 Task: Look for space in Muhammadābād, India from 5th June, 2023 to 16th June, 2023 for 2 adults in price range Rs.14000 to Rs.18000. Place can be entire place with 1  bedroom having 1 bed and 1 bathroom. Property type can be house, flat, guest house, hotel. Amenities needed are: washing machine. Booking option can be shelf check-in. Required host language is English.
Action: Mouse moved to (569, 101)
Screenshot: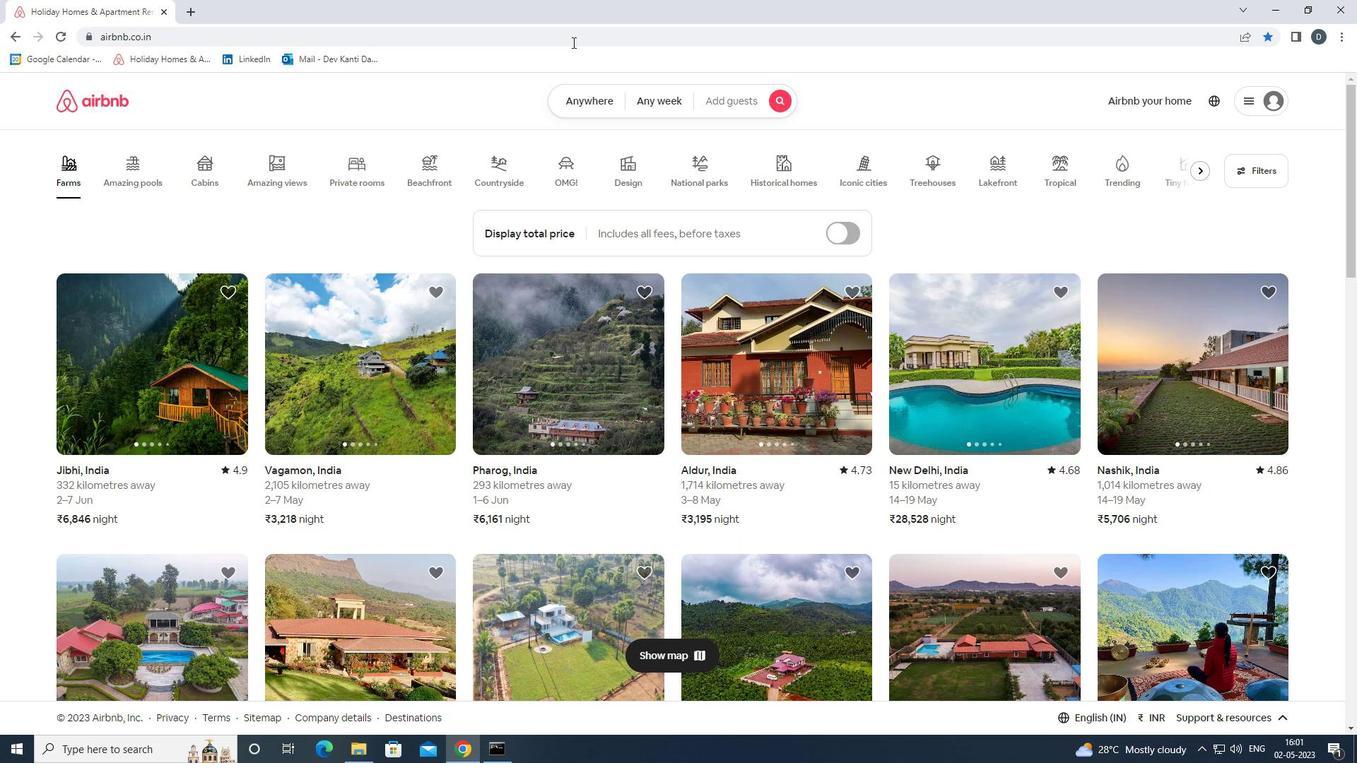
Action: Mouse pressed left at (569, 101)
Screenshot: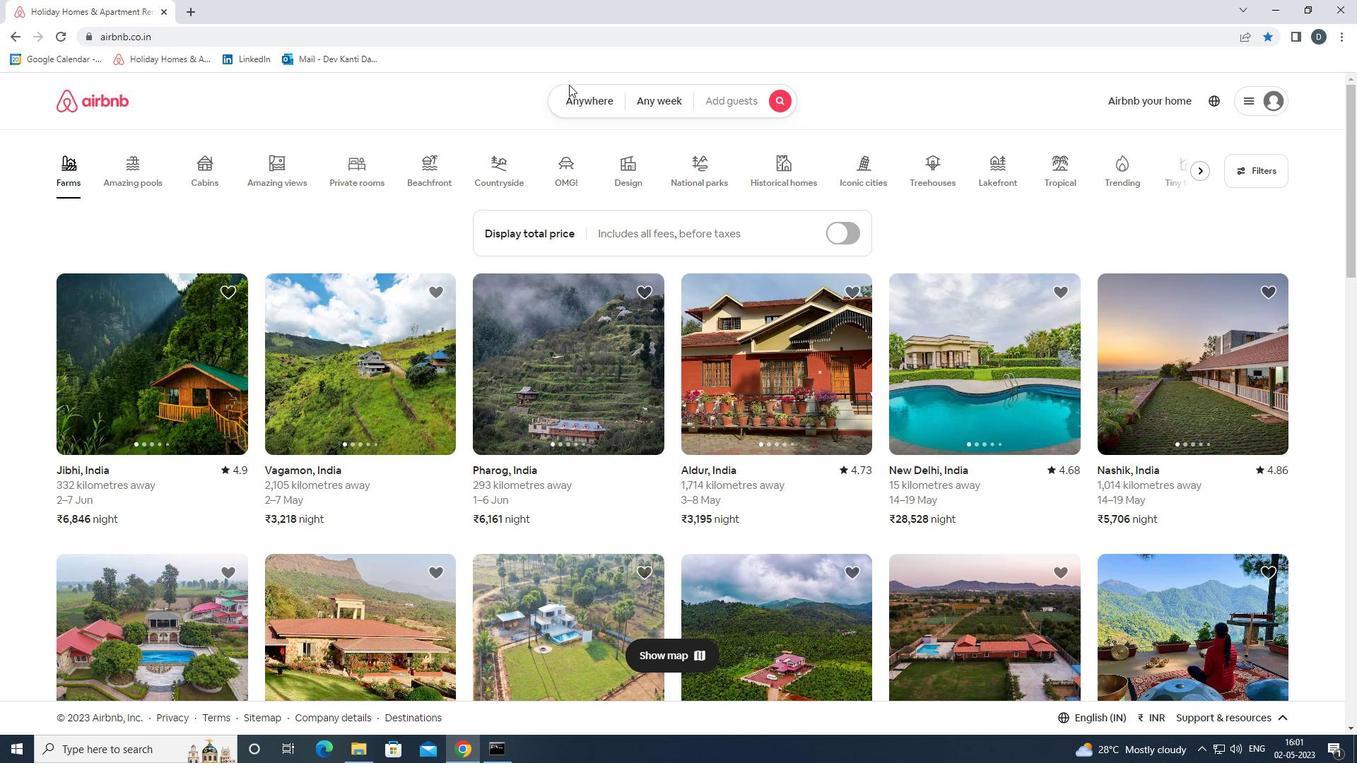 
Action: Mouse moved to (499, 161)
Screenshot: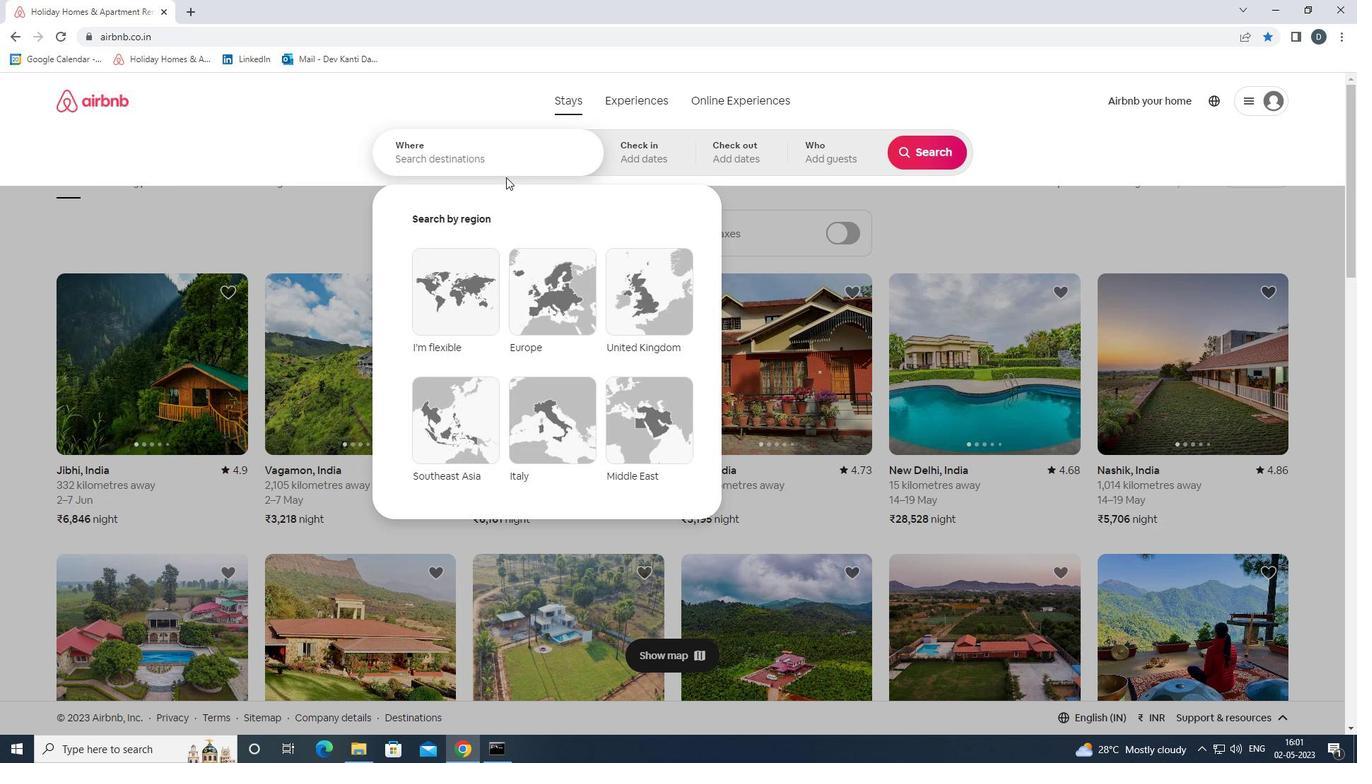 
Action: Mouse pressed left at (499, 161)
Screenshot: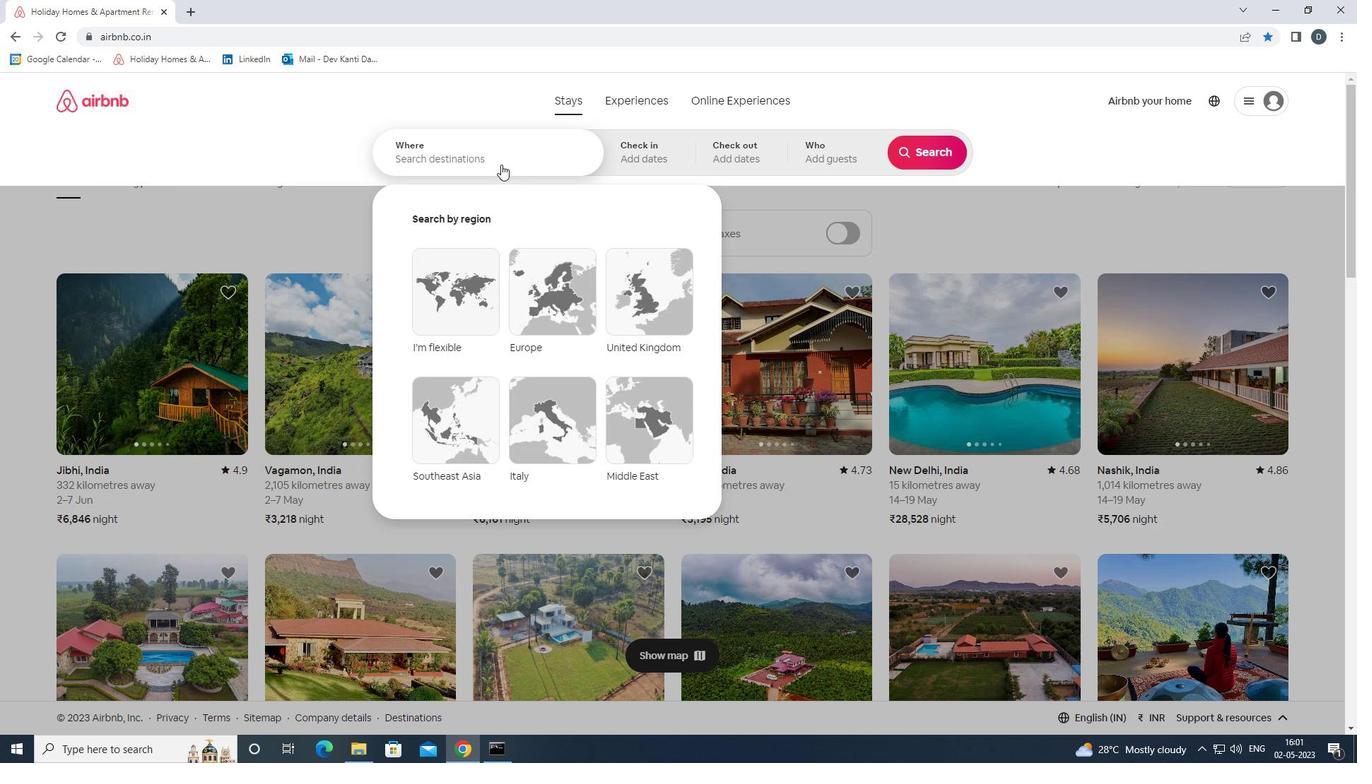 
Action: Mouse moved to (499, 161)
Screenshot: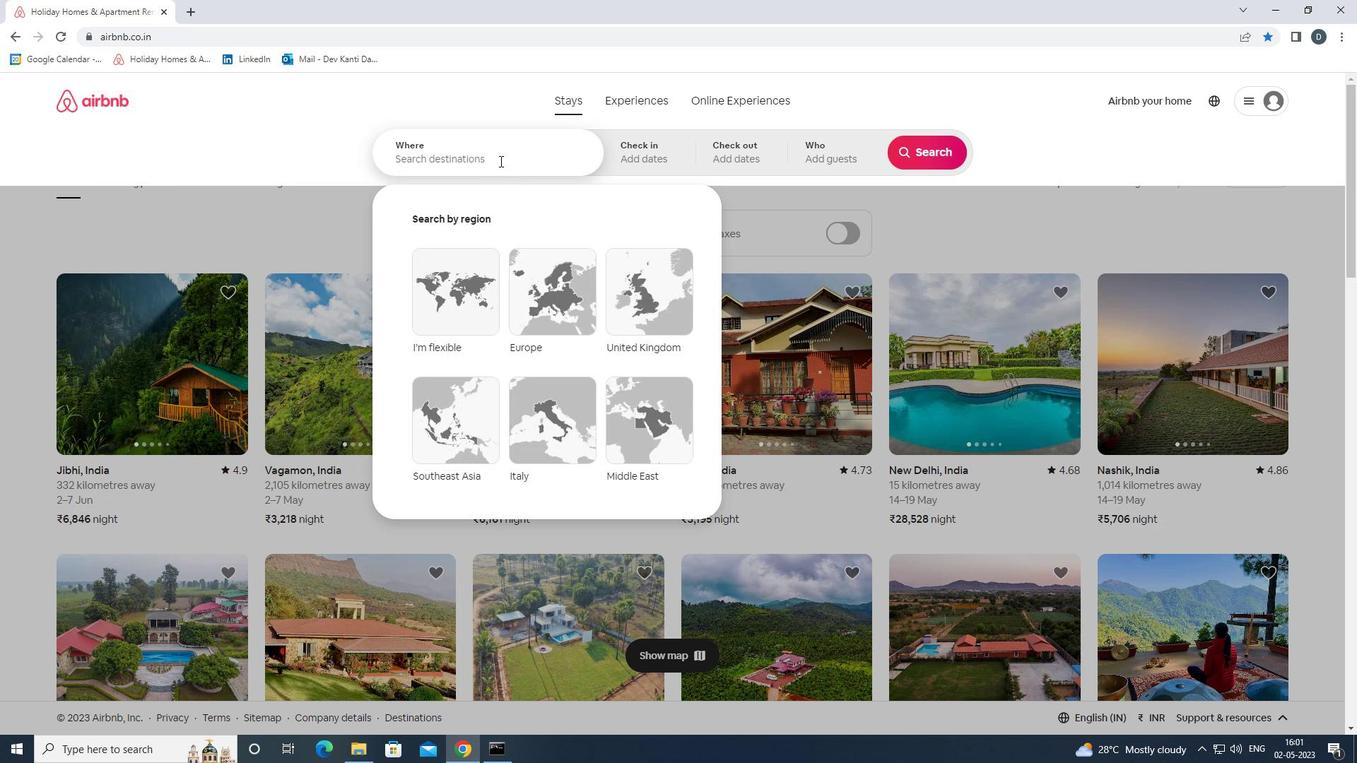 
Action: Key pressed <Key.shift>MUHAMMADABAD,<Key.shift>INIDA<Key.backspace><Key.backspace><Key.backspace>DIA<Key.enter>
Screenshot: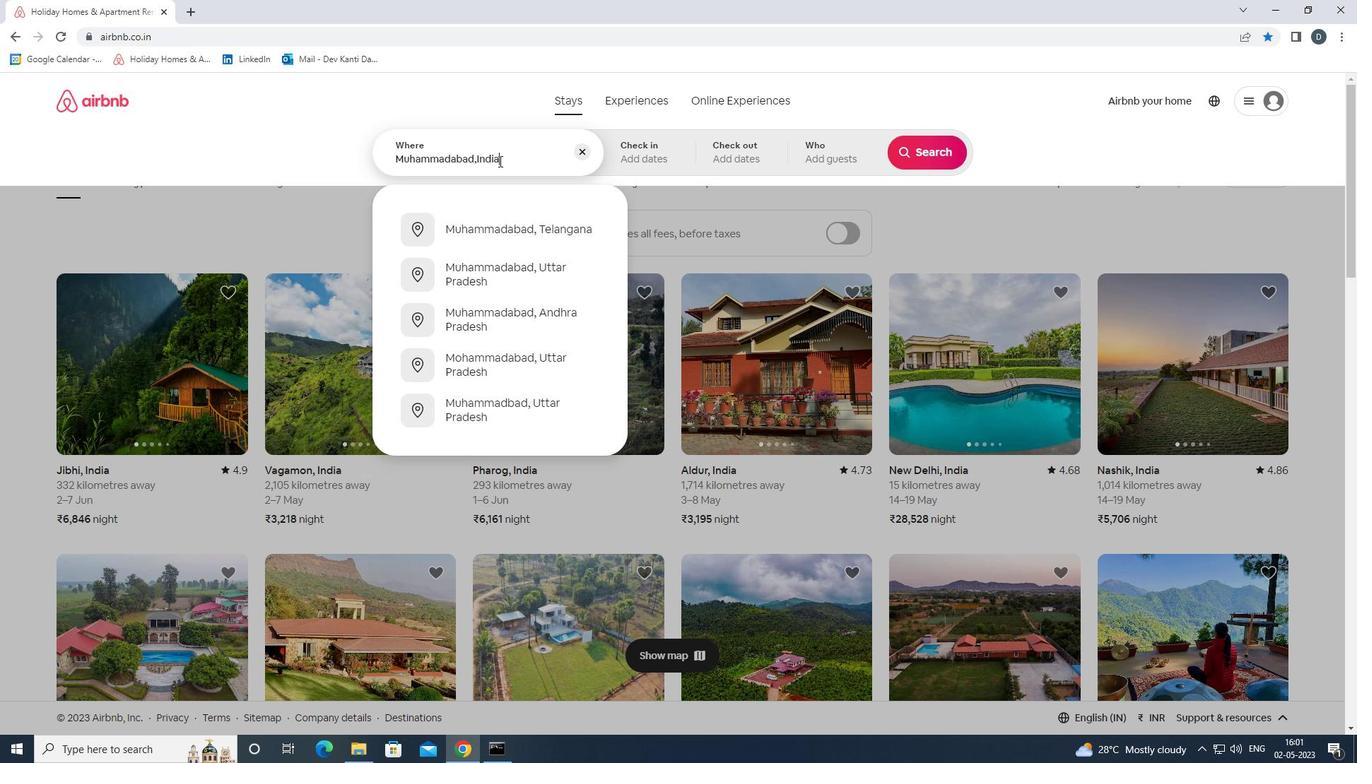 
Action: Mouse moved to (739, 367)
Screenshot: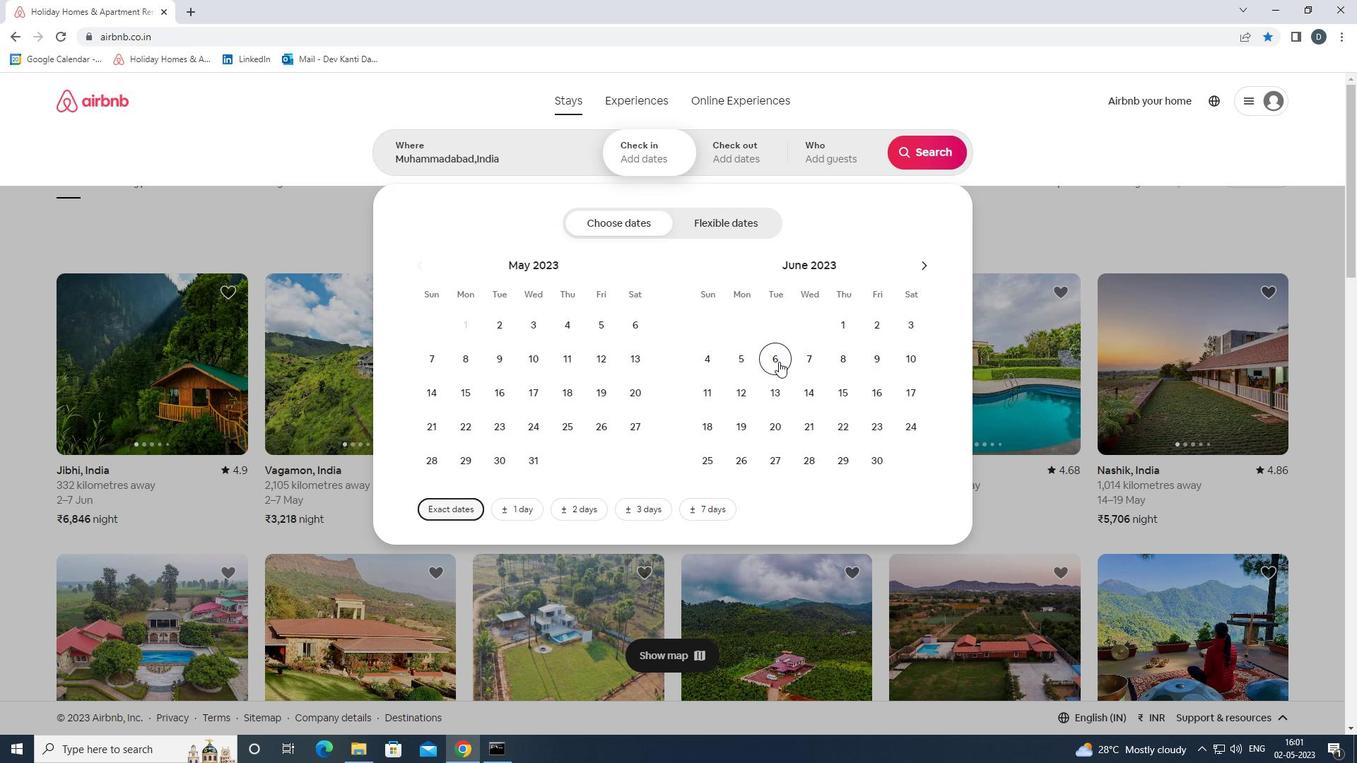 
Action: Mouse pressed left at (739, 367)
Screenshot: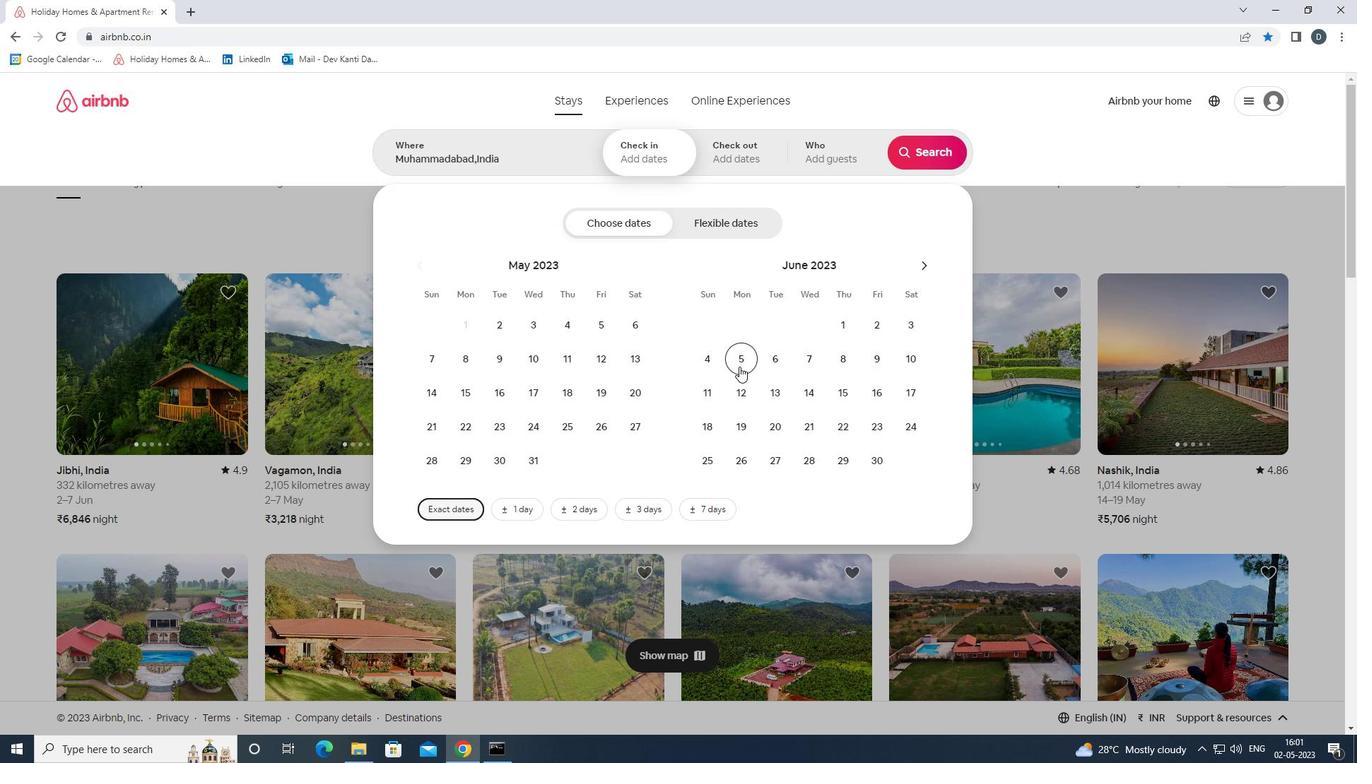
Action: Mouse moved to (882, 393)
Screenshot: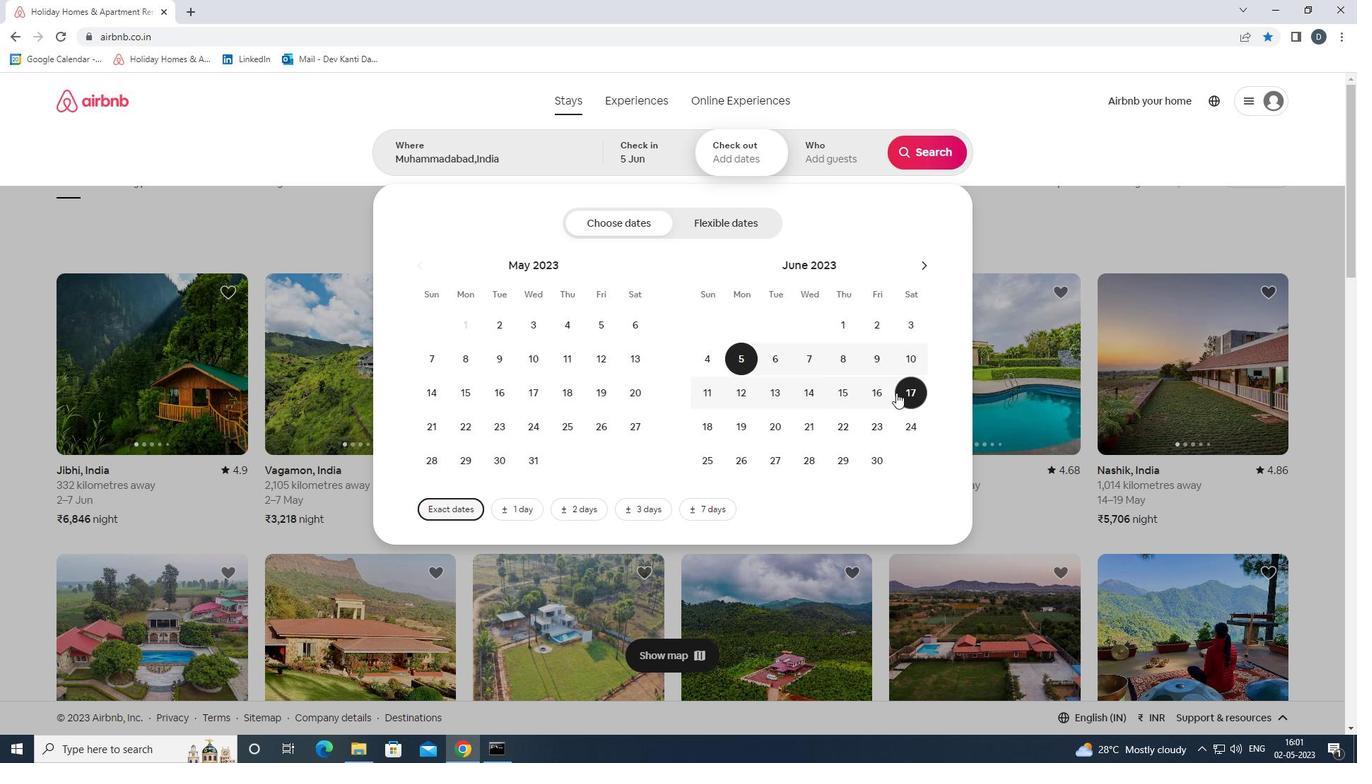 
Action: Mouse pressed left at (882, 393)
Screenshot: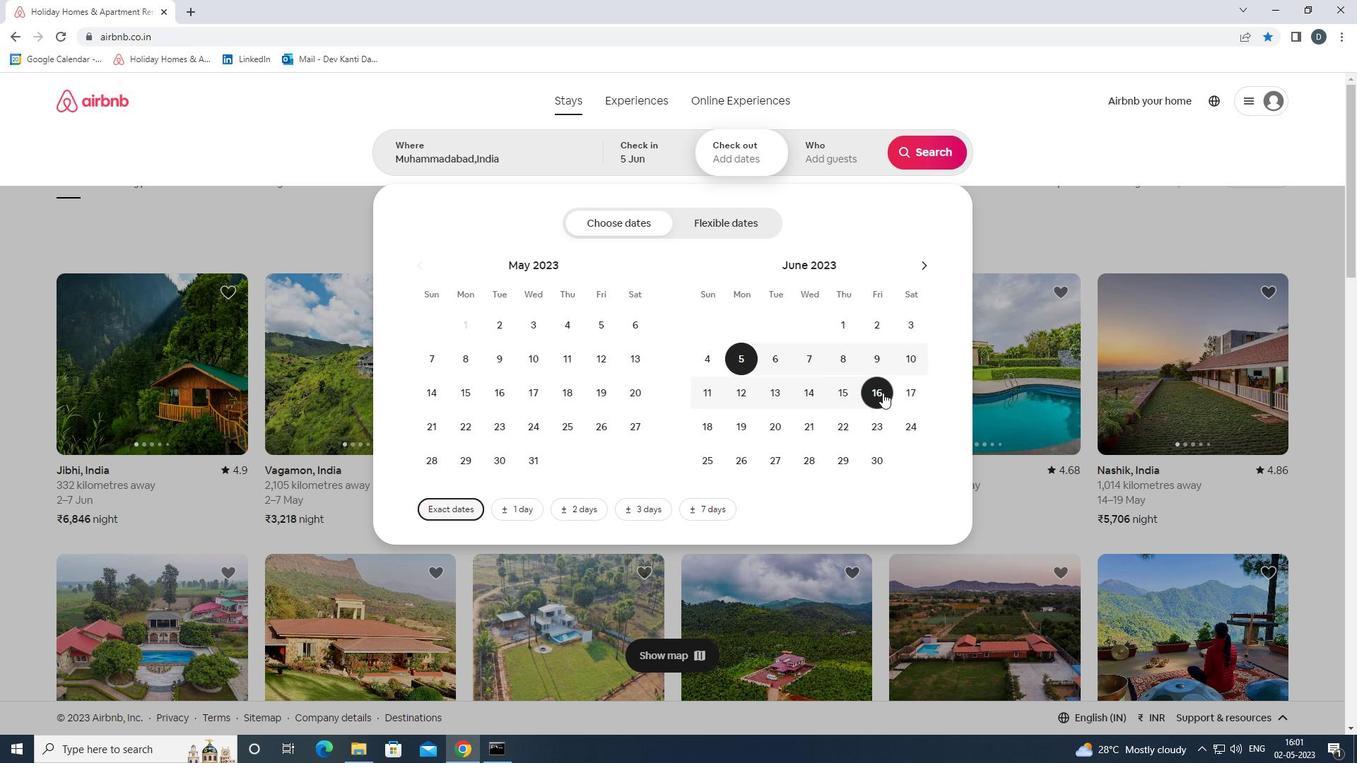 
Action: Mouse moved to (841, 148)
Screenshot: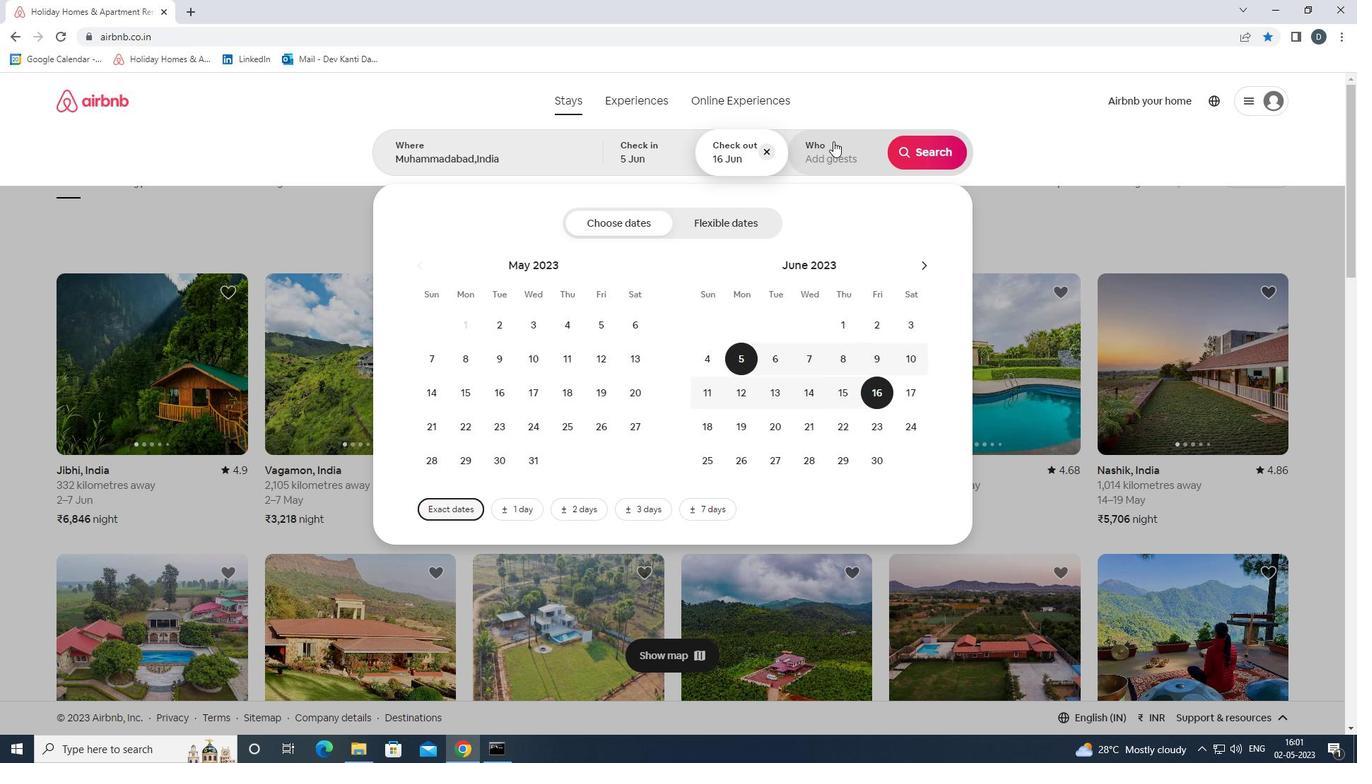 
Action: Mouse pressed left at (841, 148)
Screenshot: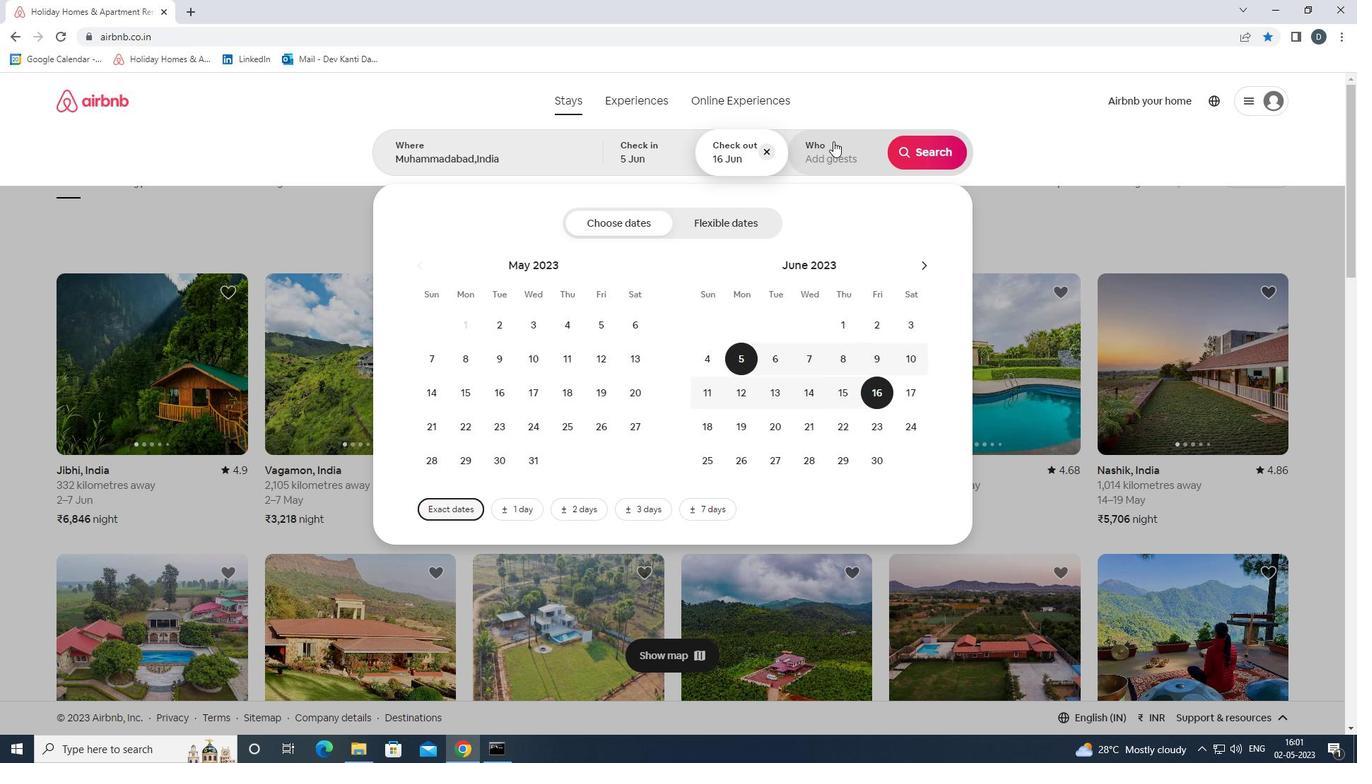 
Action: Mouse moved to (927, 224)
Screenshot: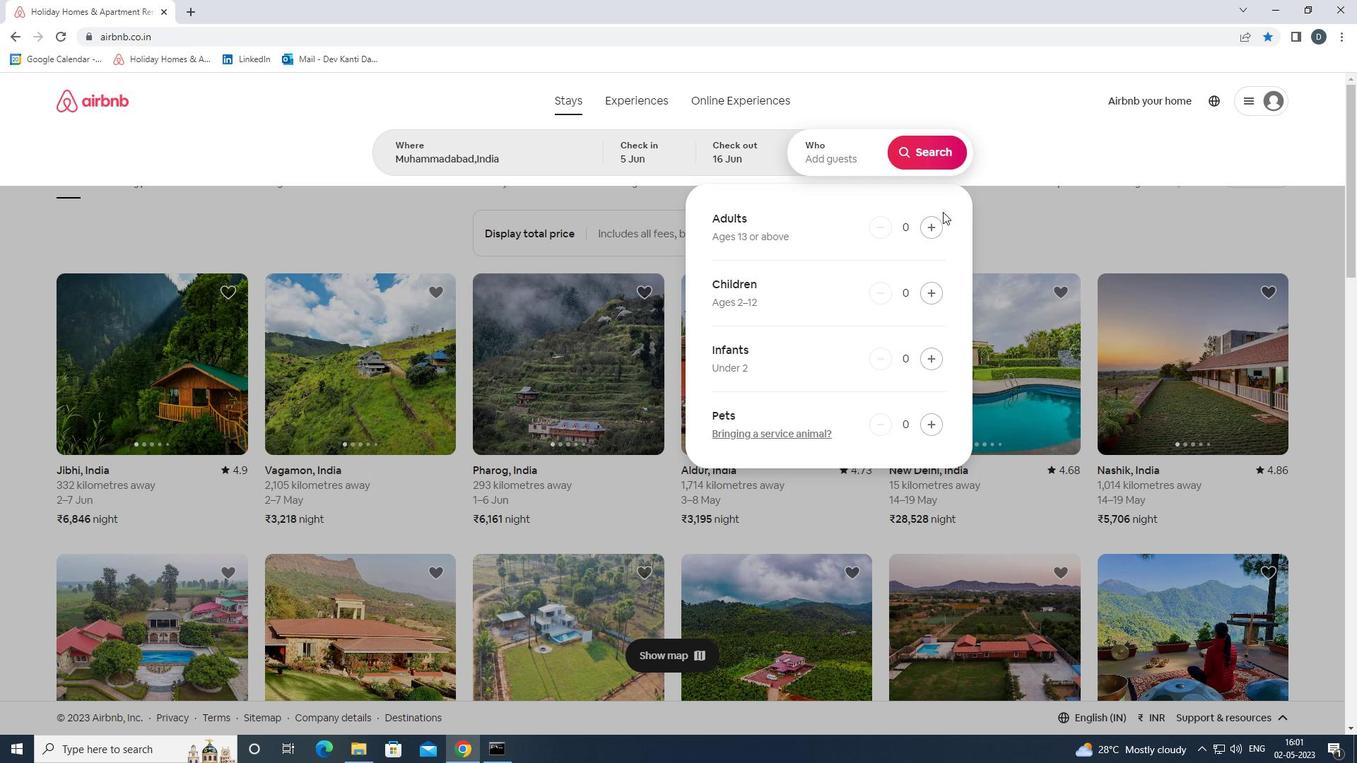 
Action: Mouse pressed left at (927, 224)
Screenshot: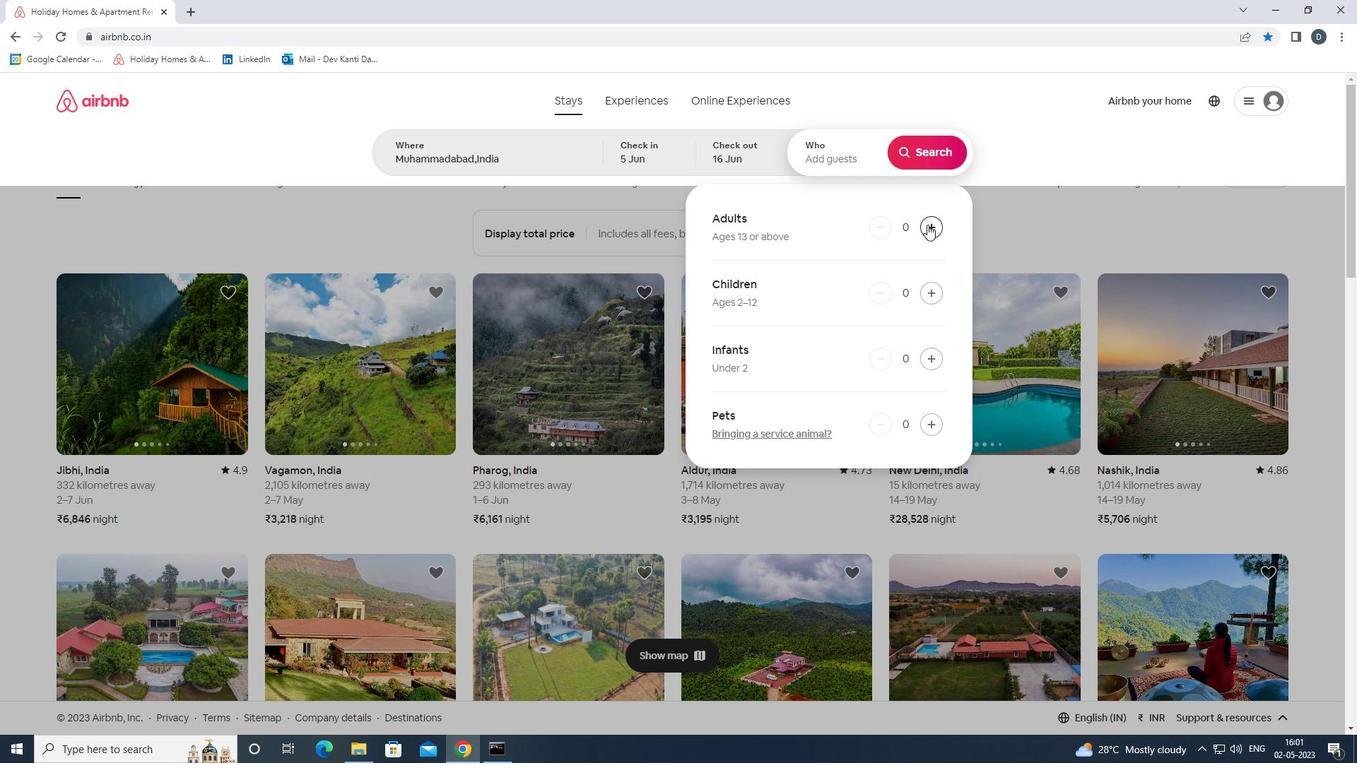 
Action: Mouse pressed left at (927, 224)
Screenshot: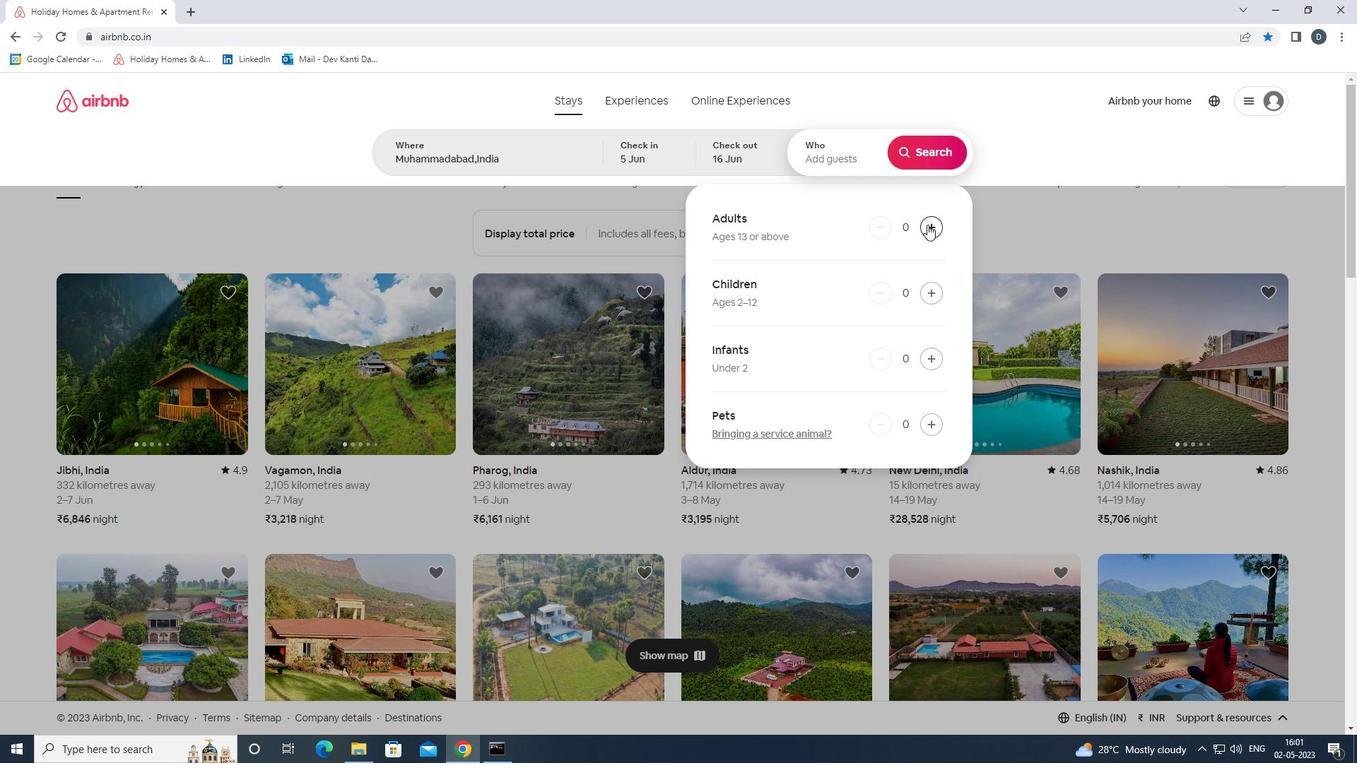 
Action: Mouse moved to (937, 158)
Screenshot: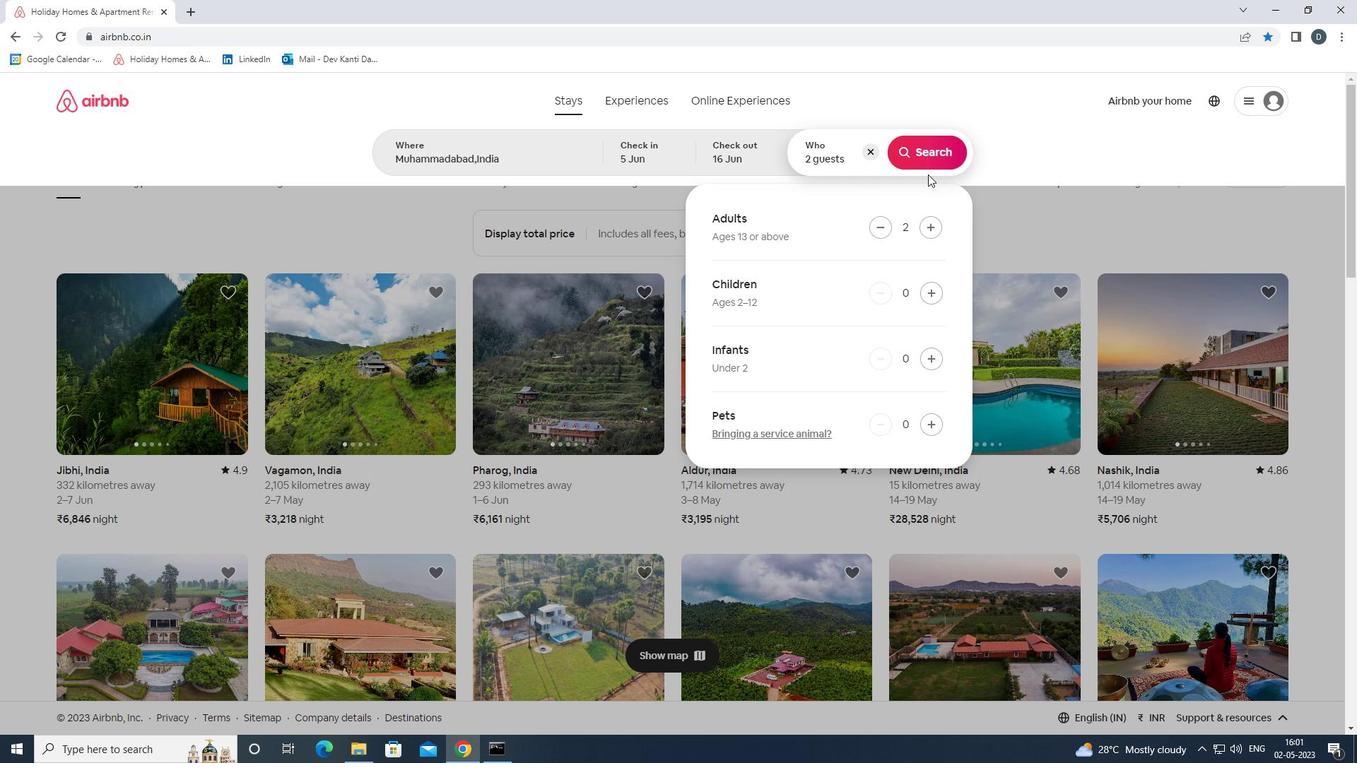 
Action: Mouse pressed left at (937, 158)
Screenshot: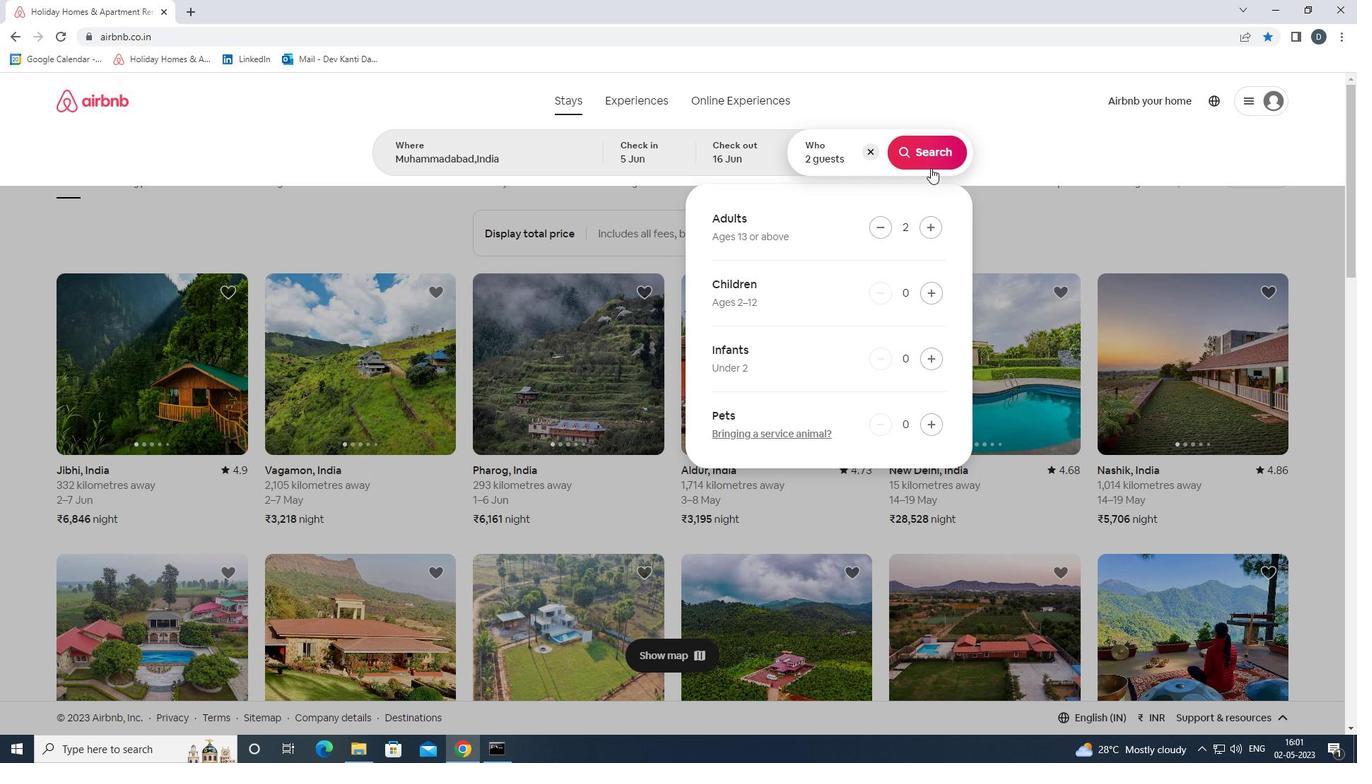 
Action: Mouse moved to (1279, 160)
Screenshot: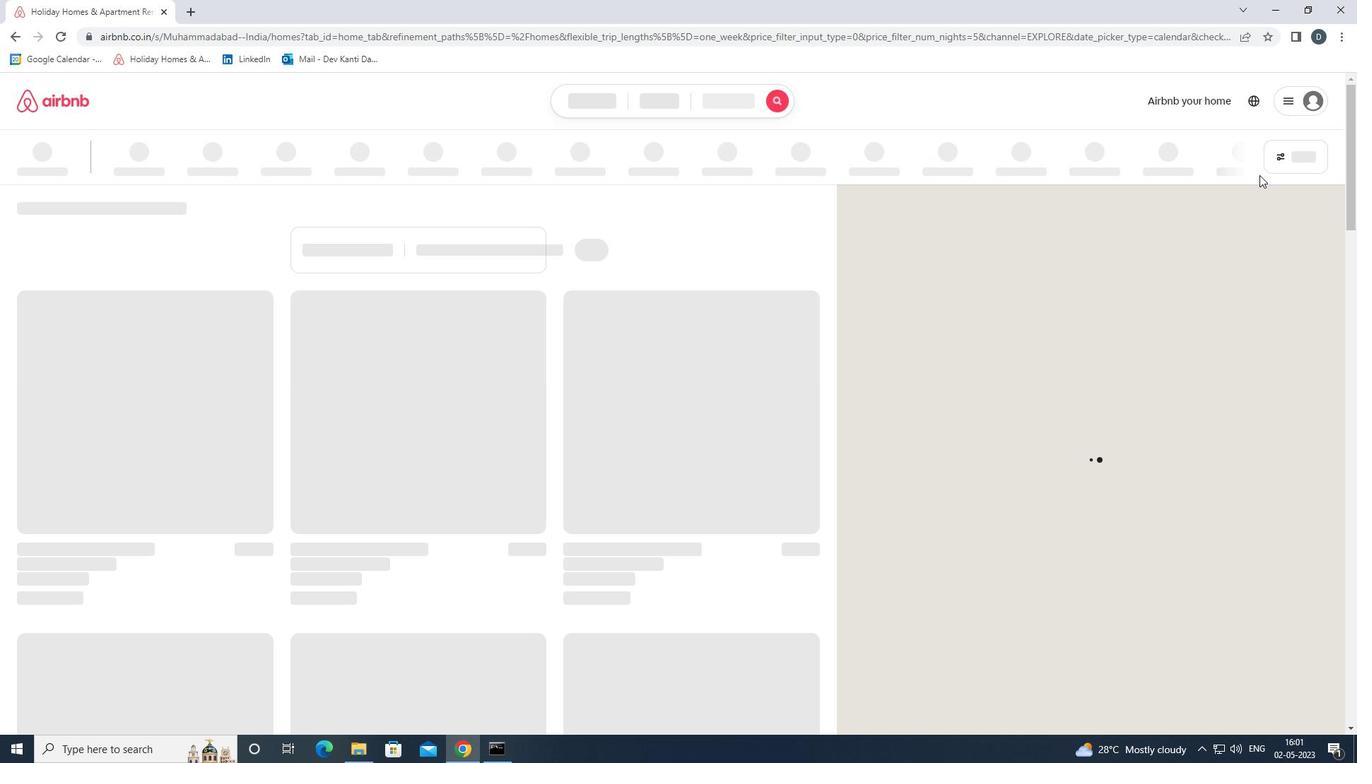 
Action: Mouse pressed left at (1279, 160)
Screenshot: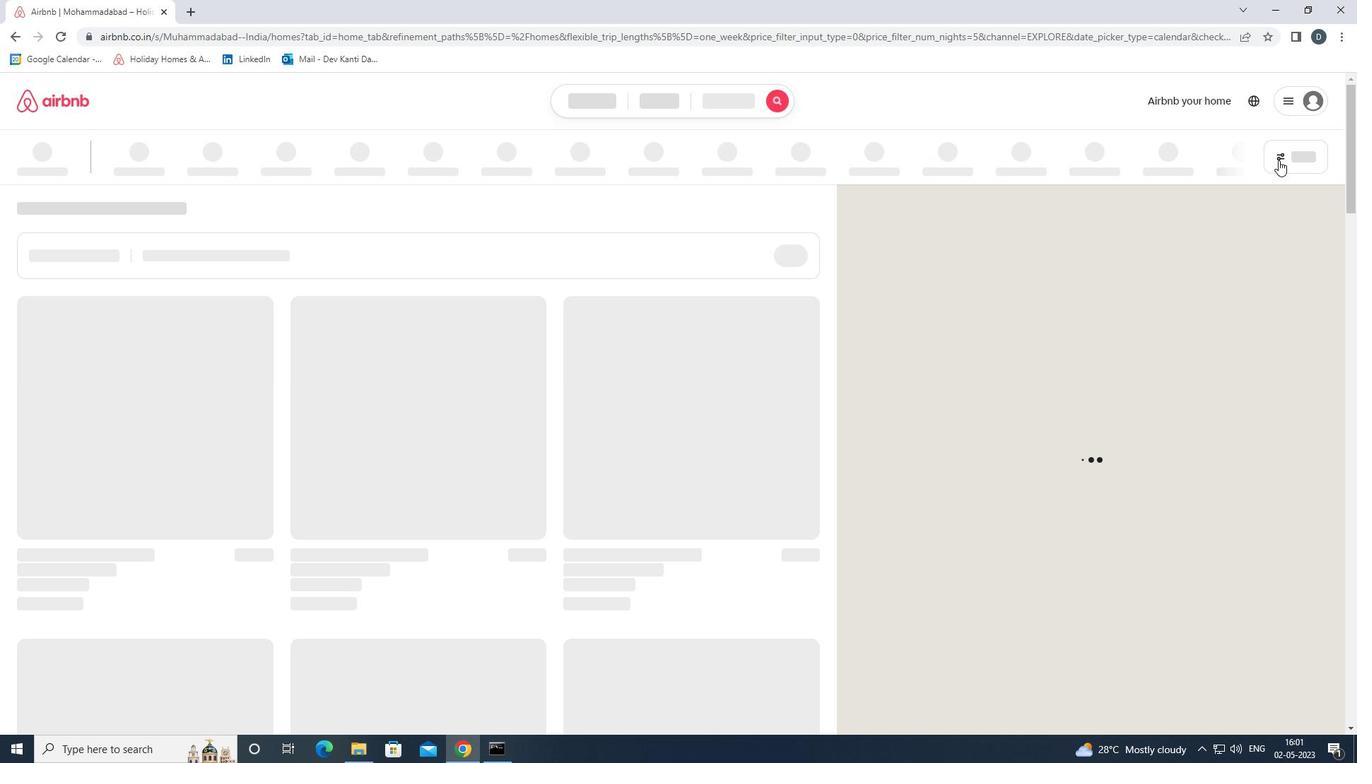 
Action: Mouse moved to (568, 333)
Screenshot: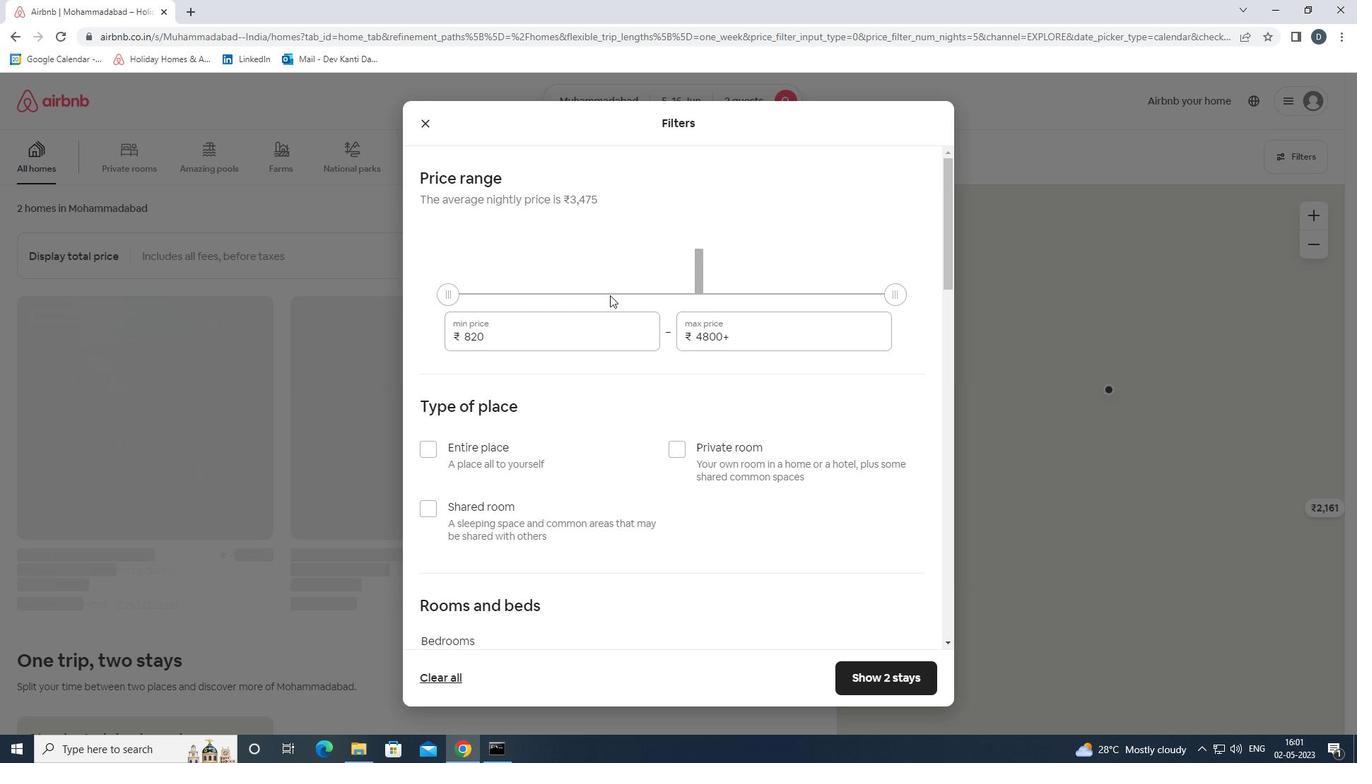 
Action: Mouse pressed left at (568, 333)
Screenshot: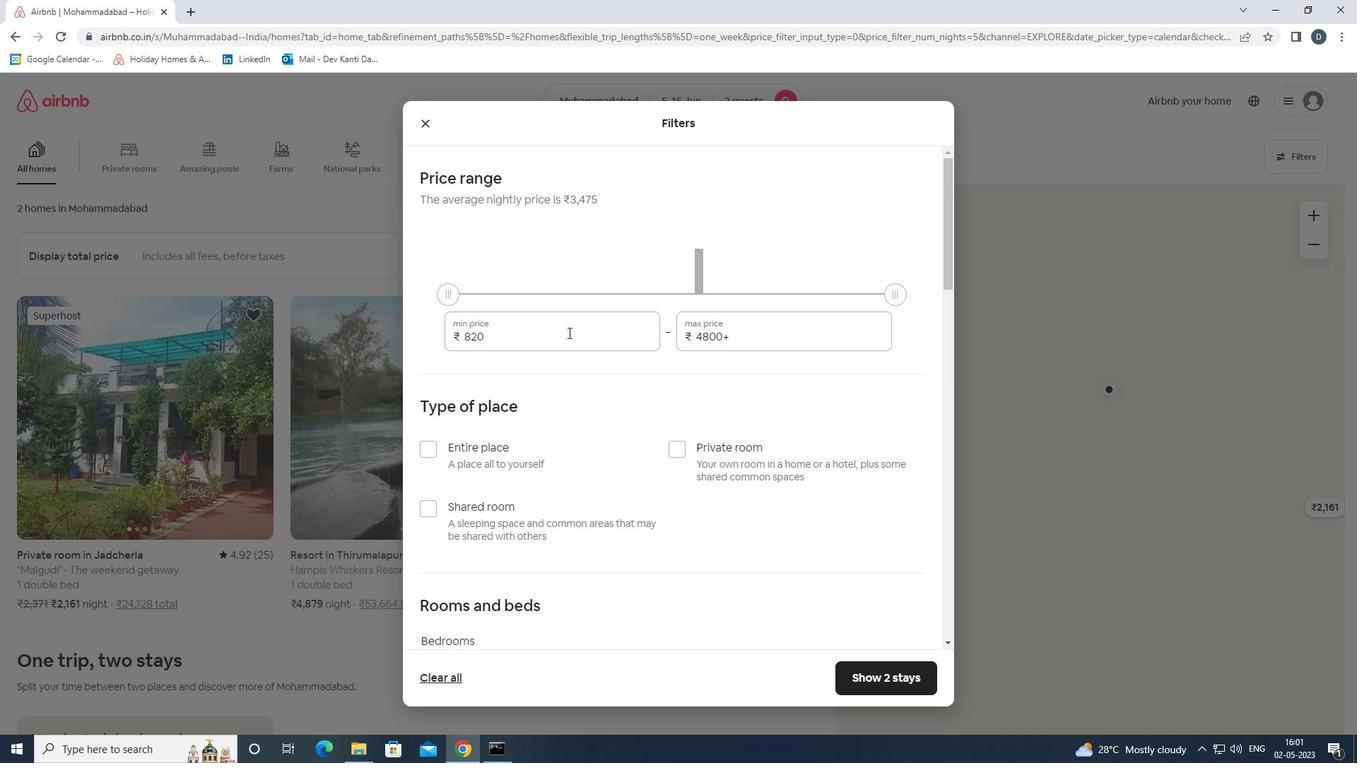 
Action: Mouse pressed left at (568, 333)
Screenshot: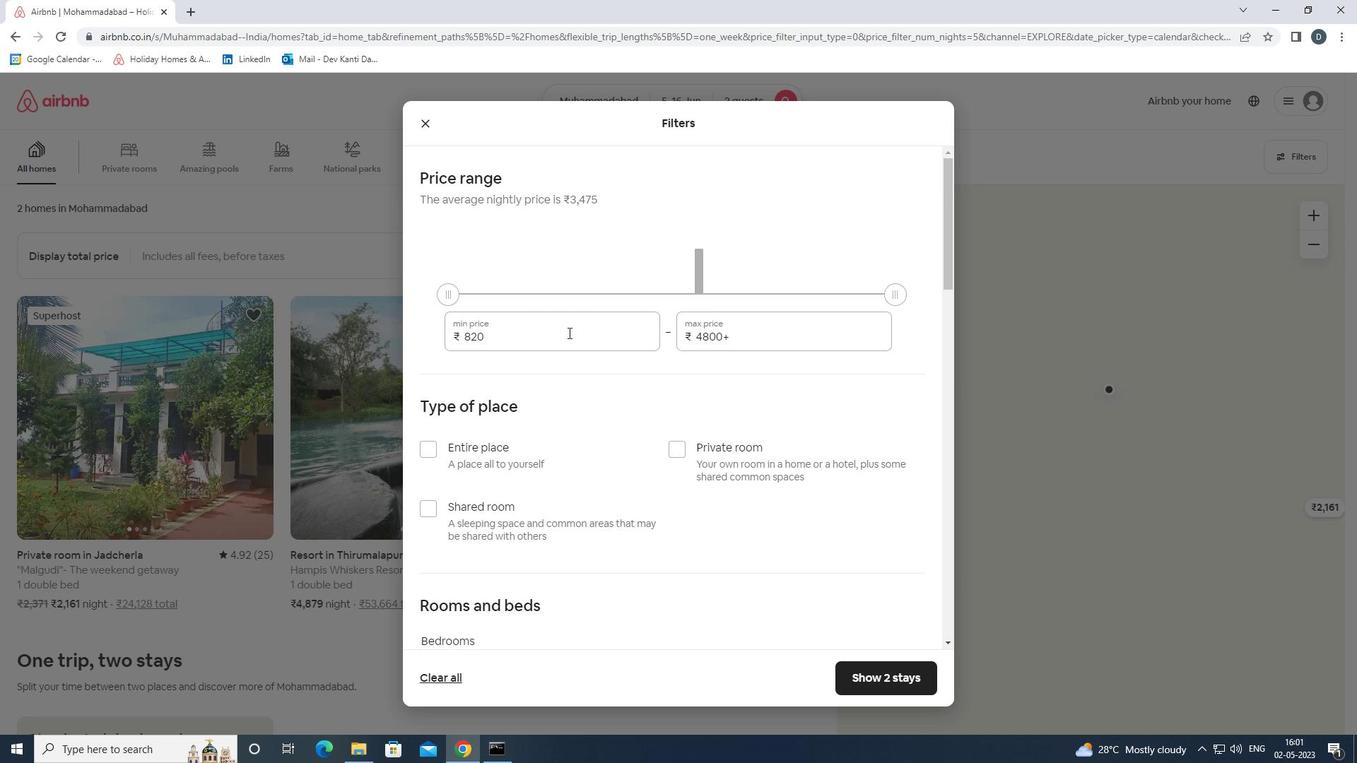 
Action: Key pressed 14000<Key.tab>ctrl+A<'1'><'8'><'0'><'0'><'0'>
Screenshot: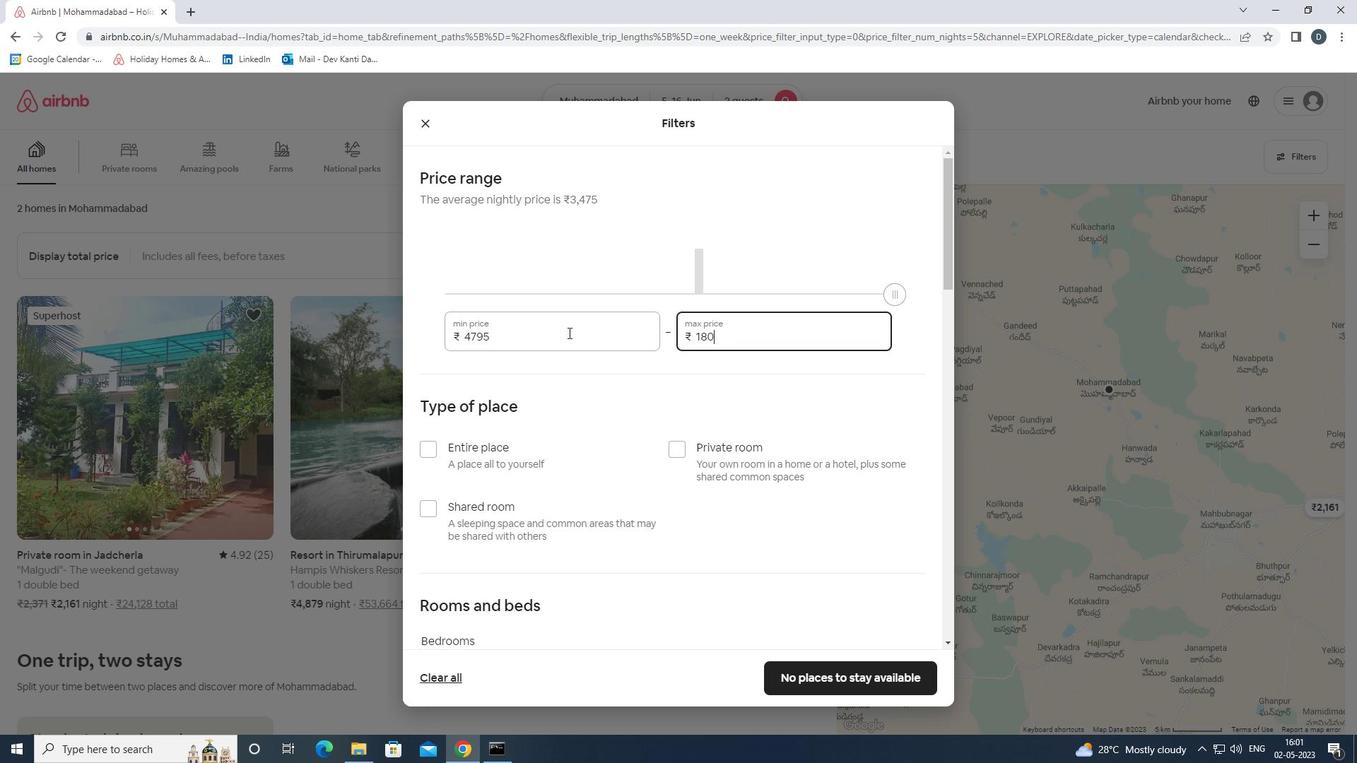 
Action: Mouse moved to (509, 459)
Screenshot: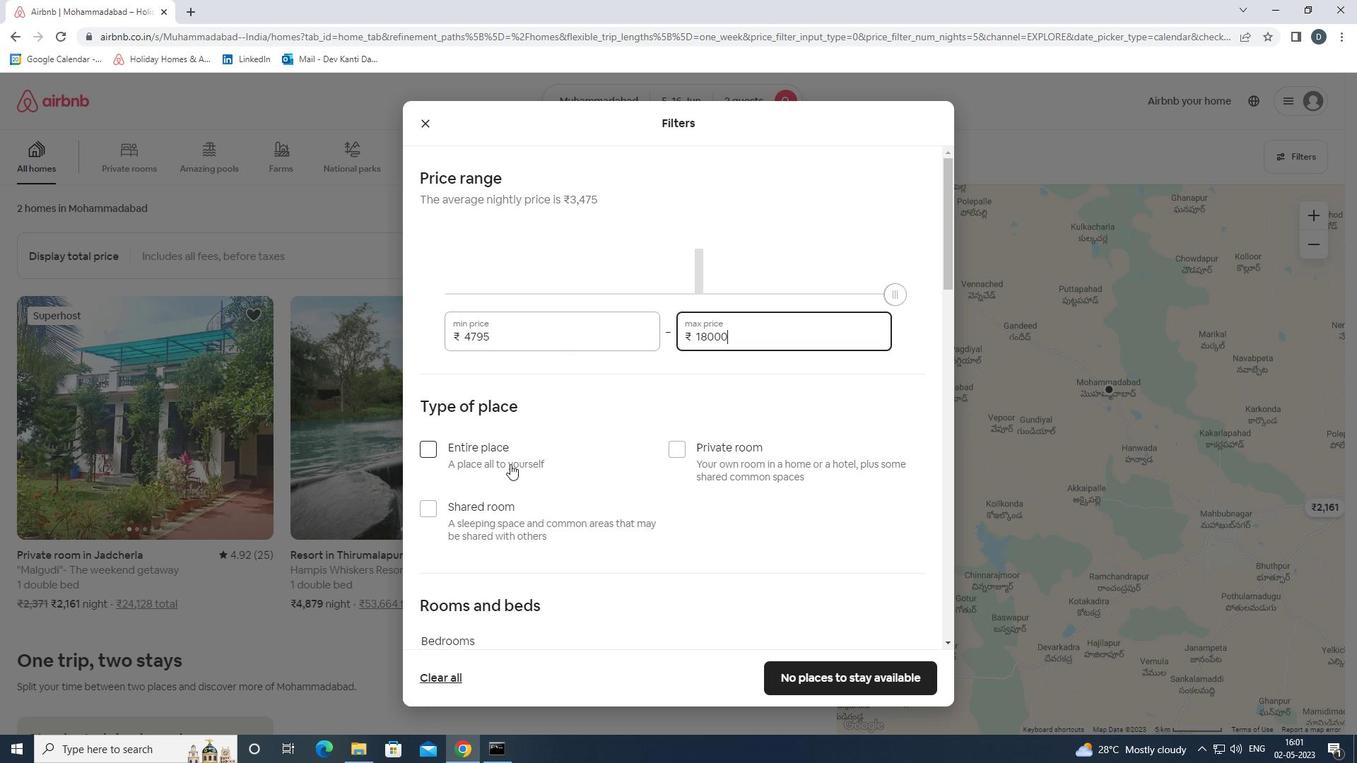 
Action: Mouse pressed left at (509, 459)
Screenshot: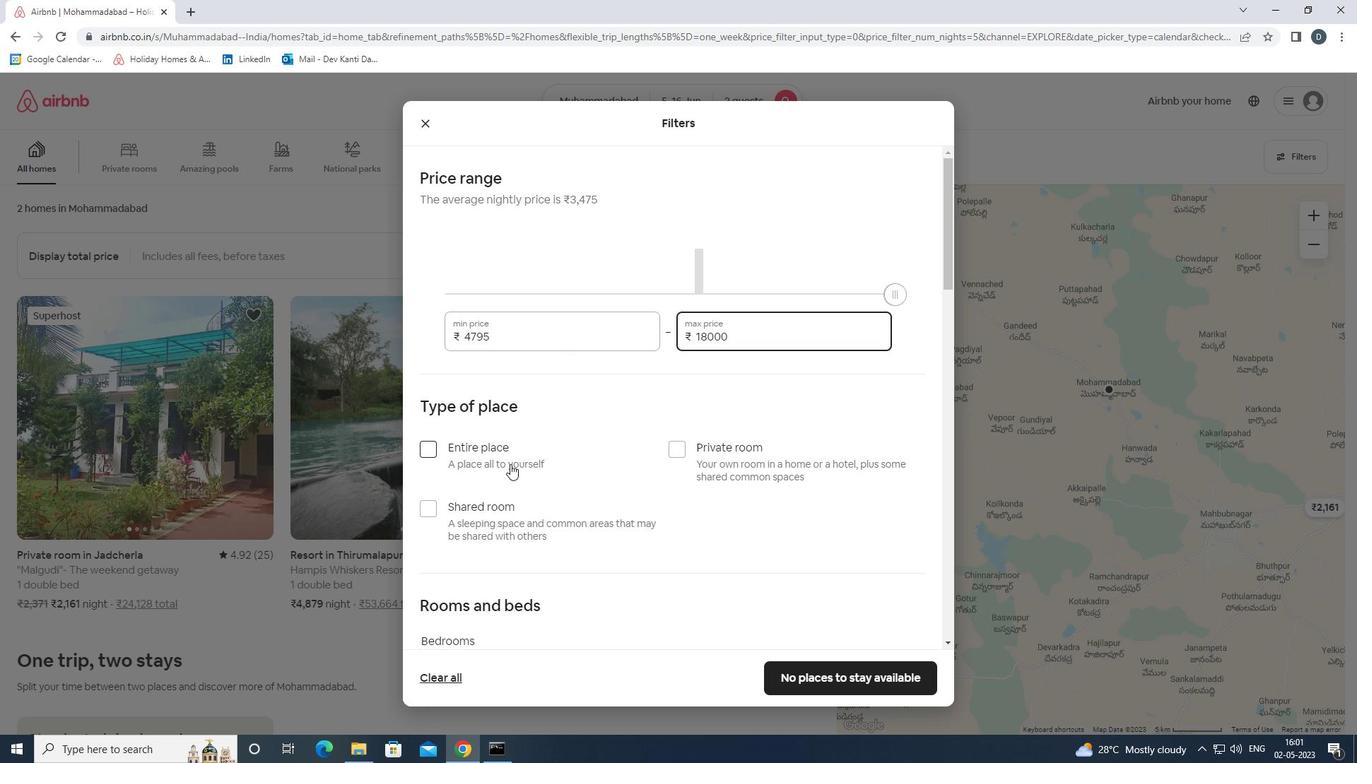 
Action: Mouse moved to (587, 446)
Screenshot: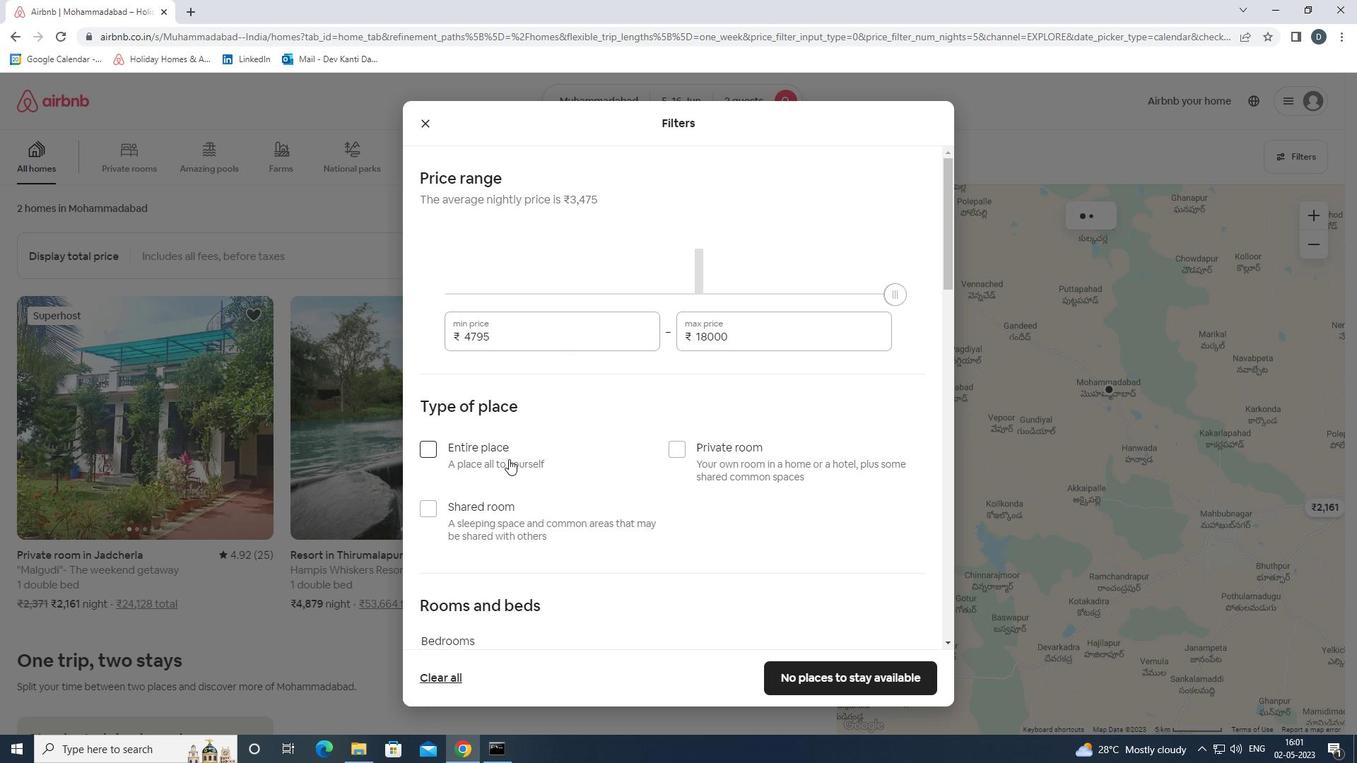 
Action: Mouse scrolled (587, 446) with delta (0, 0)
Screenshot: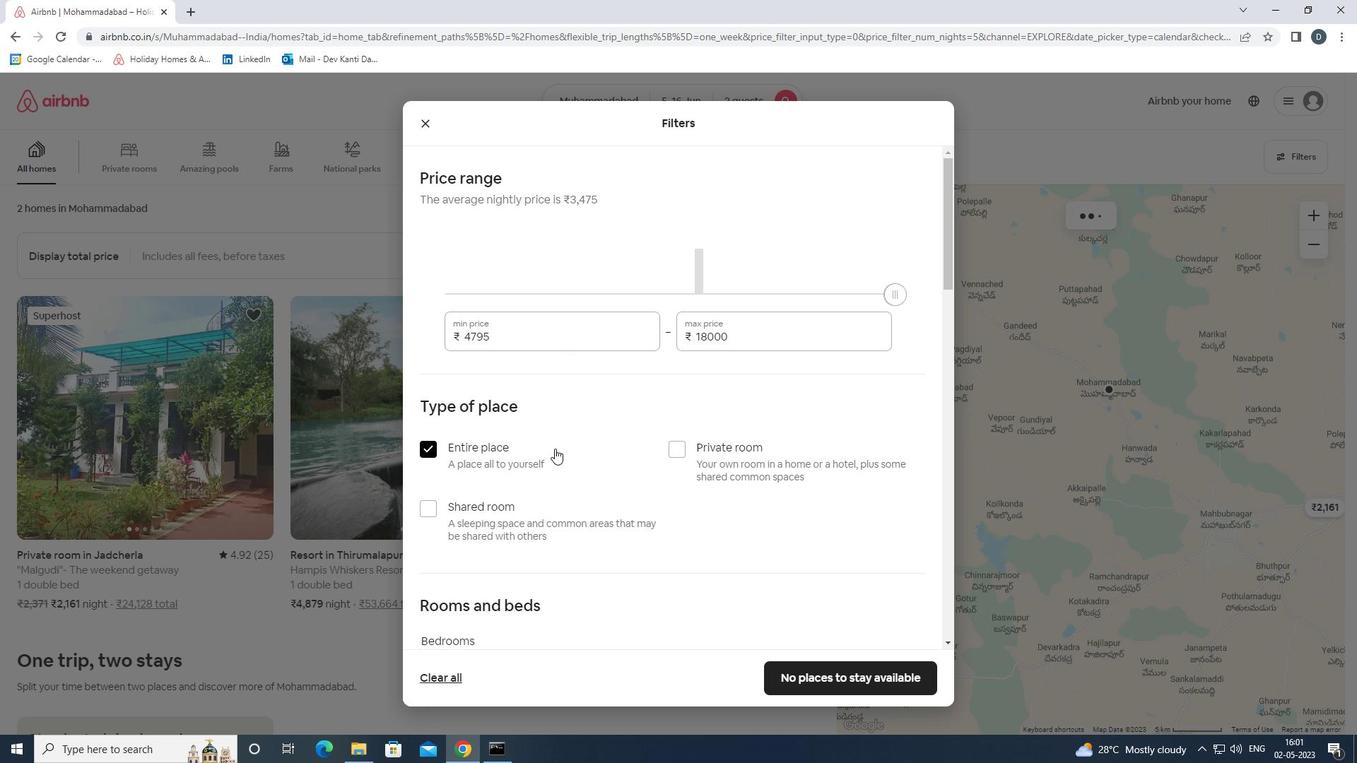 
Action: Mouse scrolled (587, 446) with delta (0, 0)
Screenshot: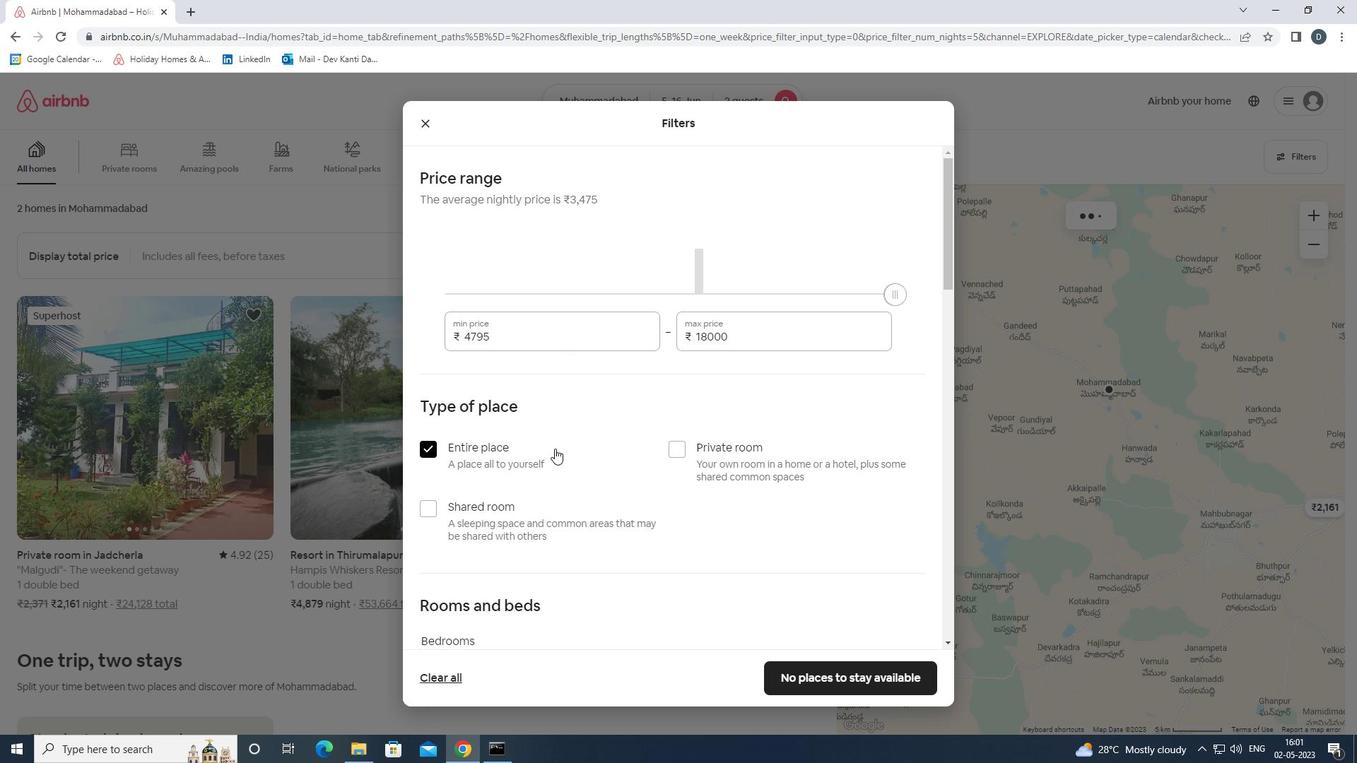 
Action: Mouse moved to (591, 446)
Screenshot: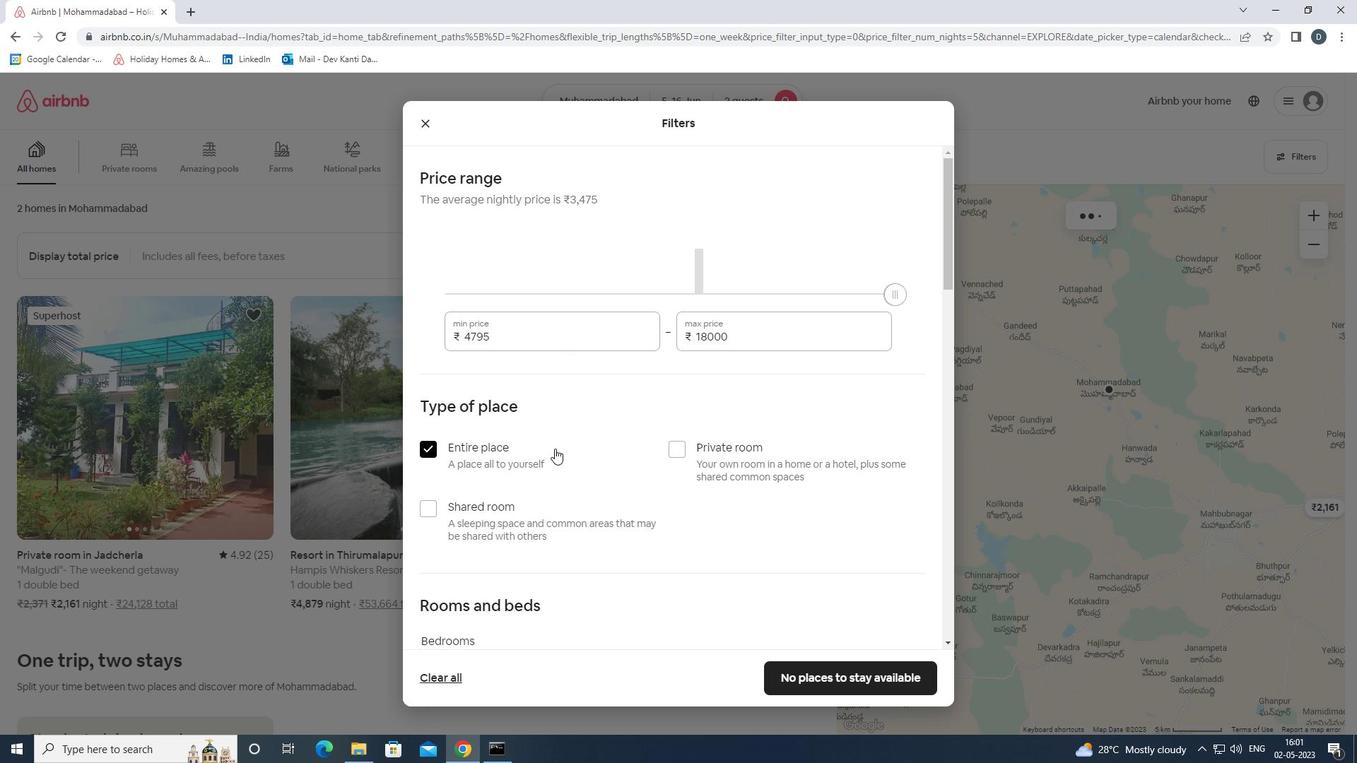 
Action: Mouse scrolled (591, 445) with delta (0, 0)
Screenshot: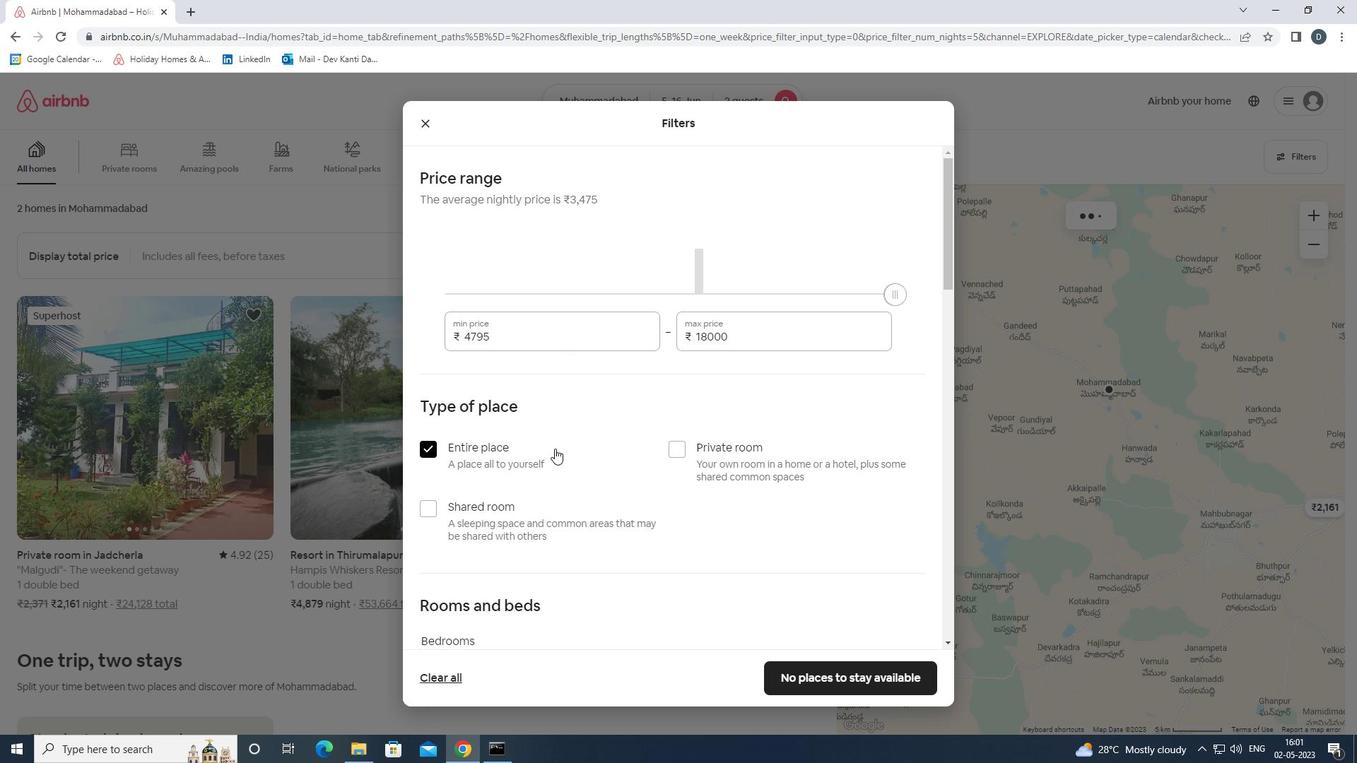 
Action: Mouse moved to (628, 432)
Screenshot: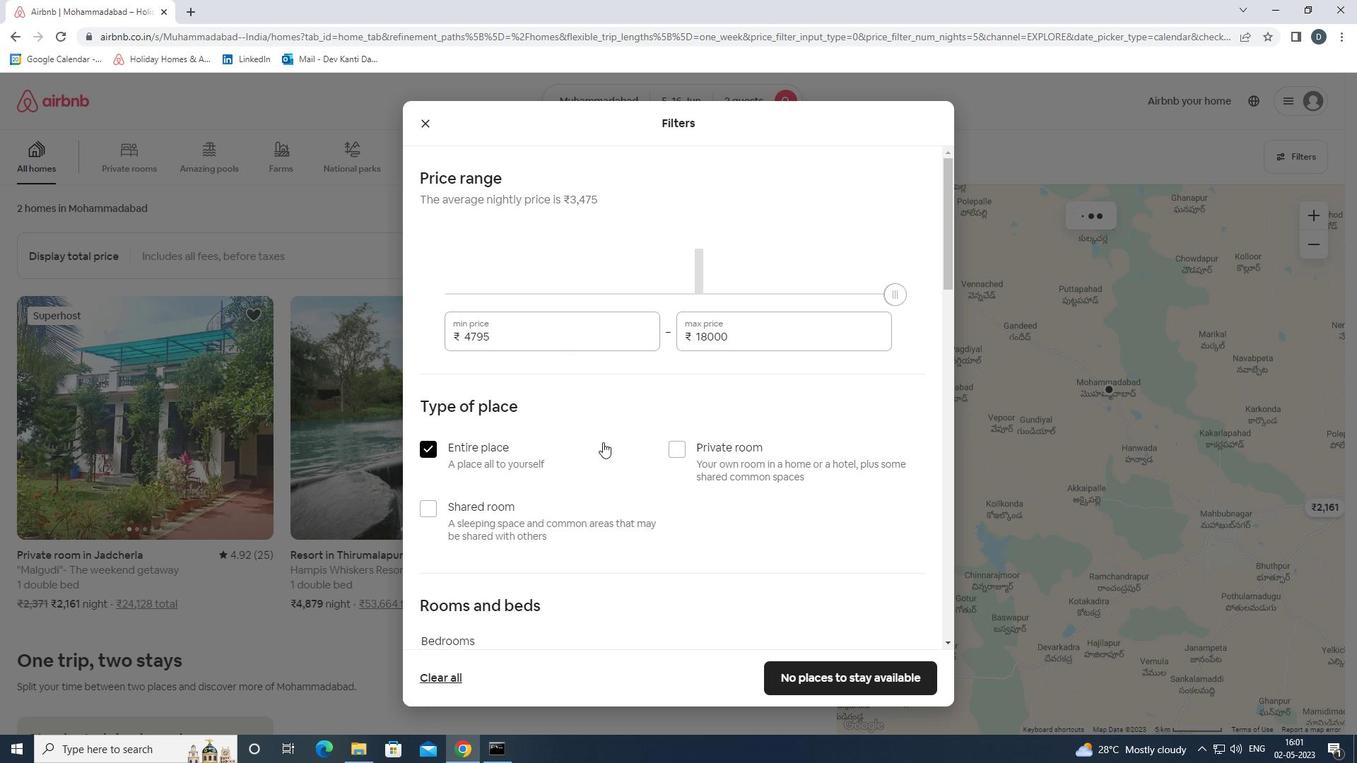 
Action: Mouse scrolled (628, 432) with delta (0, 0)
Screenshot: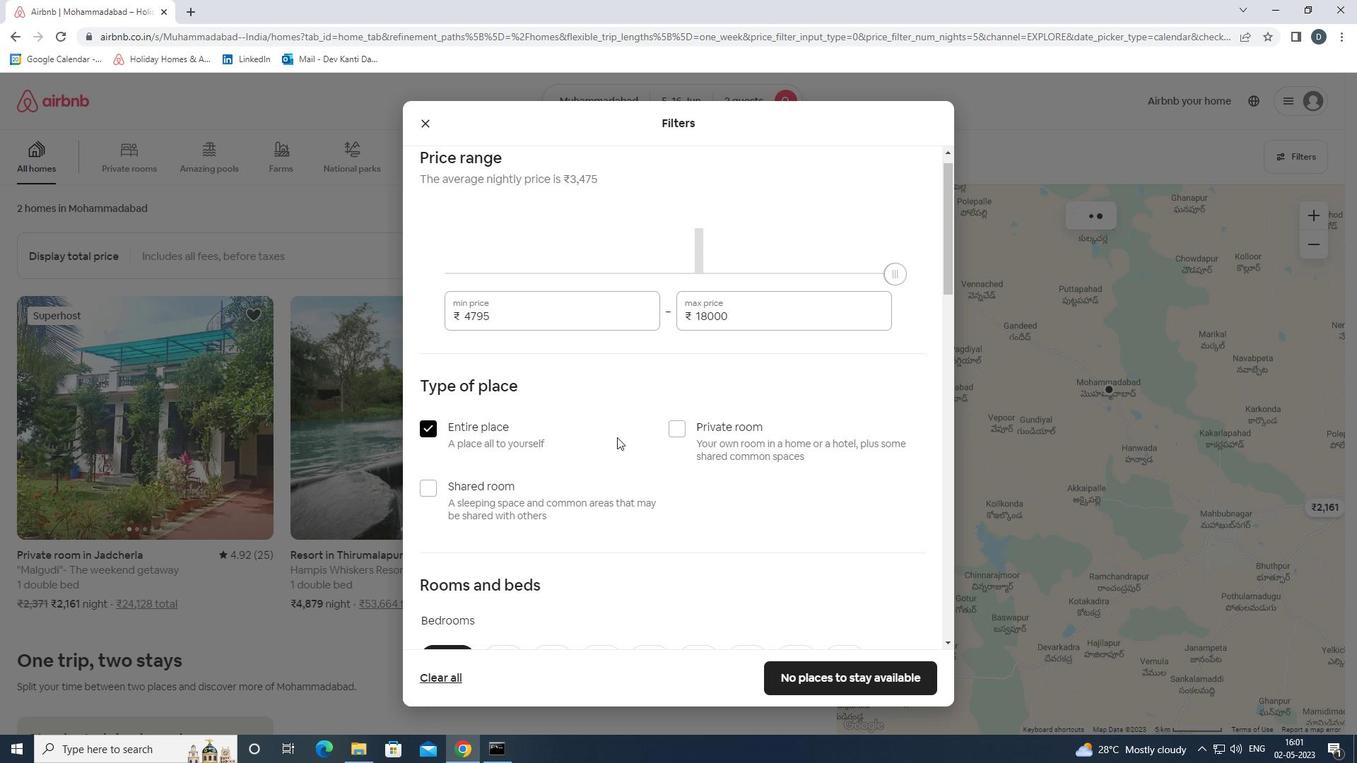 
Action: Mouse moved to (497, 398)
Screenshot: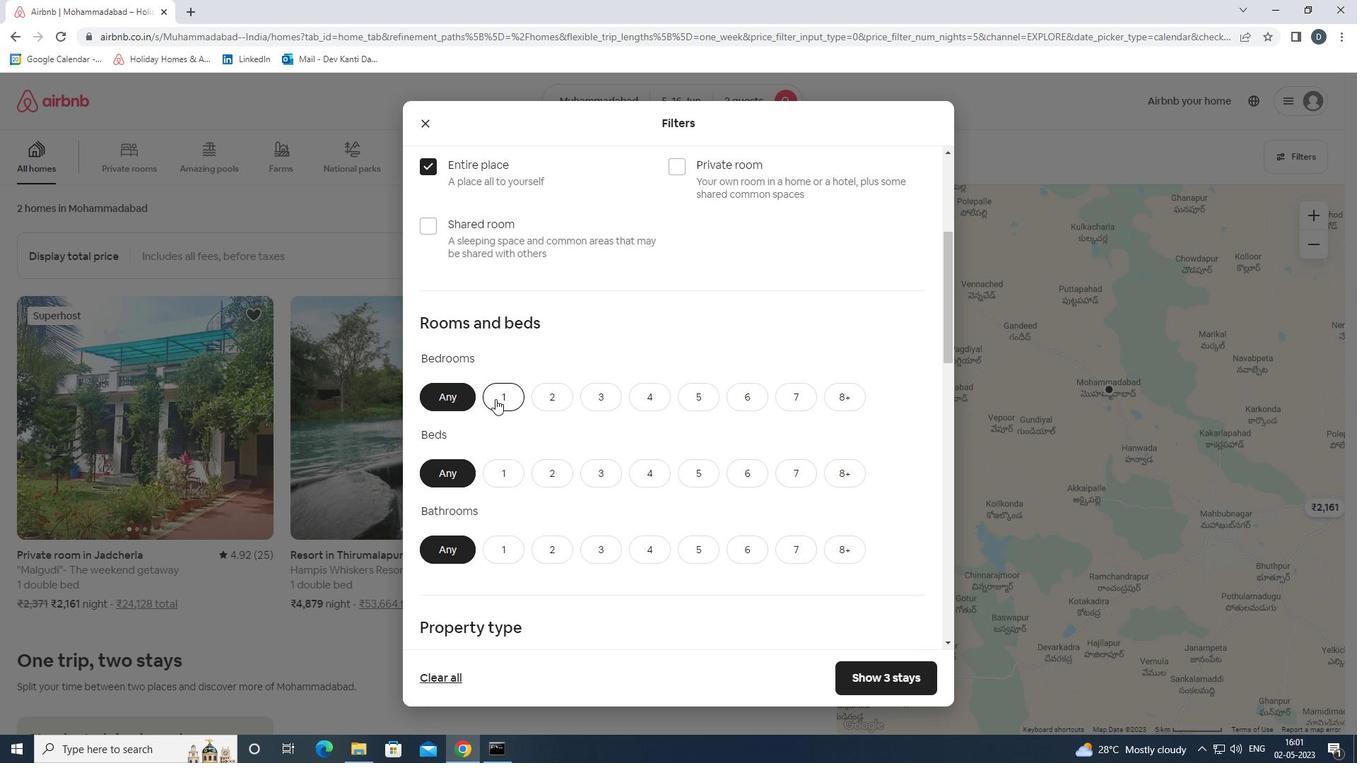 
Action: Mouse pressed left at (497, 398)
Screenshot: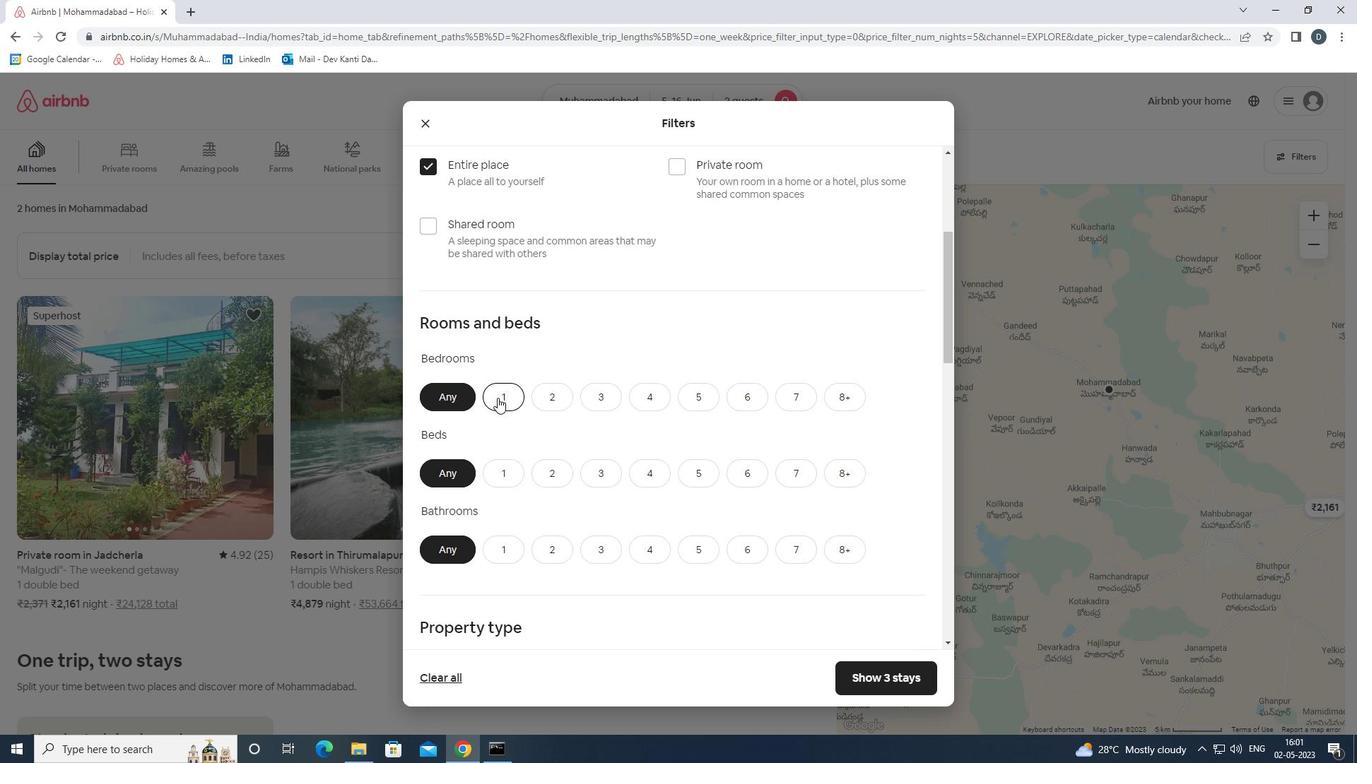 
Action: Mouse moved to (518, 477)
Screenshot: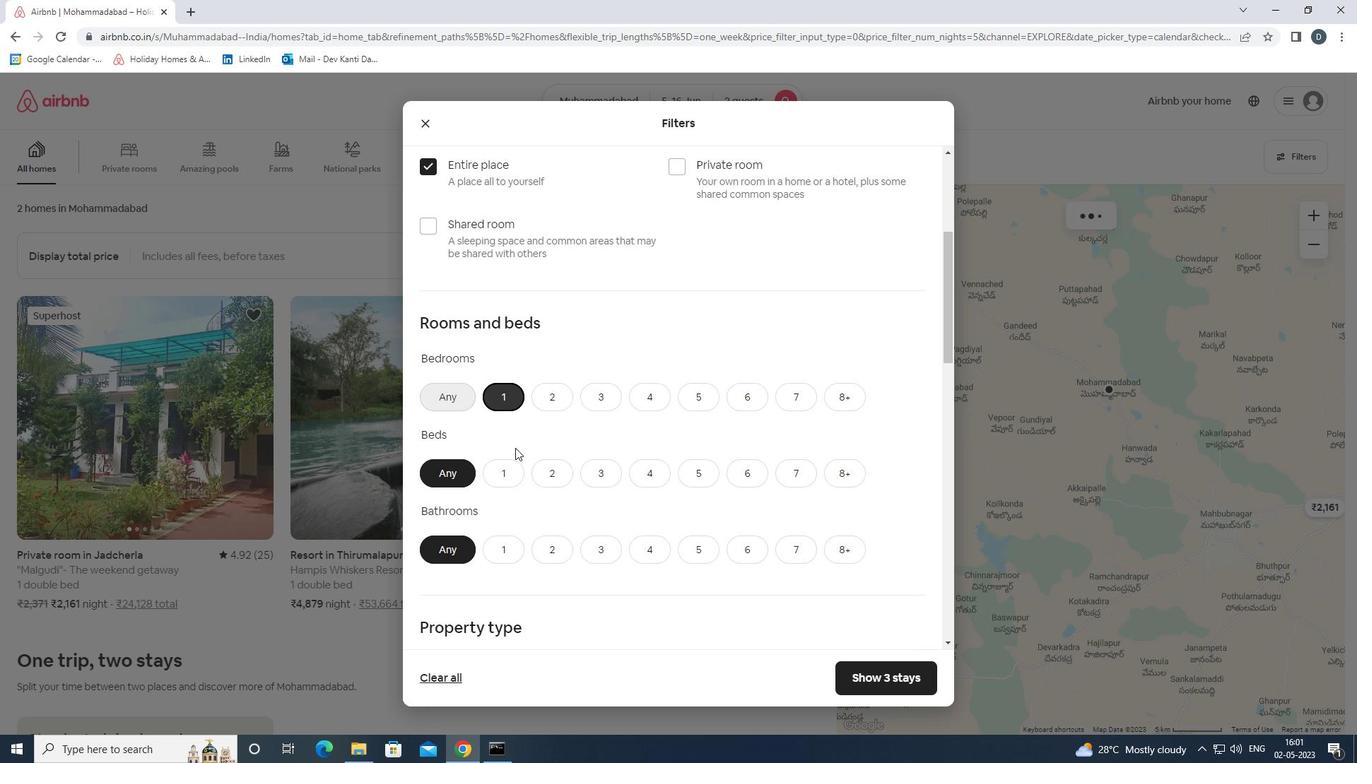 
Action: Mouse pressed left at (518, 477)
Screenshot: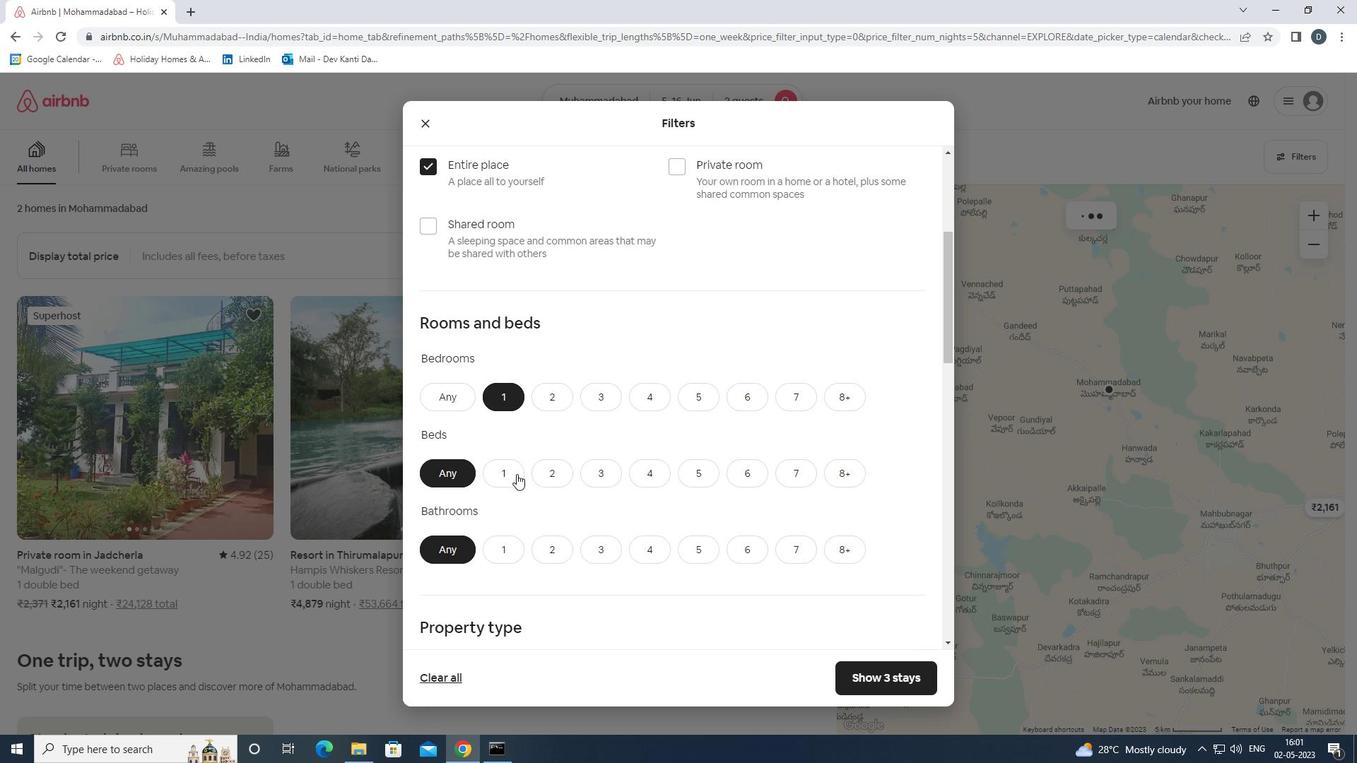
Action: Mouse moved to (499, 547)
Screenshot: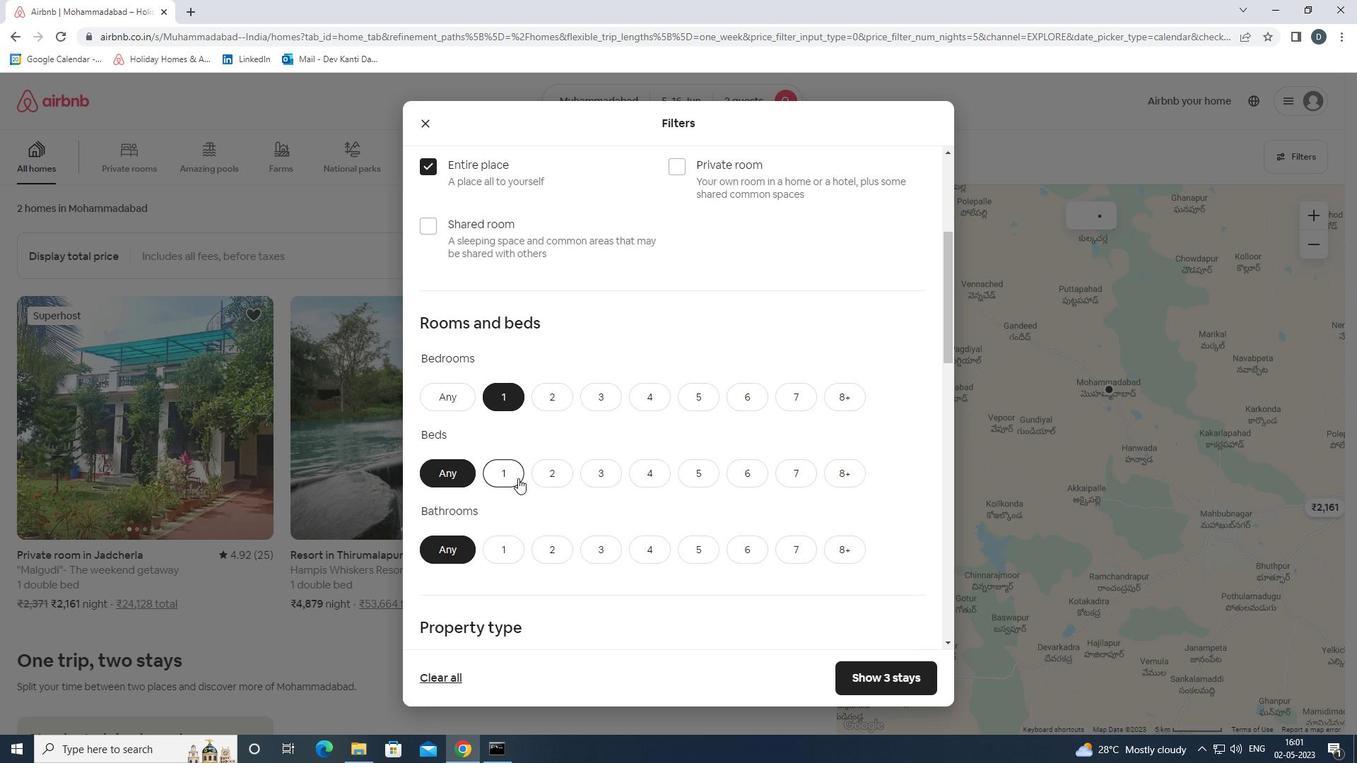
Action: Mouse pressed left at (499, 547)
Screenshot: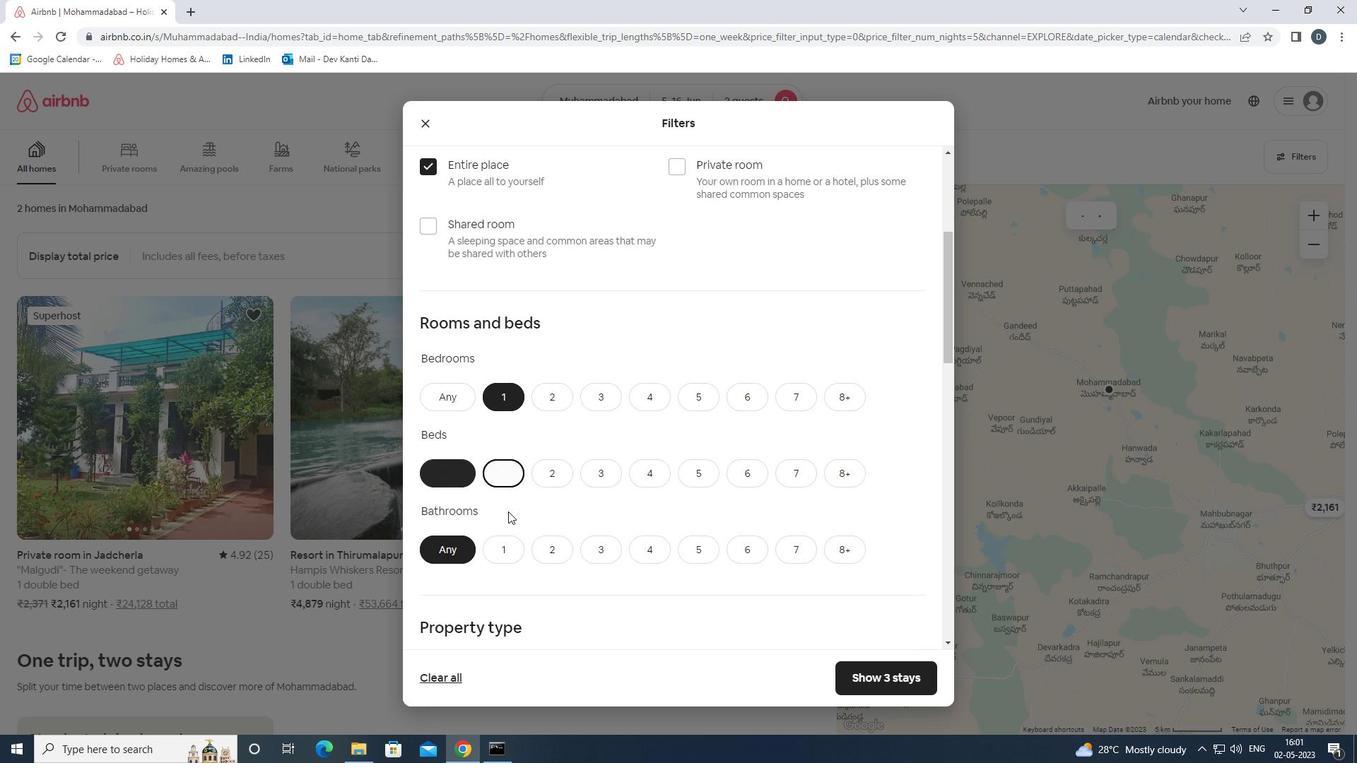 
Action: Mouse moved to (590, 499)
Screenshot: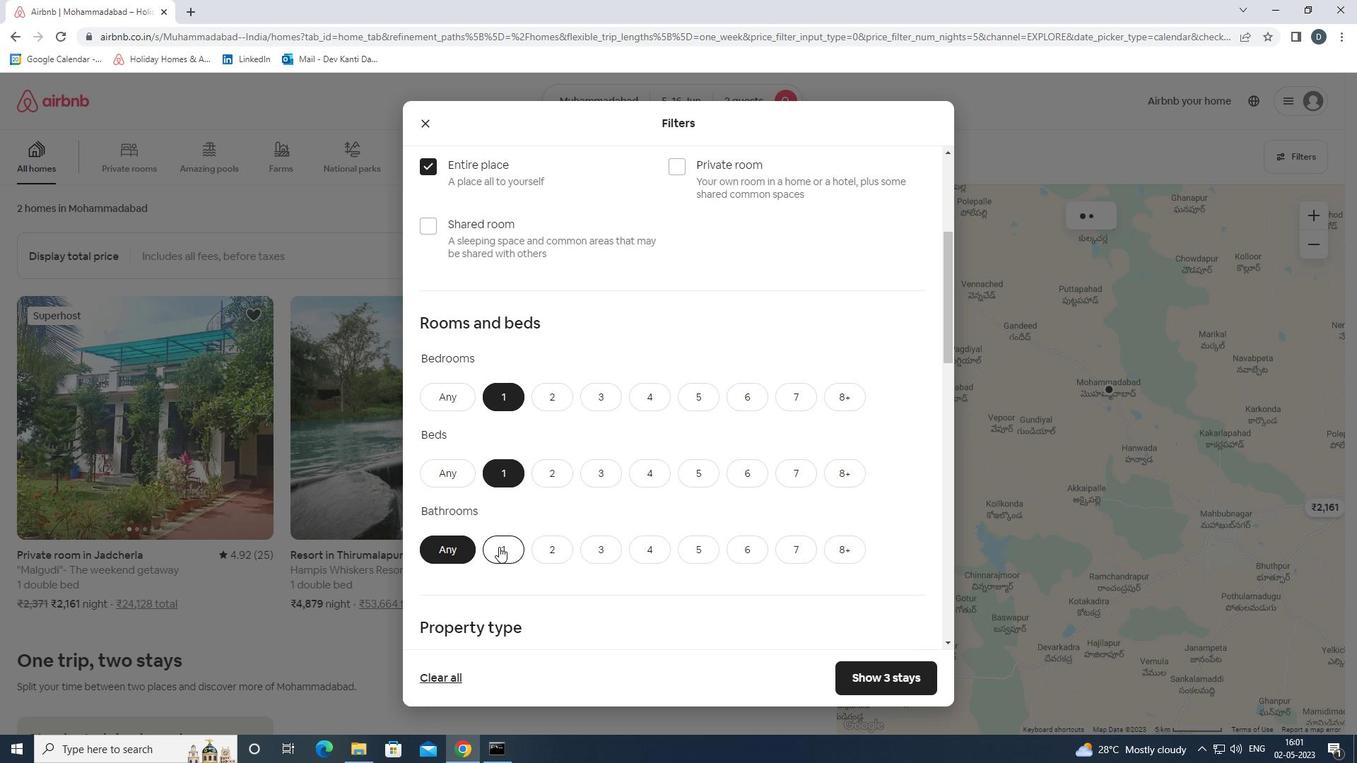 
Action: Mouse scrolled (590, 499) with delta (0, 0)
Screenshot: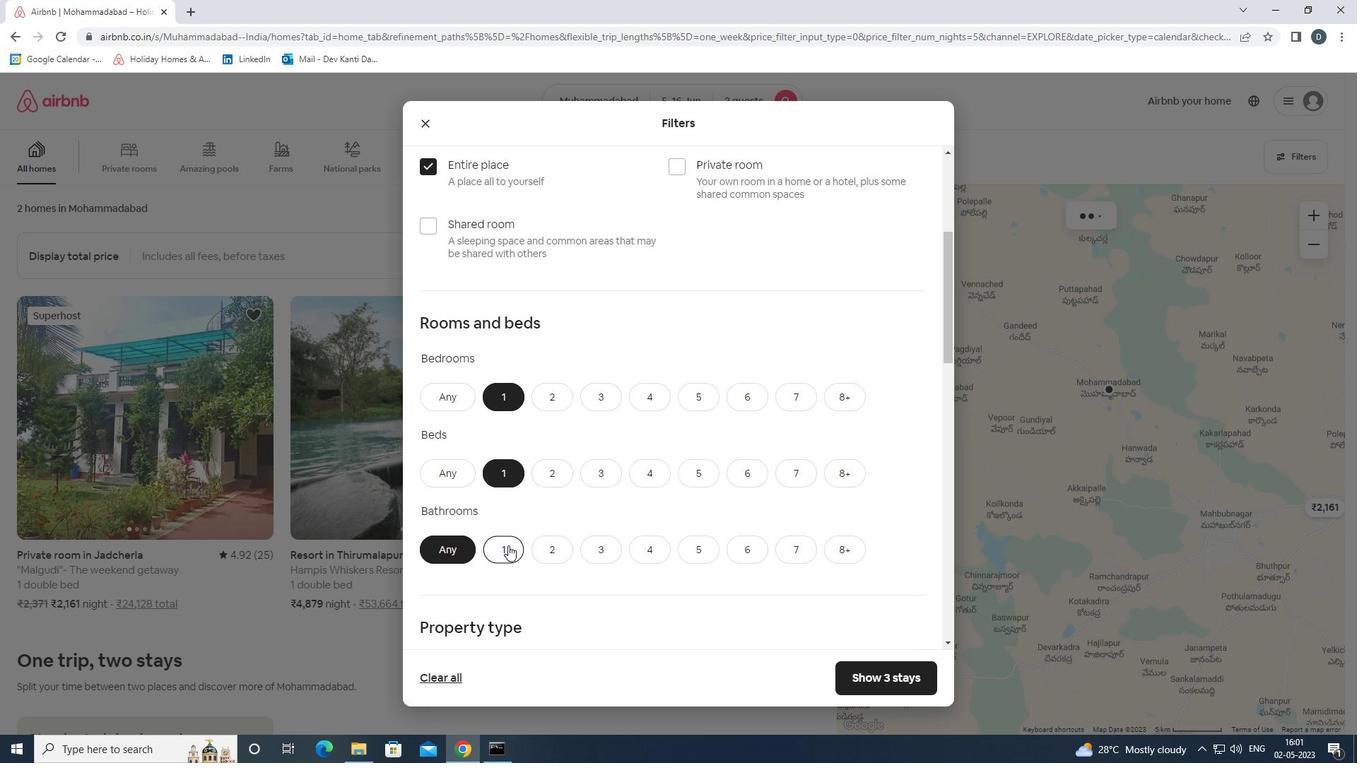 
Action: Mouse moved to (590, 499)
Screenshot: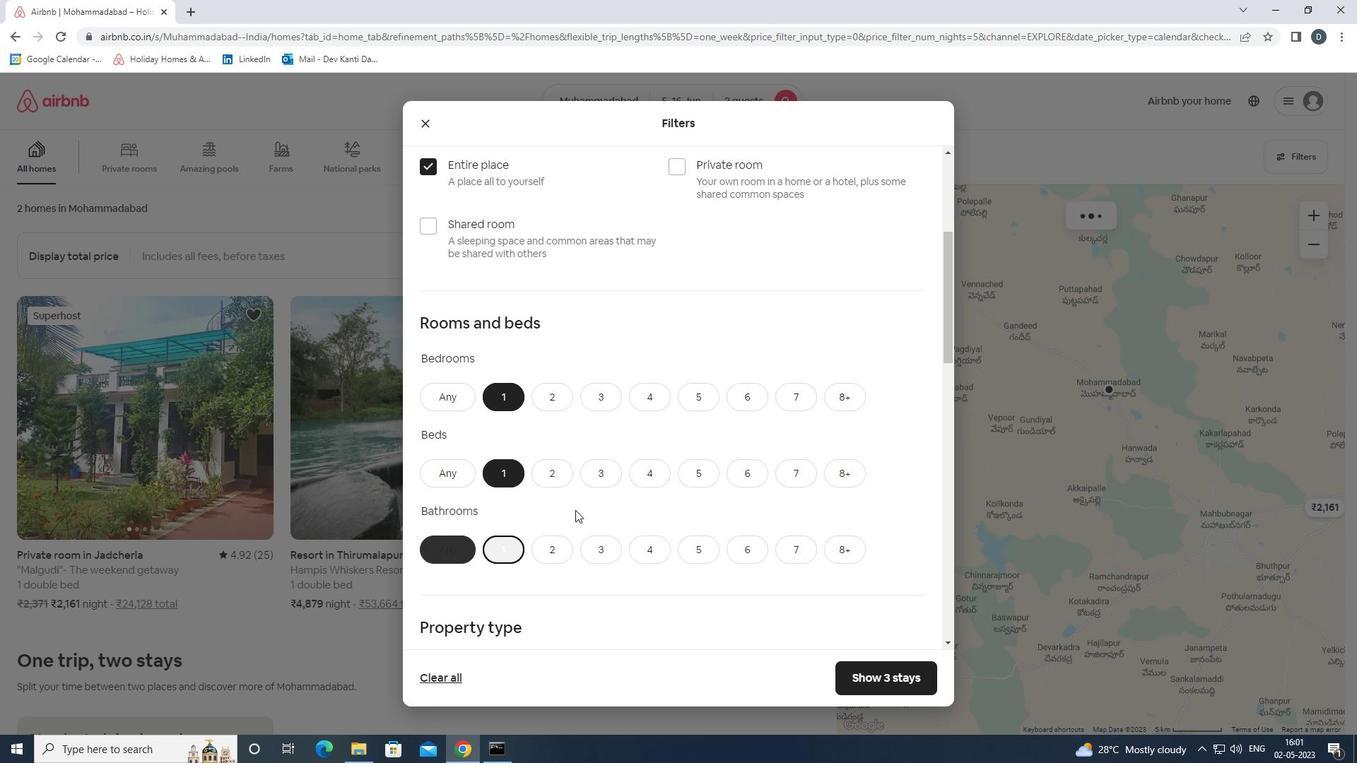 
Action: Mouse scrolled (590, 499) with delta (0, 0)
Screenshot: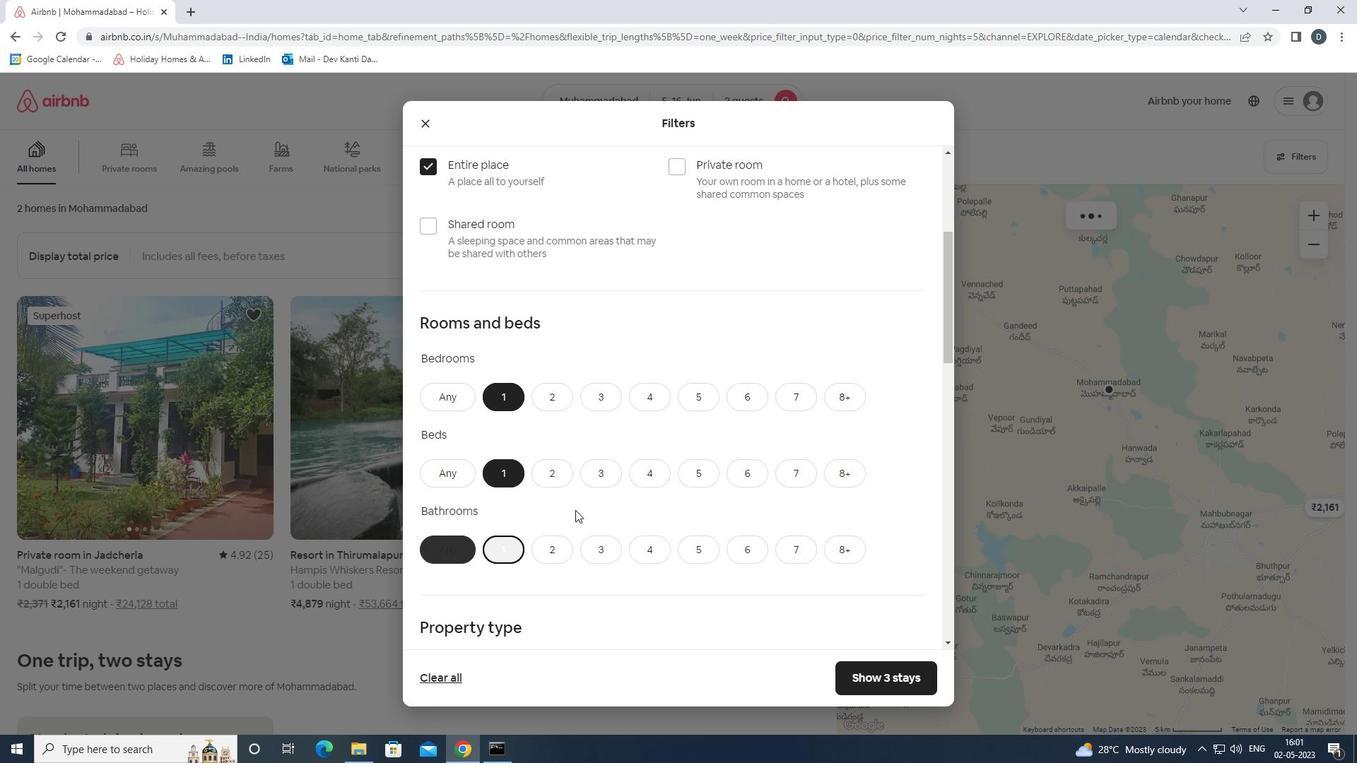 
Action: Mouse moved to (591, 499)
Screenshot: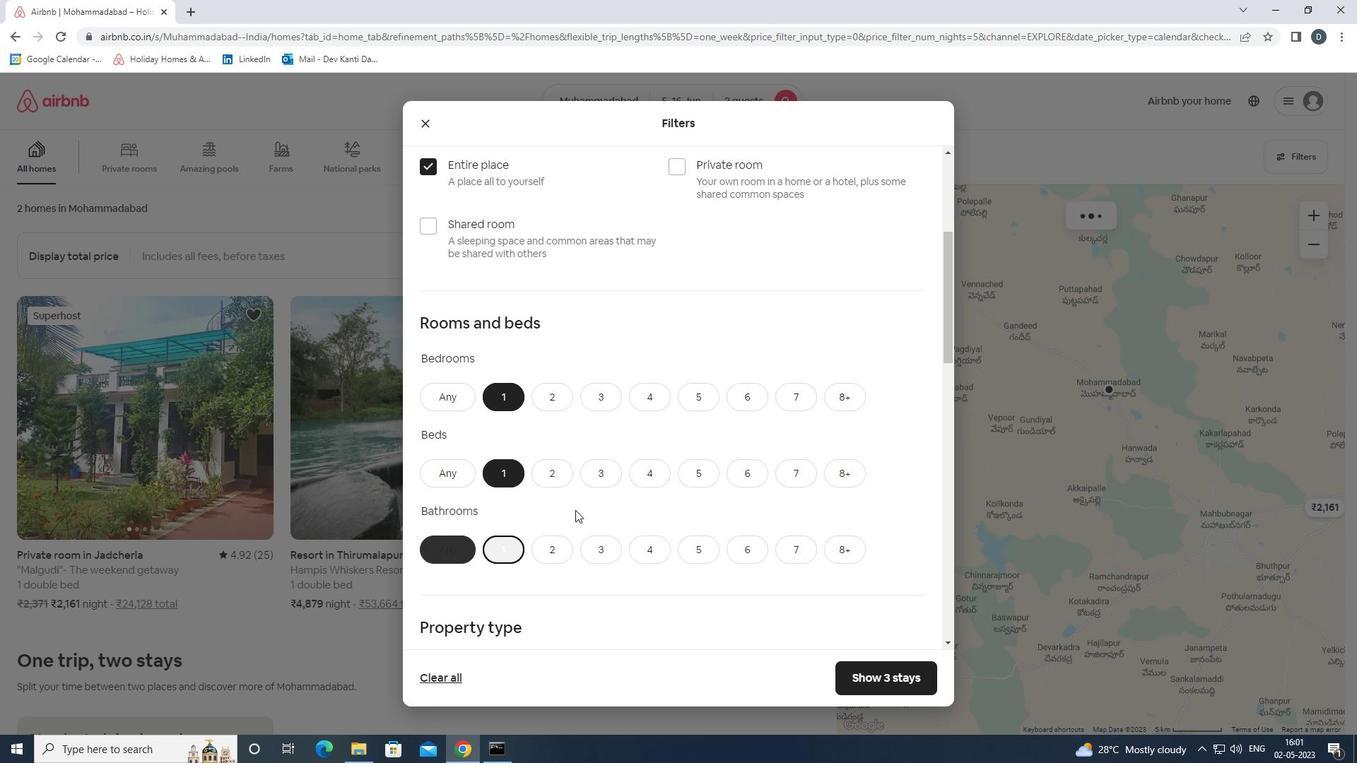 
Action: Mouse scrolled (591, 499) with delta (0, 0)
Screenshot: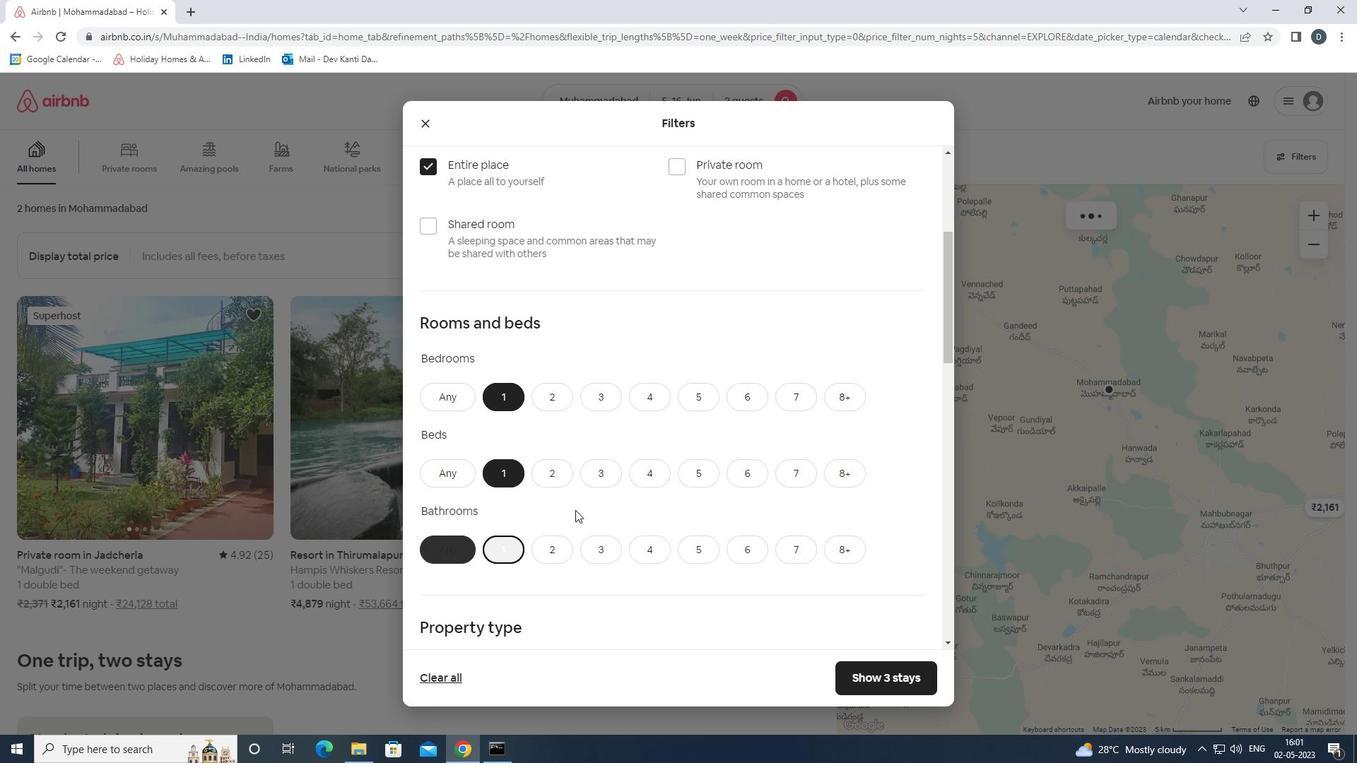 
Action: Mouse moved to (594, 498)
Screenshot: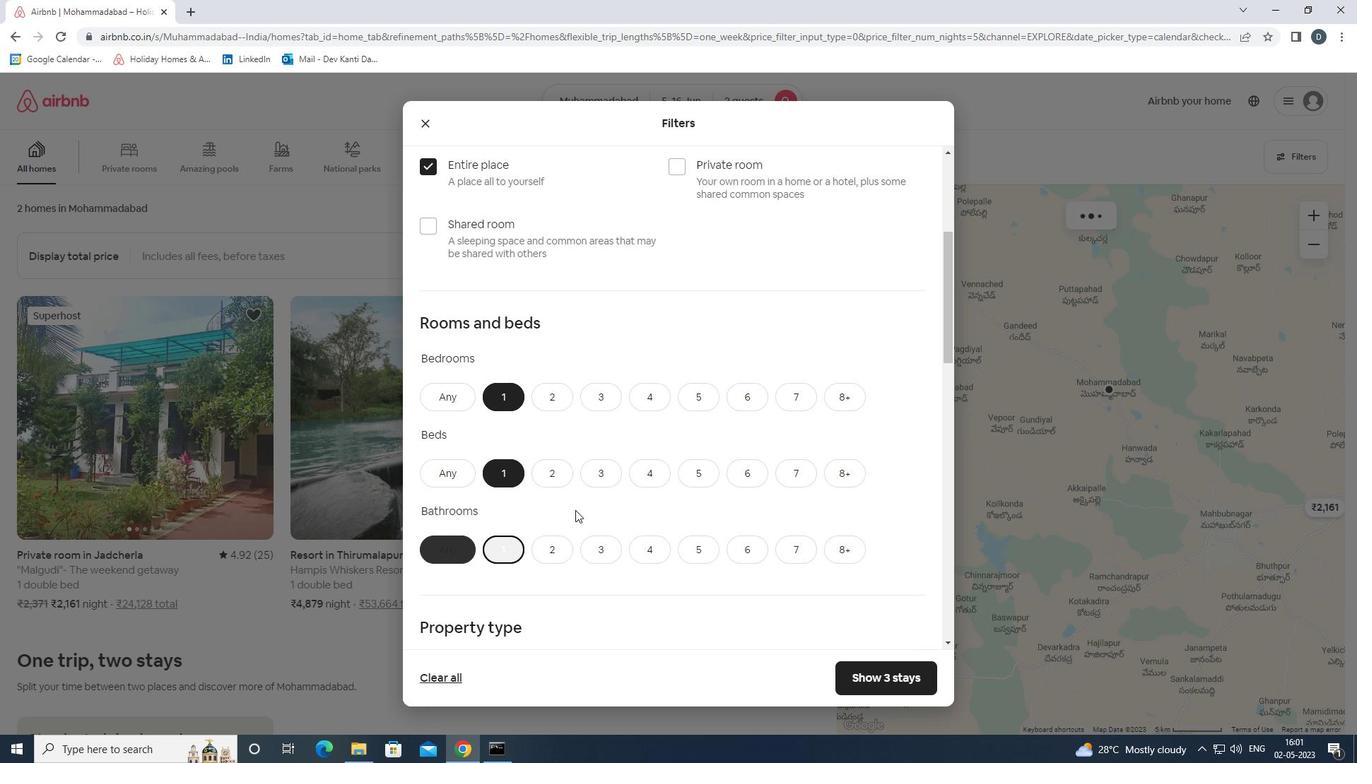 
Action: Mouse scrolled (594, 497) with delta (0, 0)
Screenshot: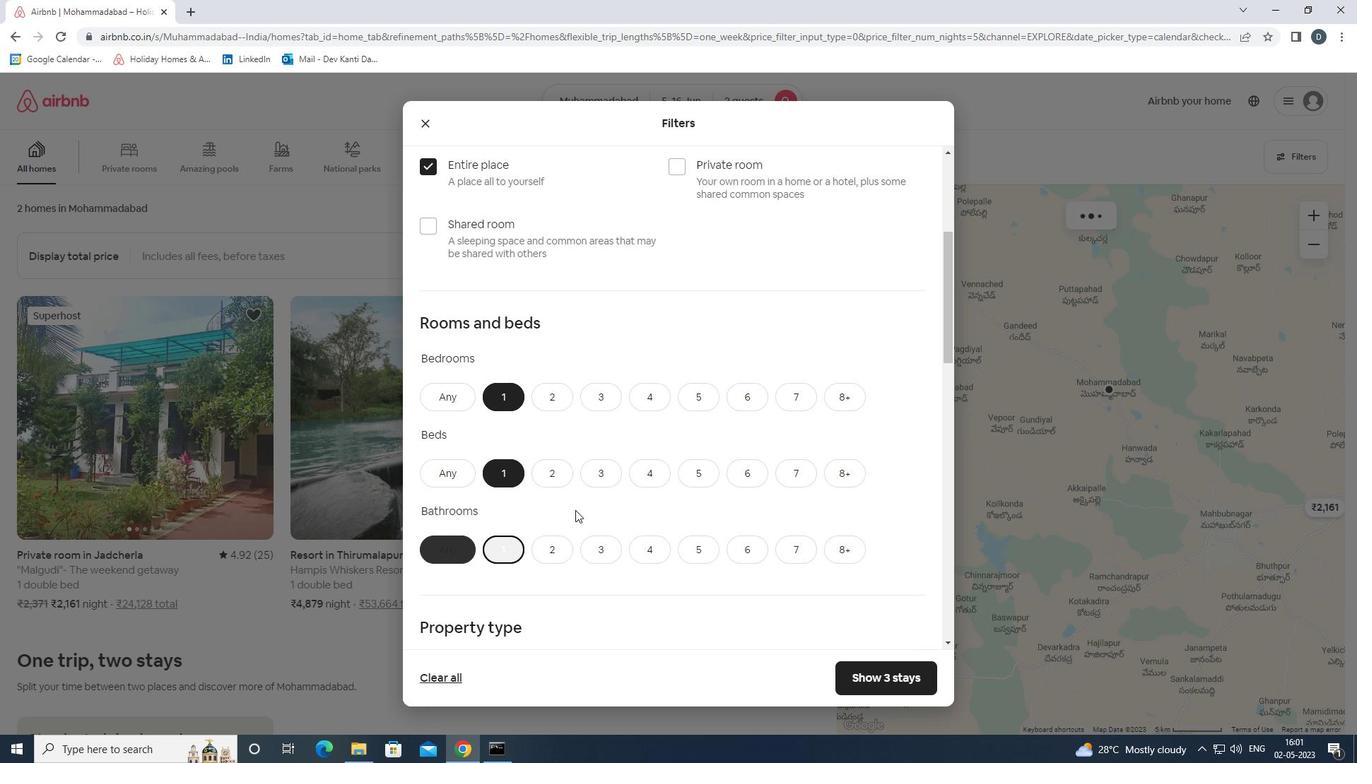 
Action: Mouse moved to (626, 416)
Screenshot: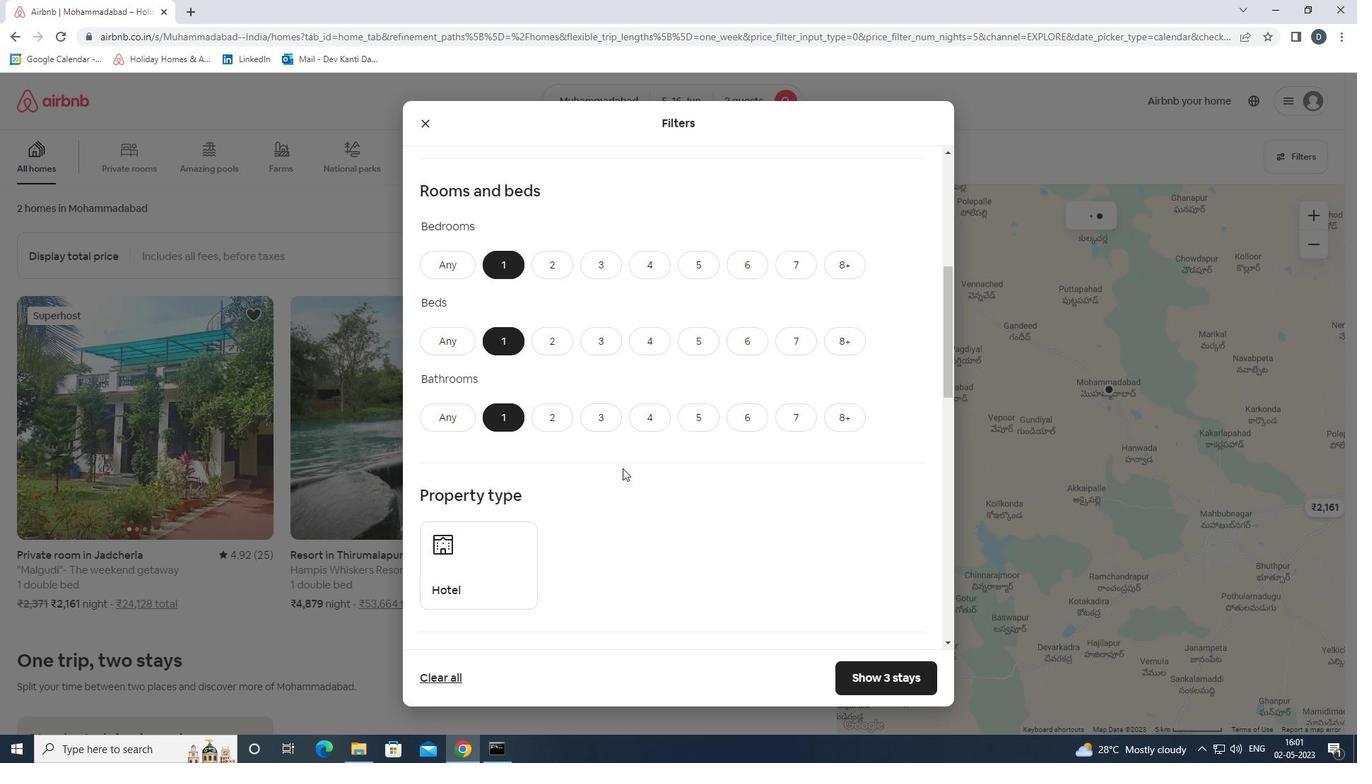 
Action: Mouse scrolled (626, 415) with delta (0, 0)
Screenshot: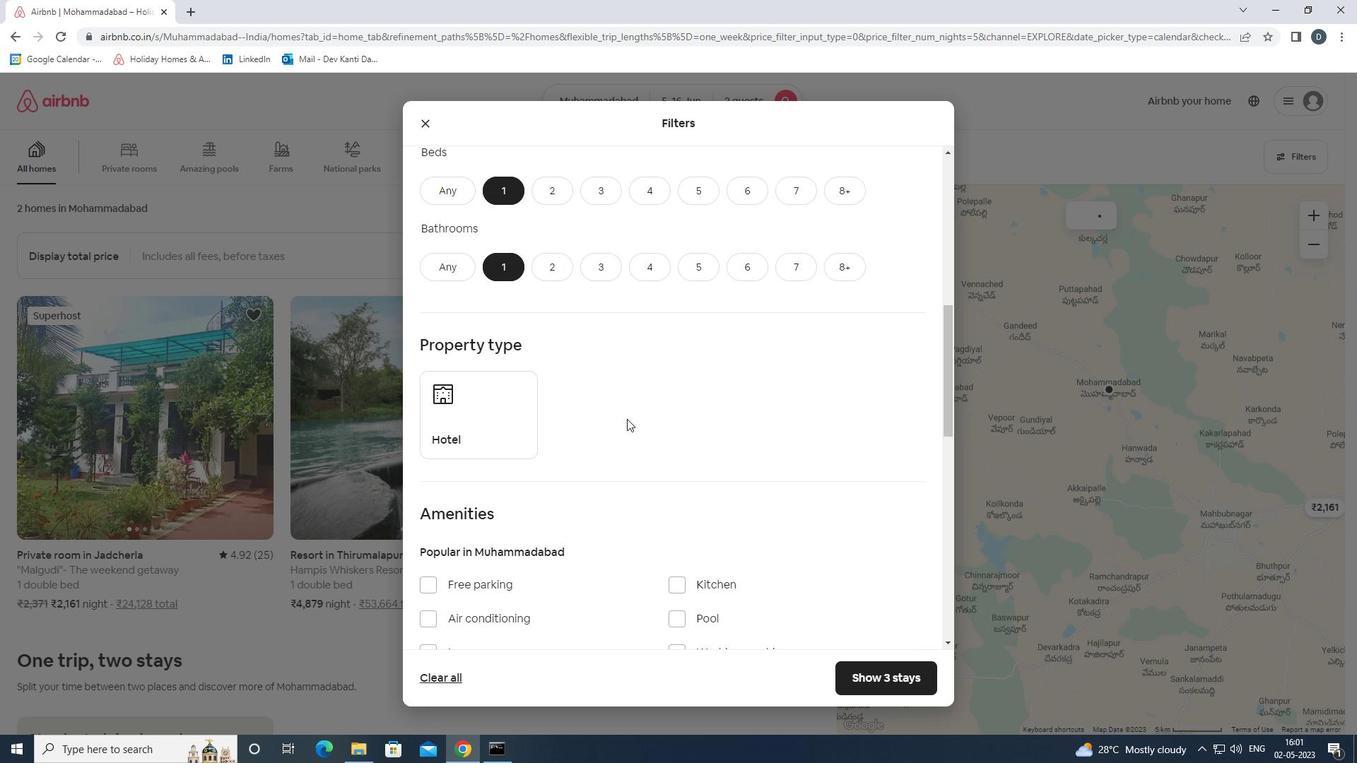 
Action: Mouse moved to (464, 362)
Screenshot: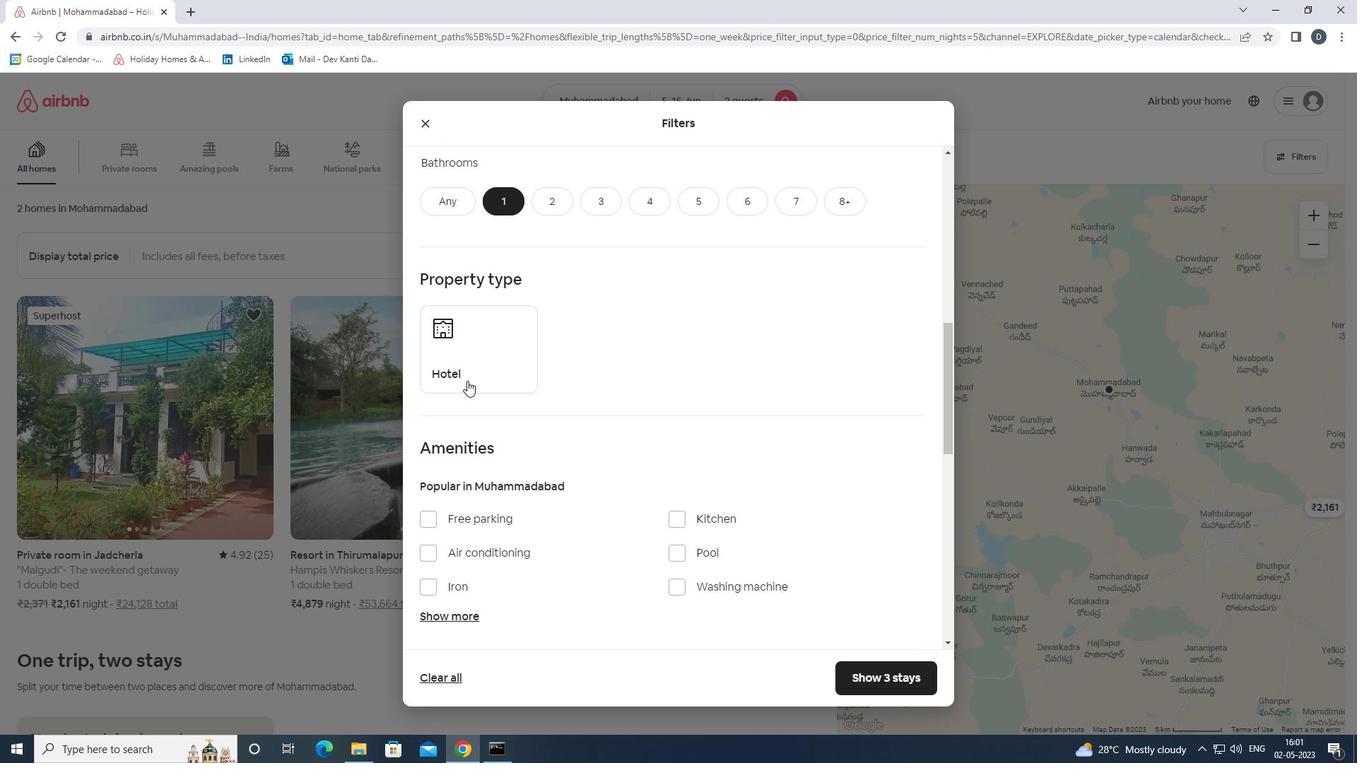 
Action: Mouse pressed left at (464, 362)
Screenshot: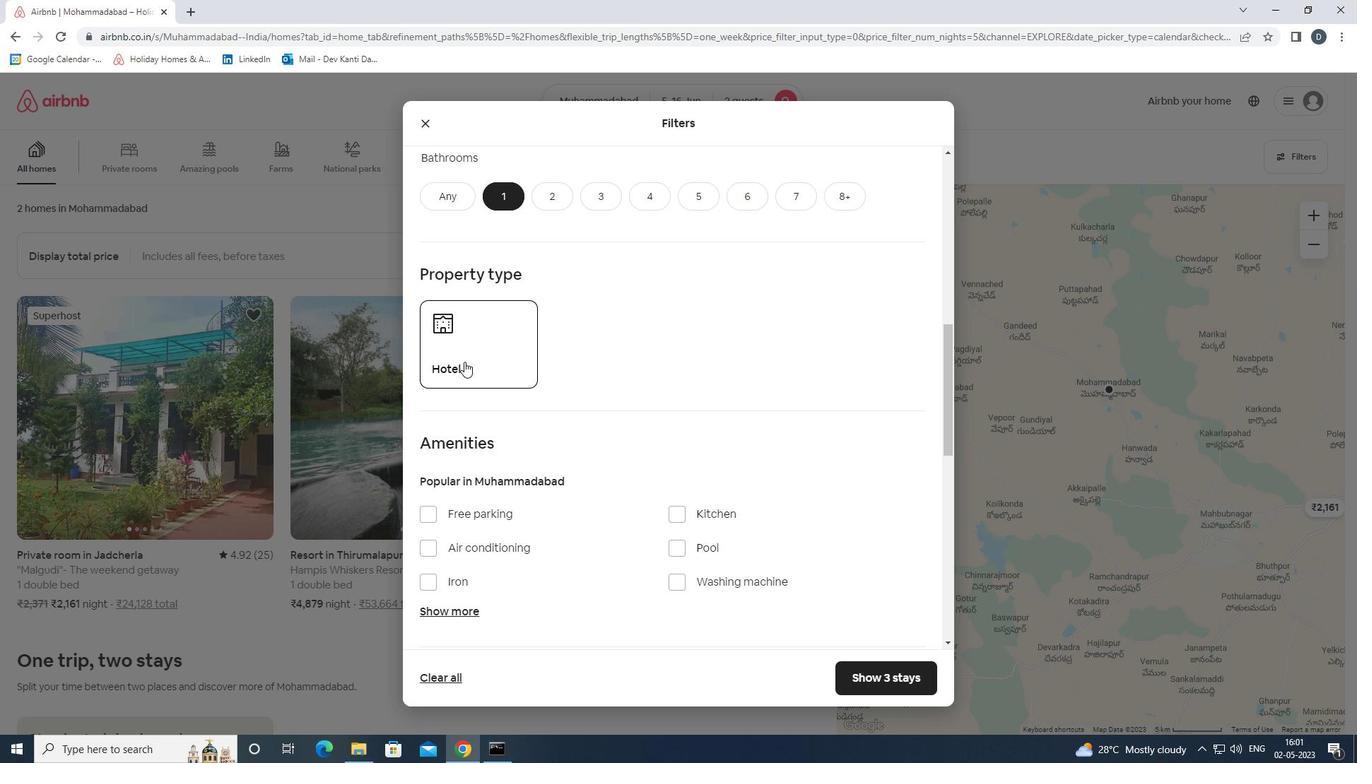 
Action: Mouse moved to (618, 413)
Screenshot: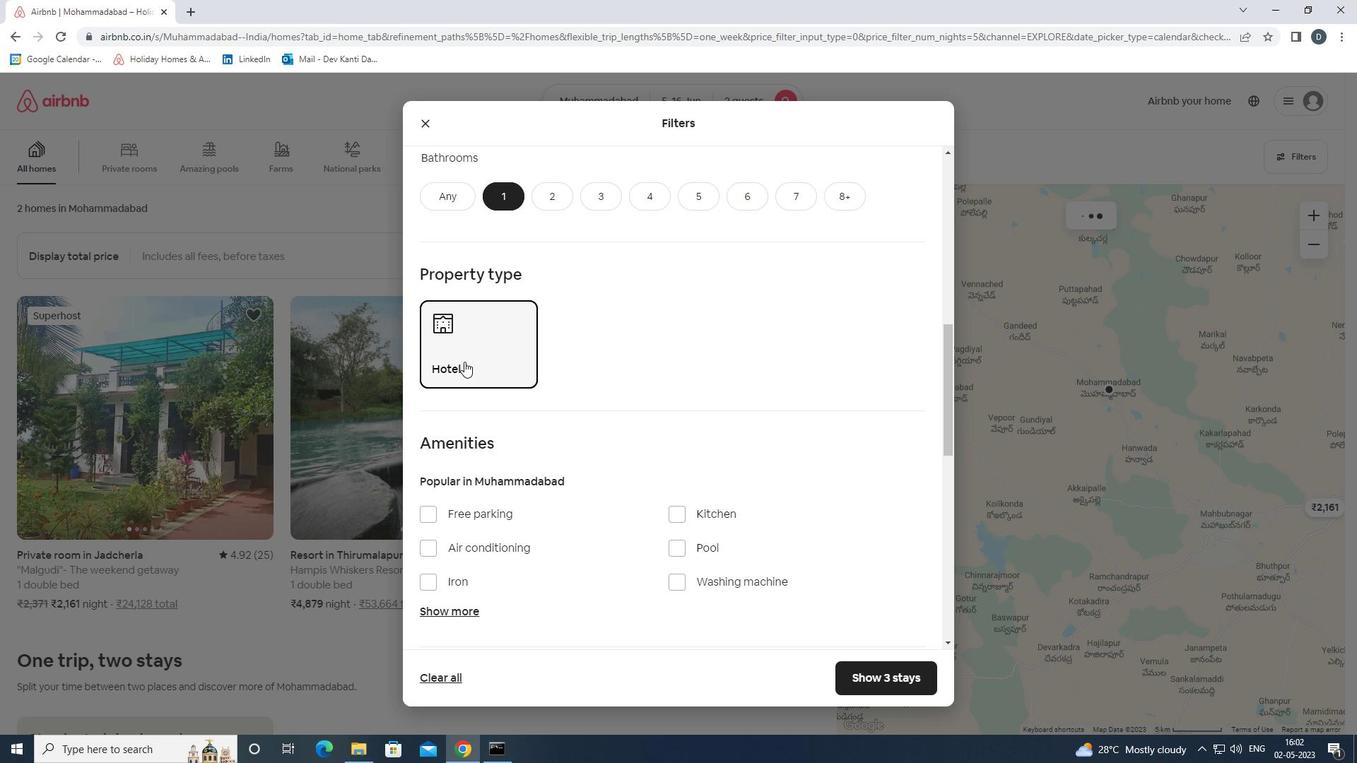 
Action: Mouse scrolled (618, 413) with delta (0, 0)
Screenshot: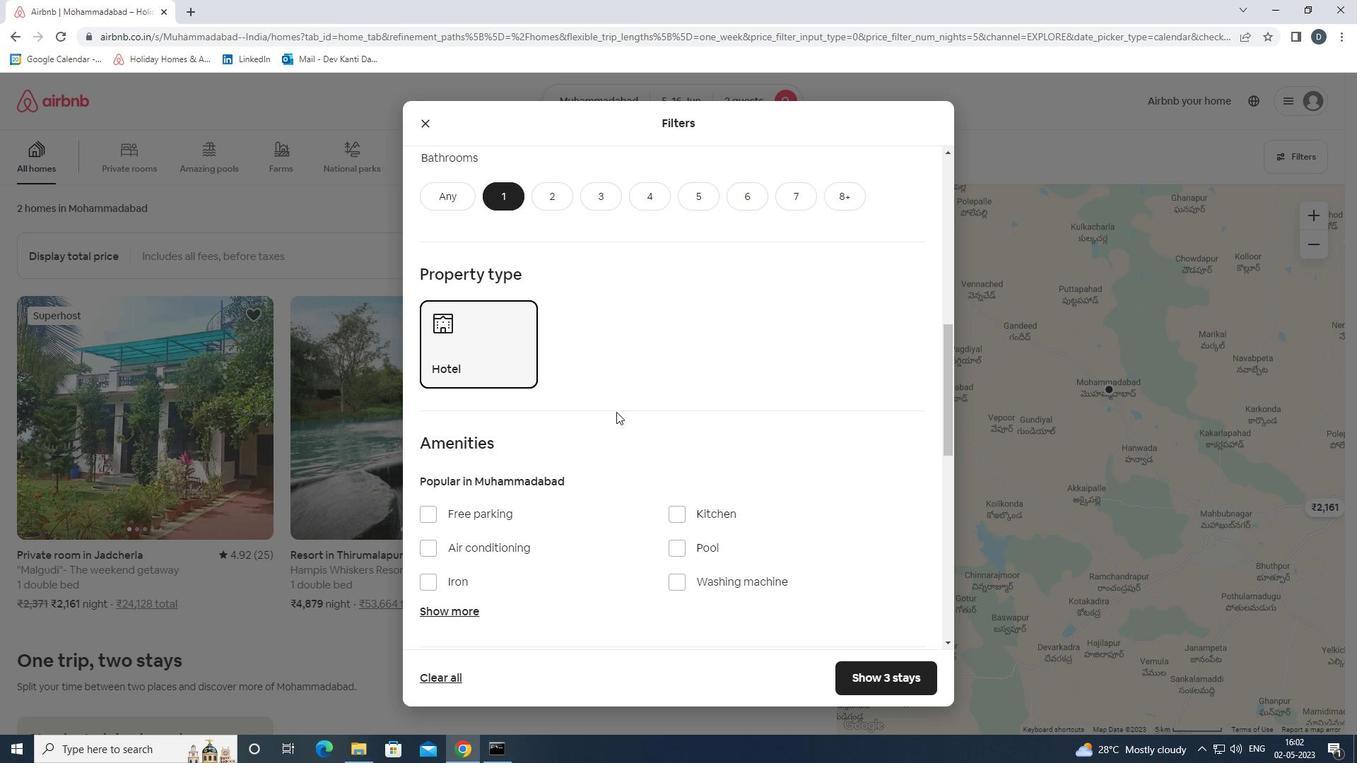 
Action: Mouse scrolled (618, 413) with delta (0, 0)
Screenshot: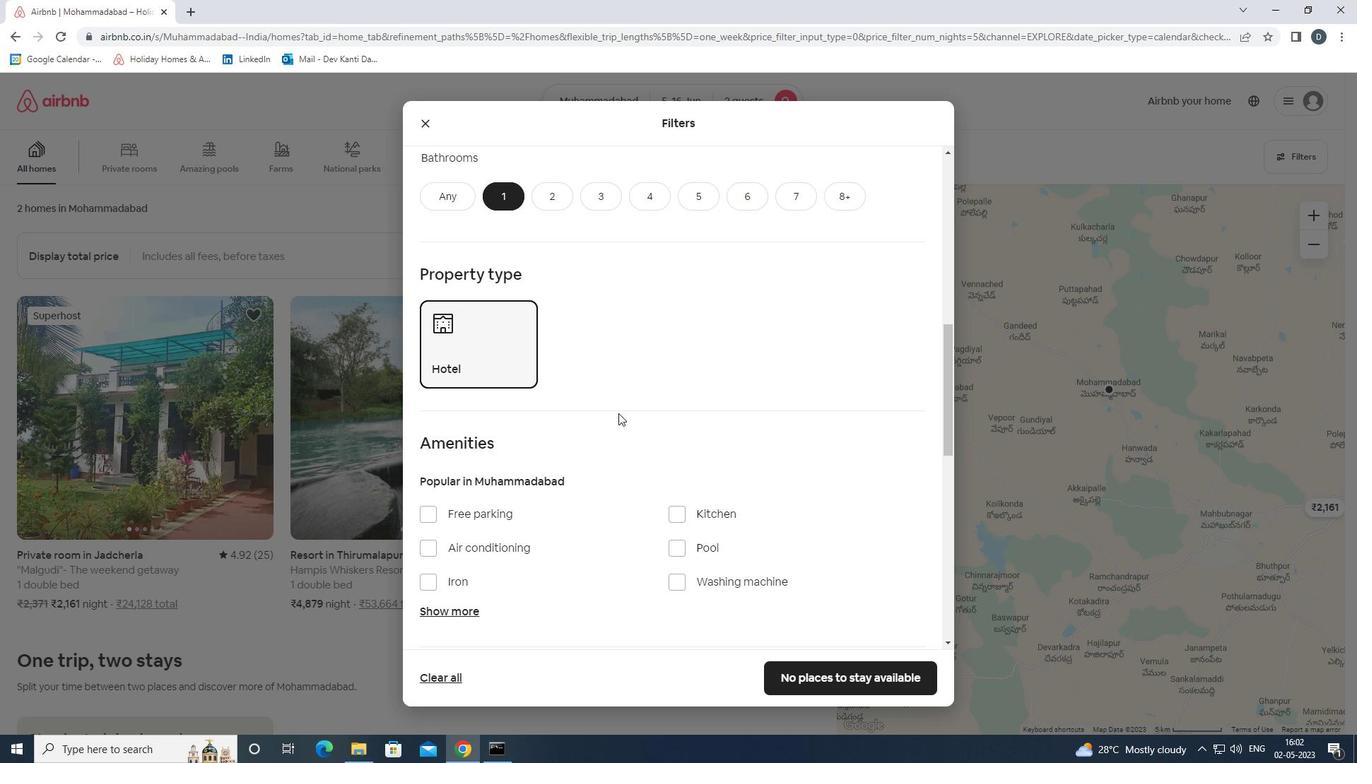 
Action: Mouse scrolled (618, 413) with delta (0, 0)
Screenshot: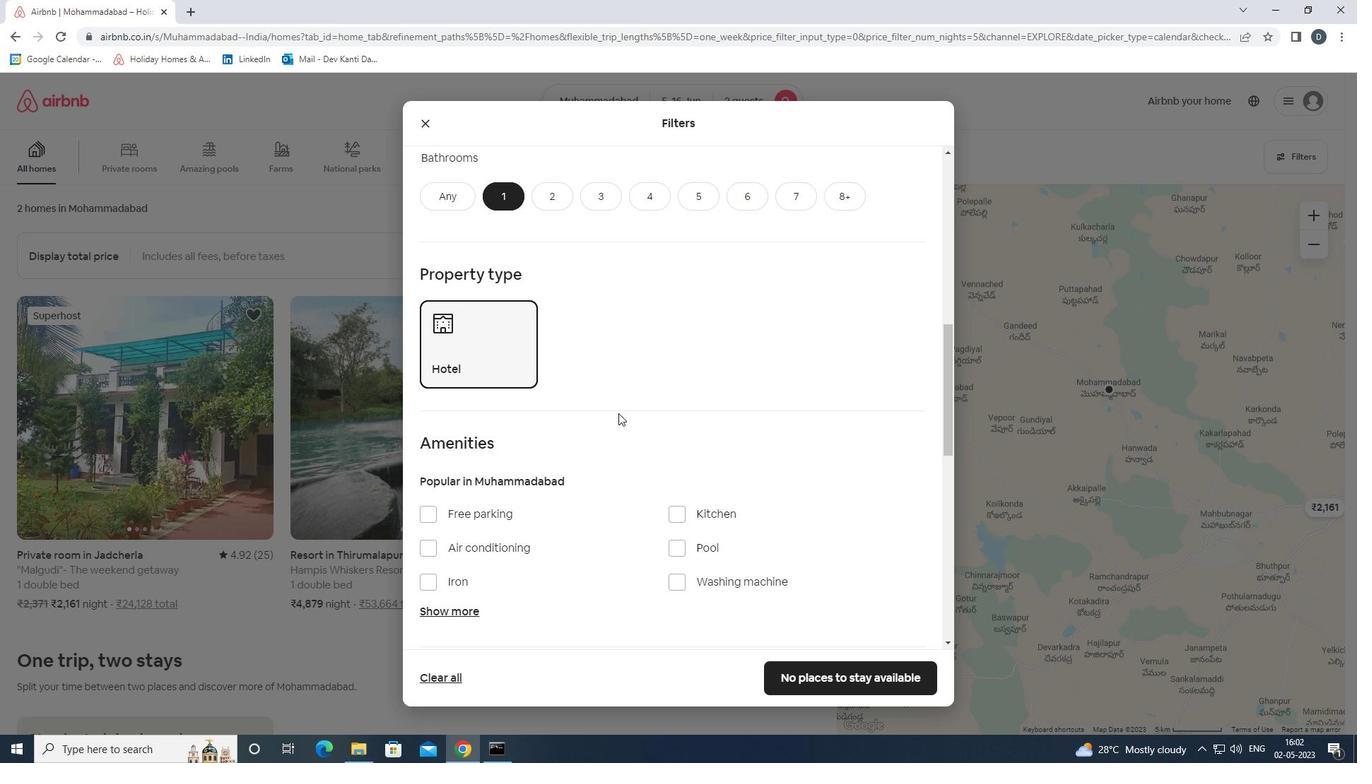 
Action: Mouse moved to (695, 368)
Screenshot: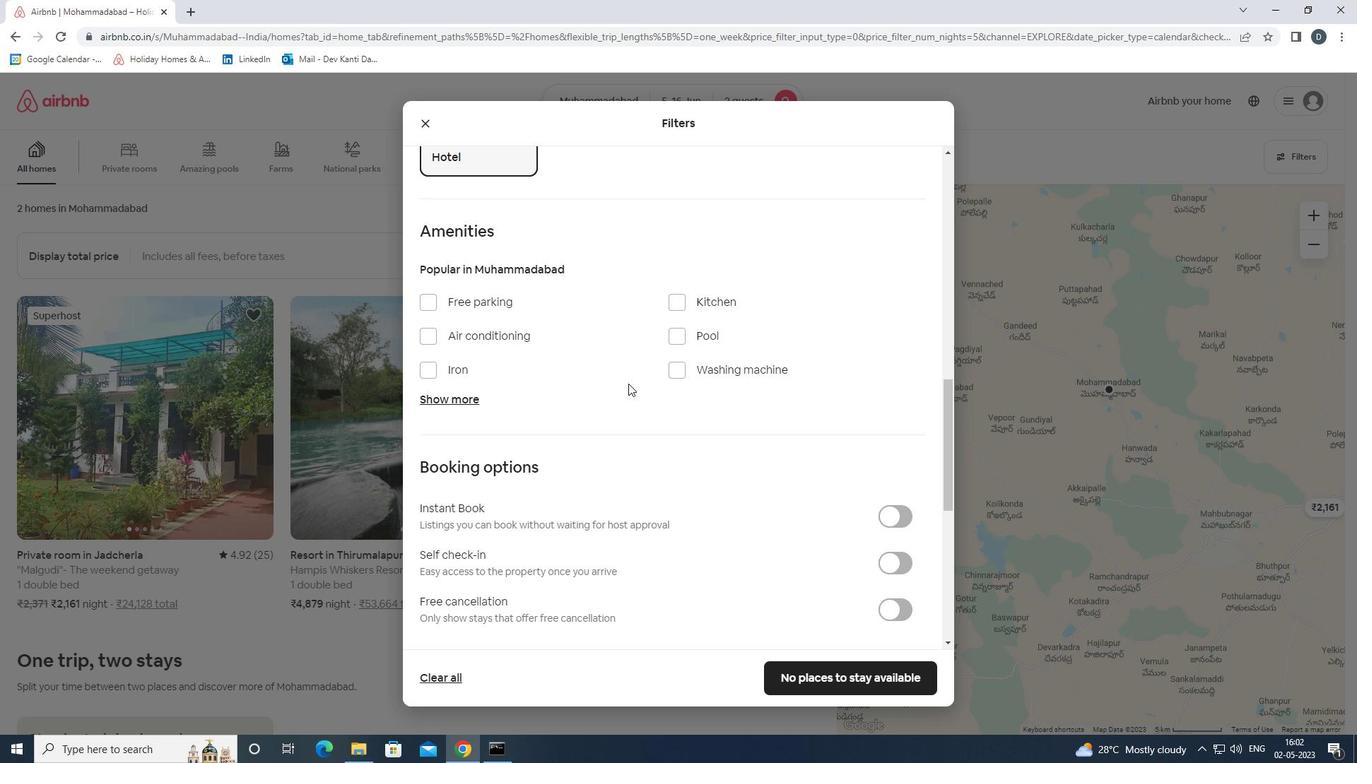 
Action: Mouse pressed left at (695, 368)
Screenshot: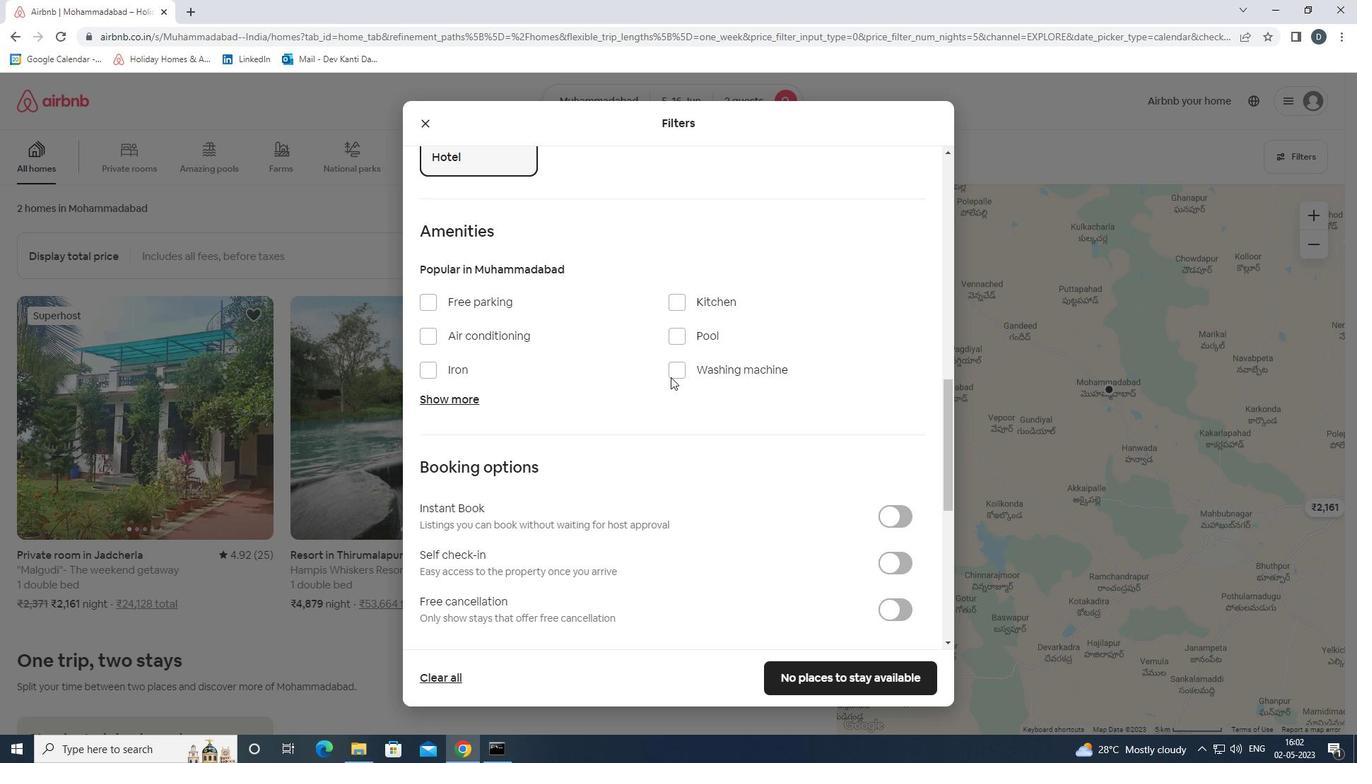 
Action: Mouse moved to (700, 371)
Screenshot: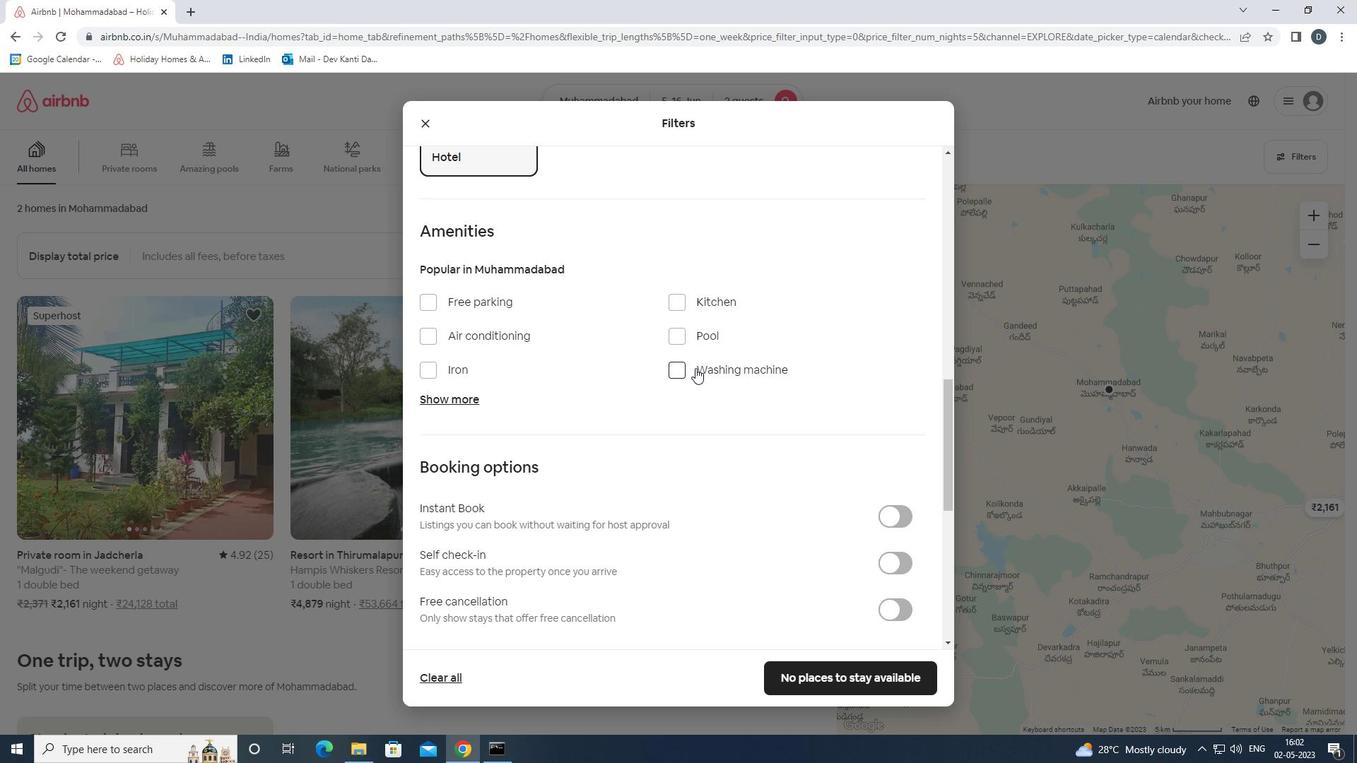 
Action: Mouse scrolled (700, 370) with delta (0, 0)
Screenshot: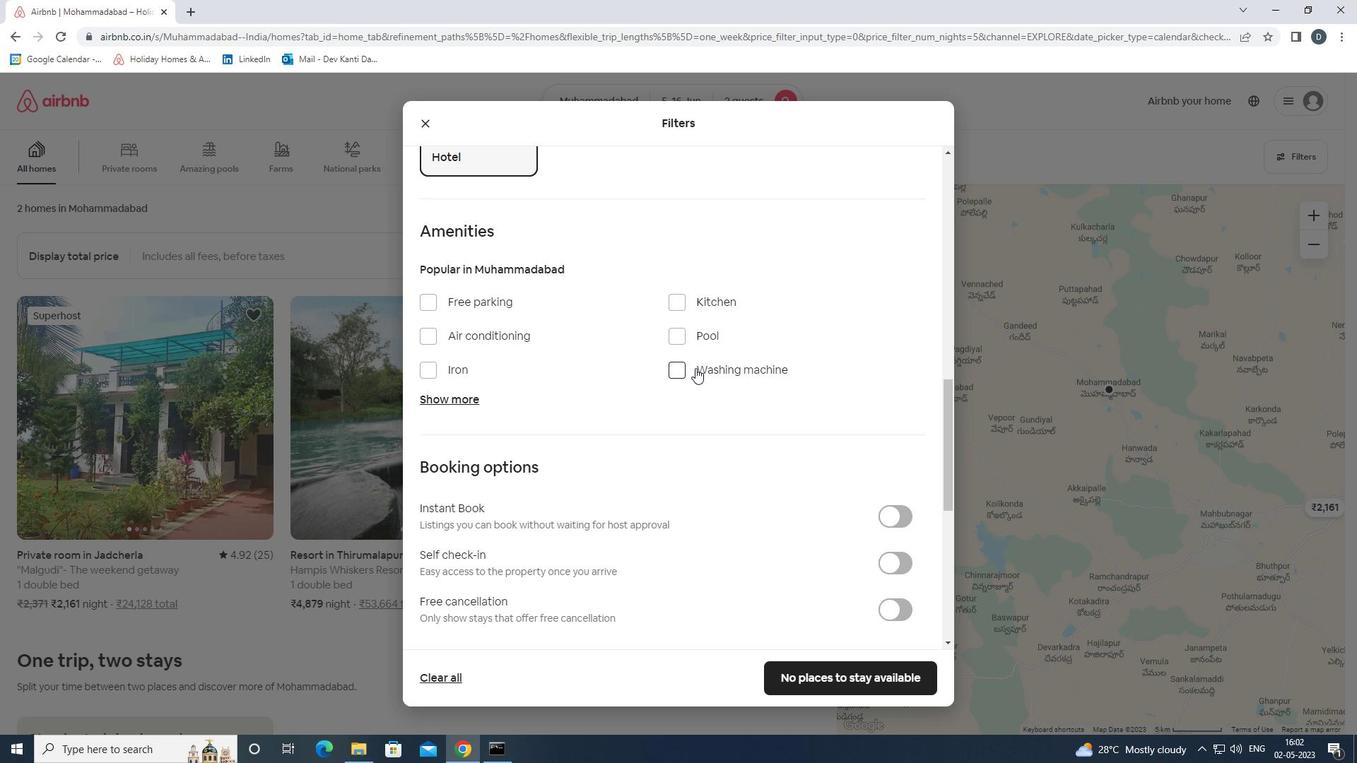 
Action: Mouse moved to (708, 373)
Screenshot: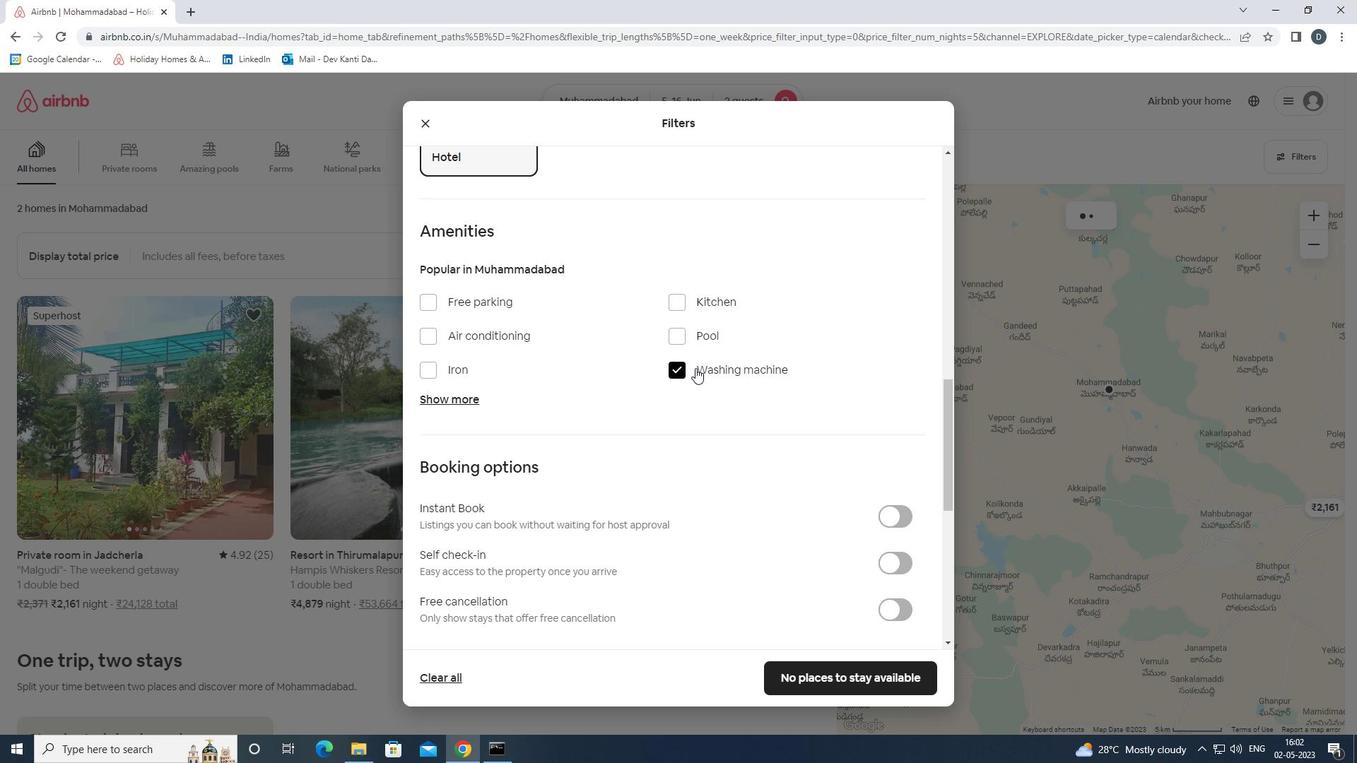 
Action: Mouse scrolled (708, 372) with delta (0, 0)
Screenshot: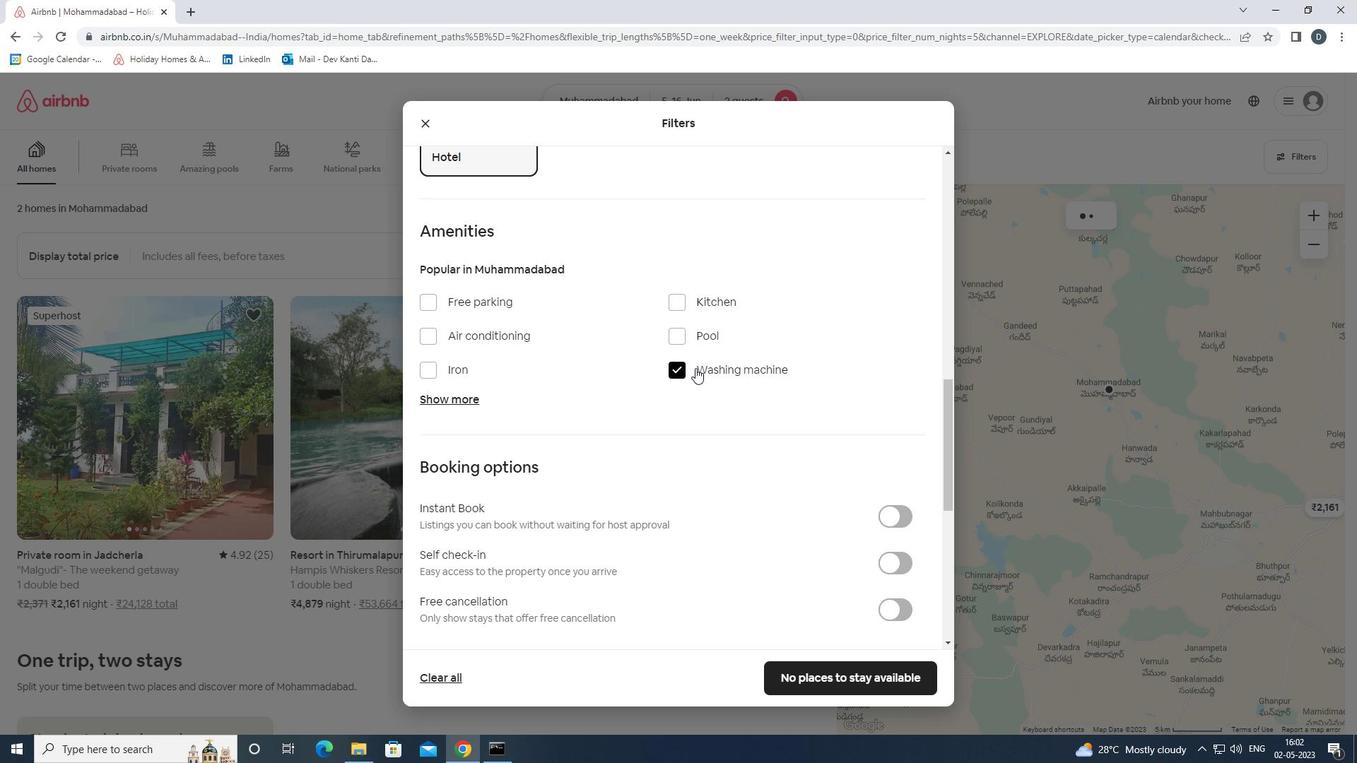 
Action: Mouse moved to (883, 418)
Screenshot: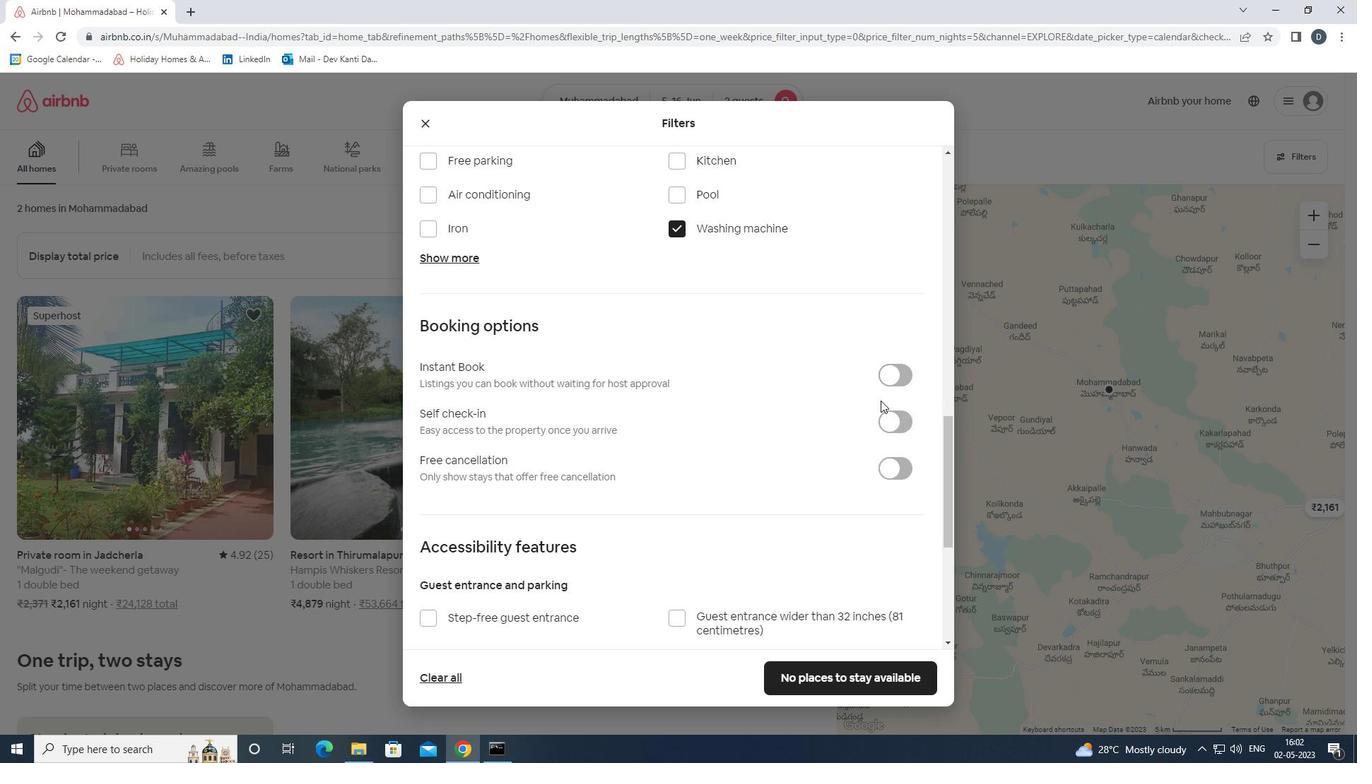 
Action: Mouse pressed left at (883, 418)
Screenshot: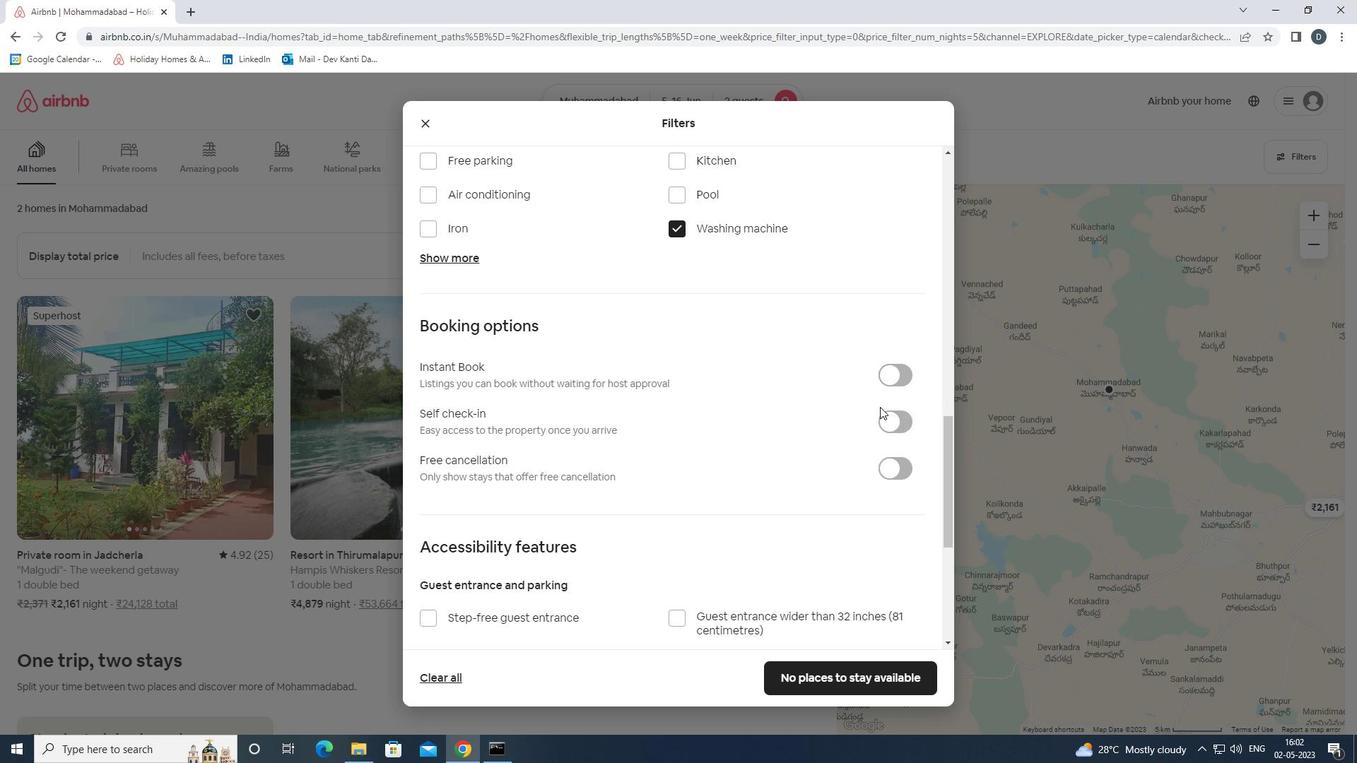 
Action: Mouse moved to (884, 415)
Screenshot: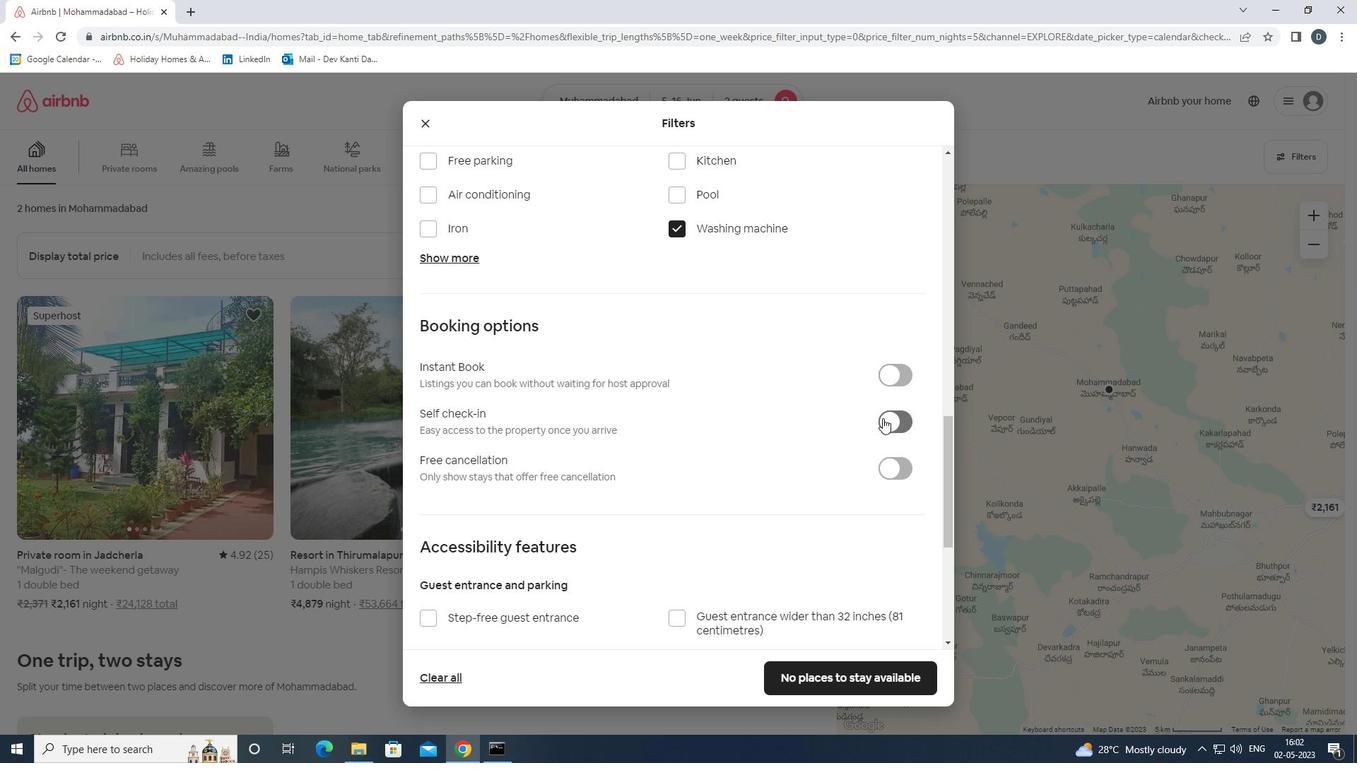 
Action: Mouse scrolled (884, 414) with delta (0, 0)
Screenshot: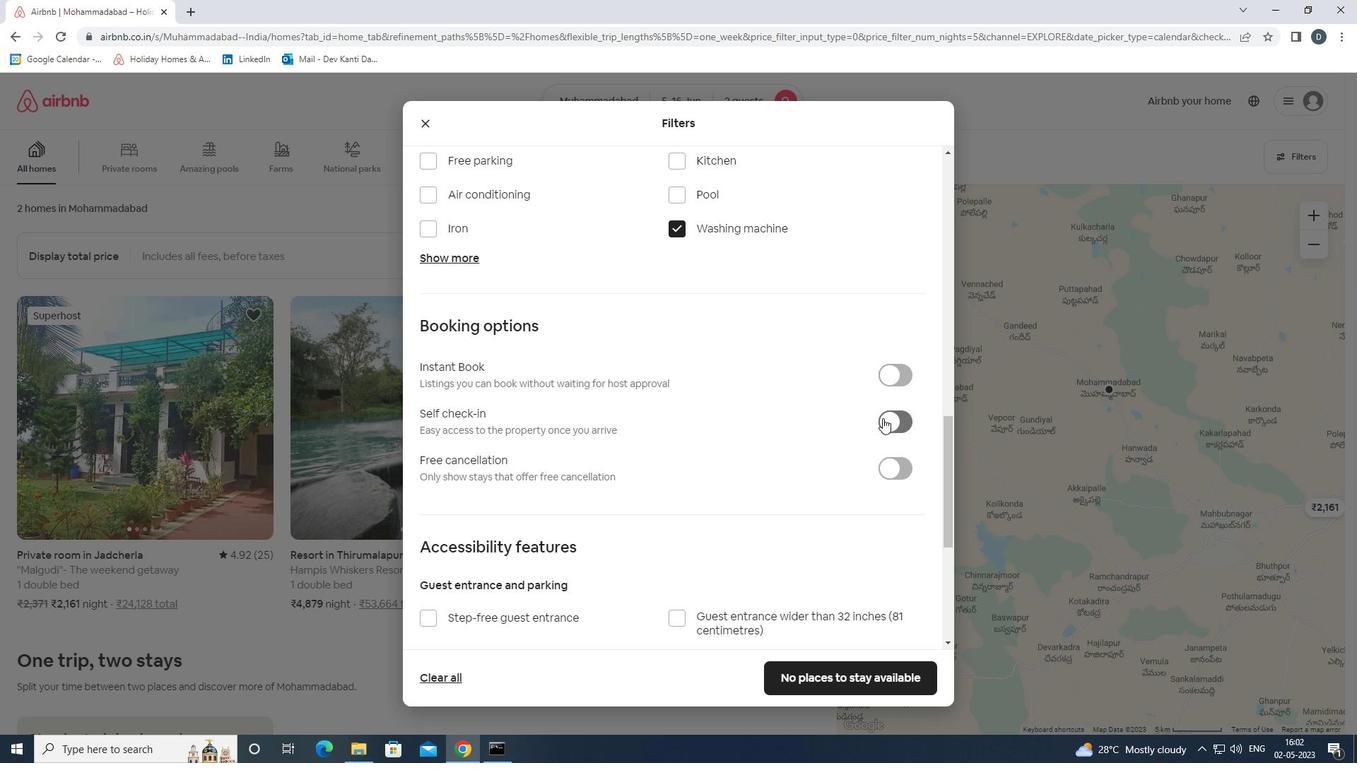 
Action: Mouse scrolled (884, 414) with delta (0, 0)
Screenshot: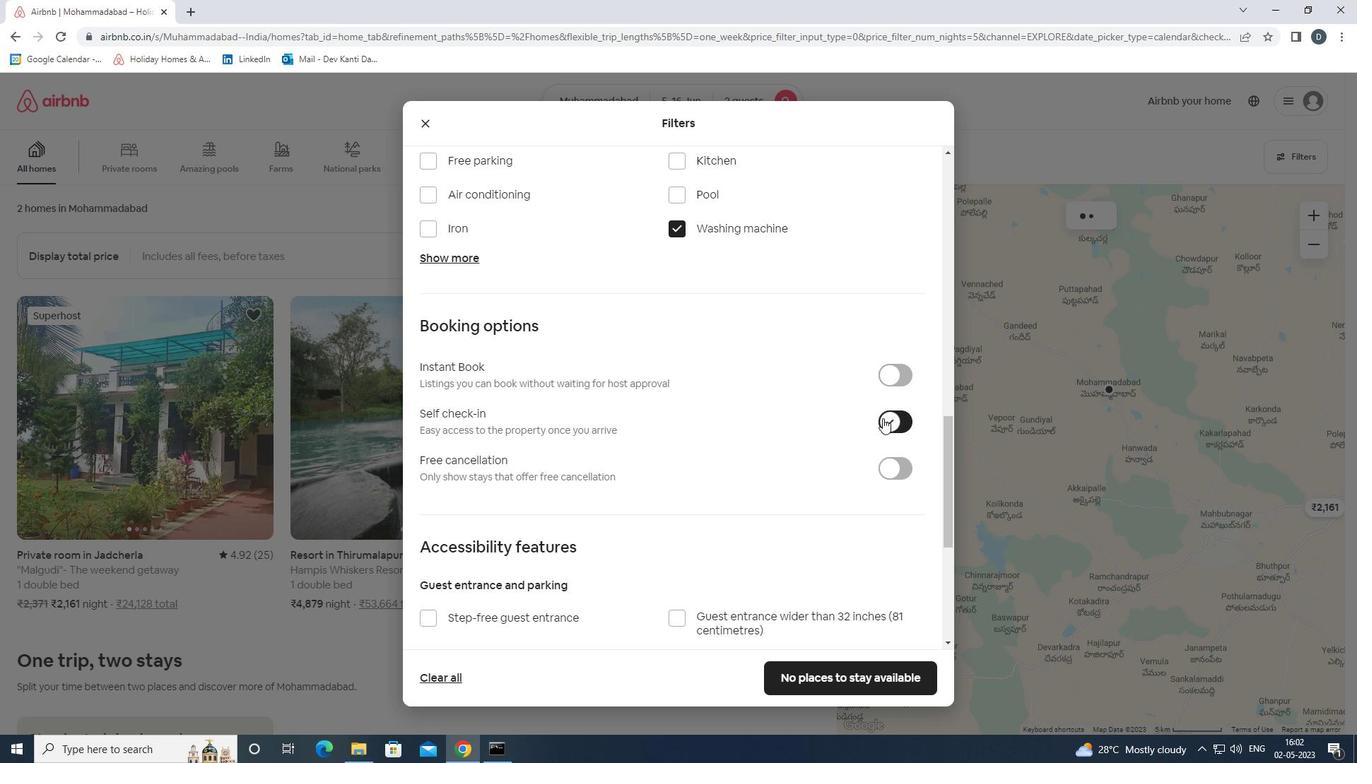 
Action: Mouse scrolled (884, 414) with delta (0, 0)
Screenshot: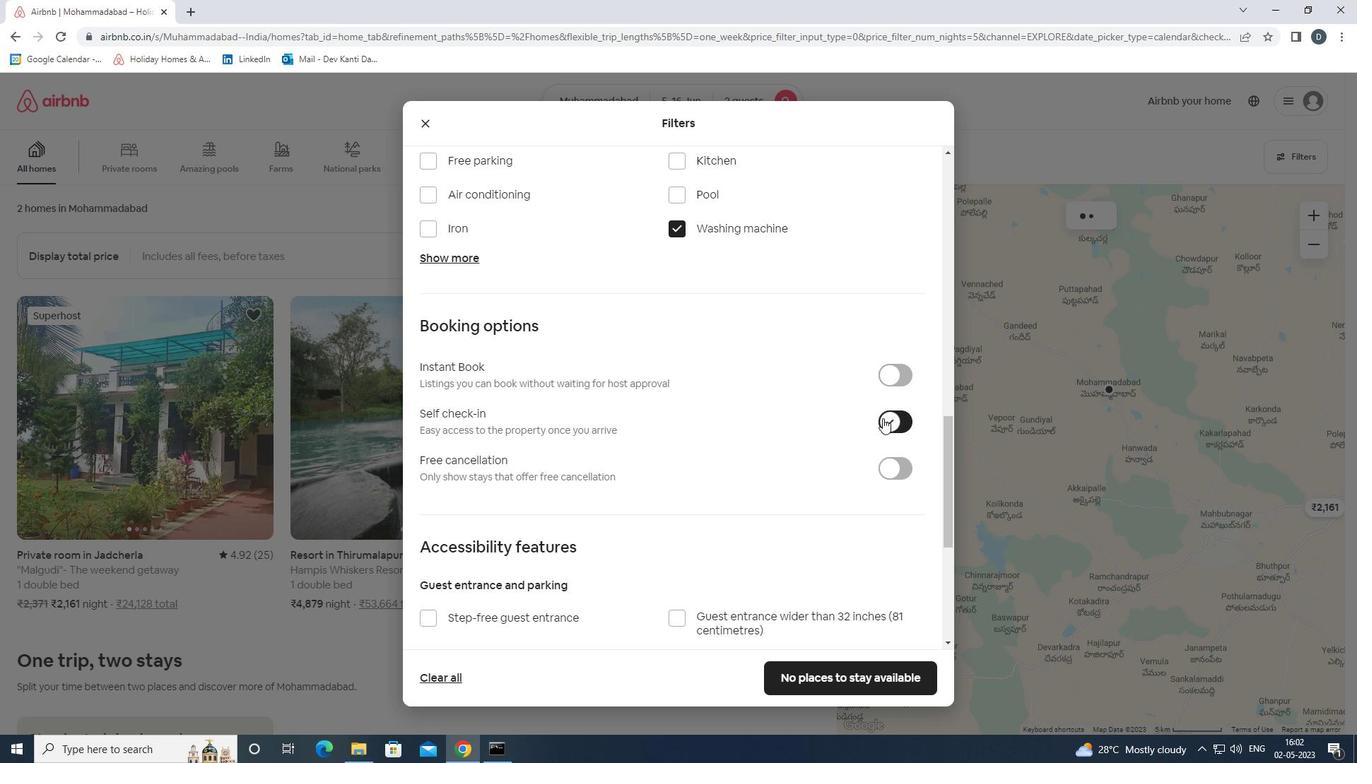 
Action: Mouse scrolled (884, 414) with delta (0, 0)
Screenshot: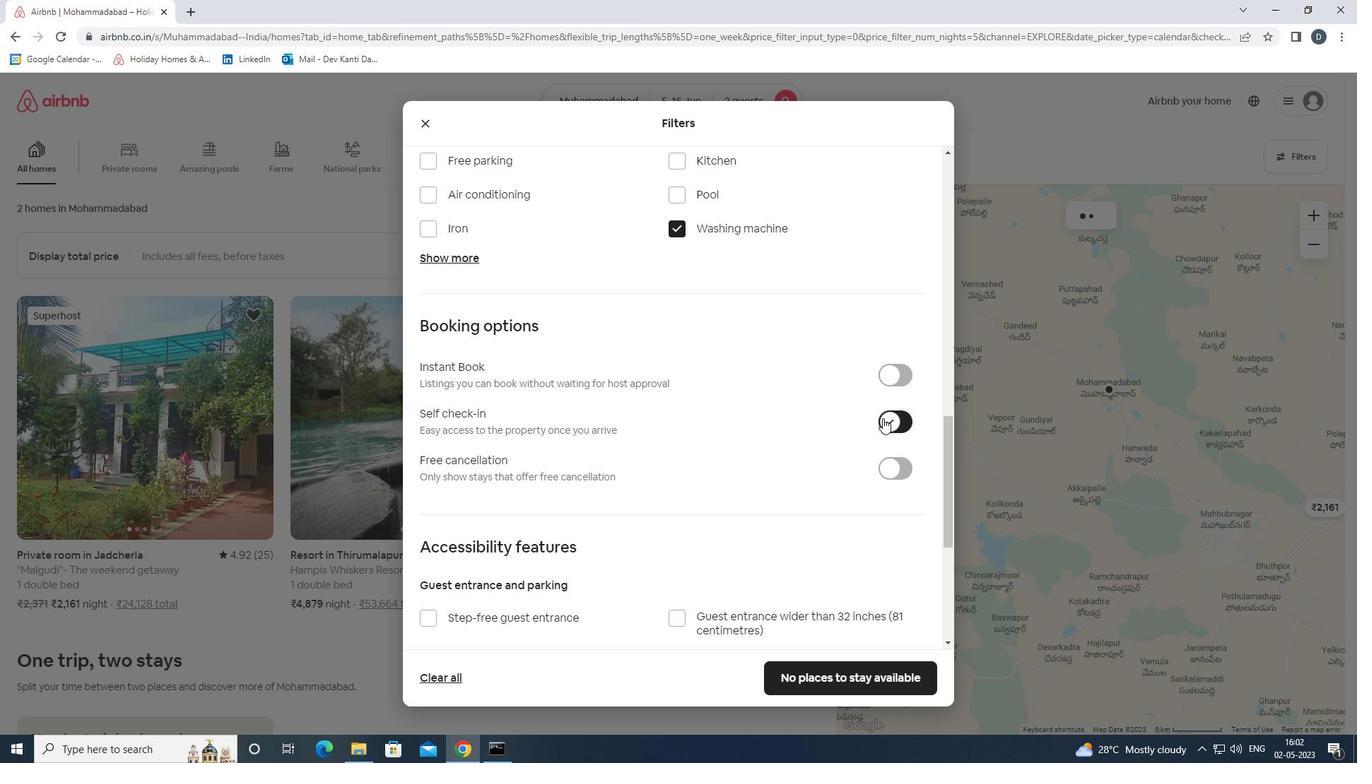 
Action: Mouse scrolled (884, 414) with delta (0, 0)
Screenshot: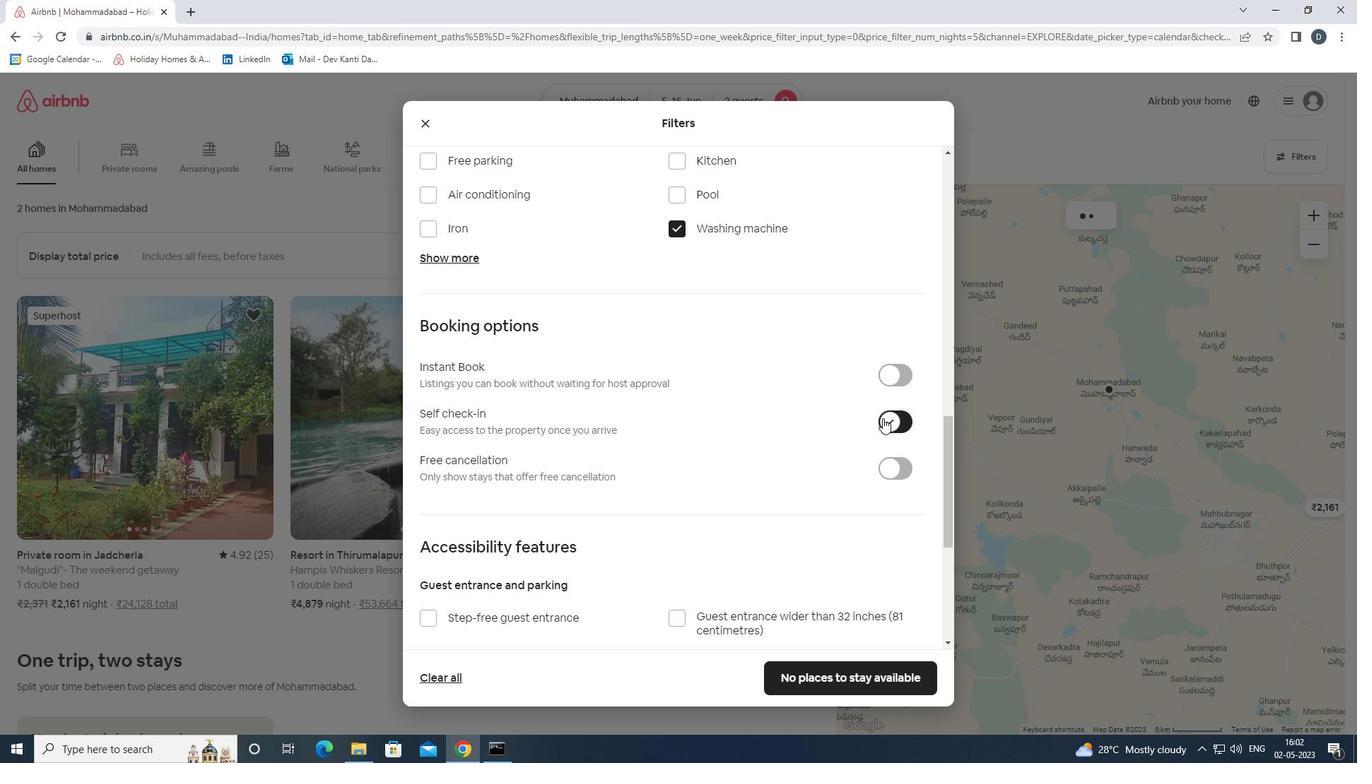 
Action: Mouse moved to (883, 415)
Screenshot: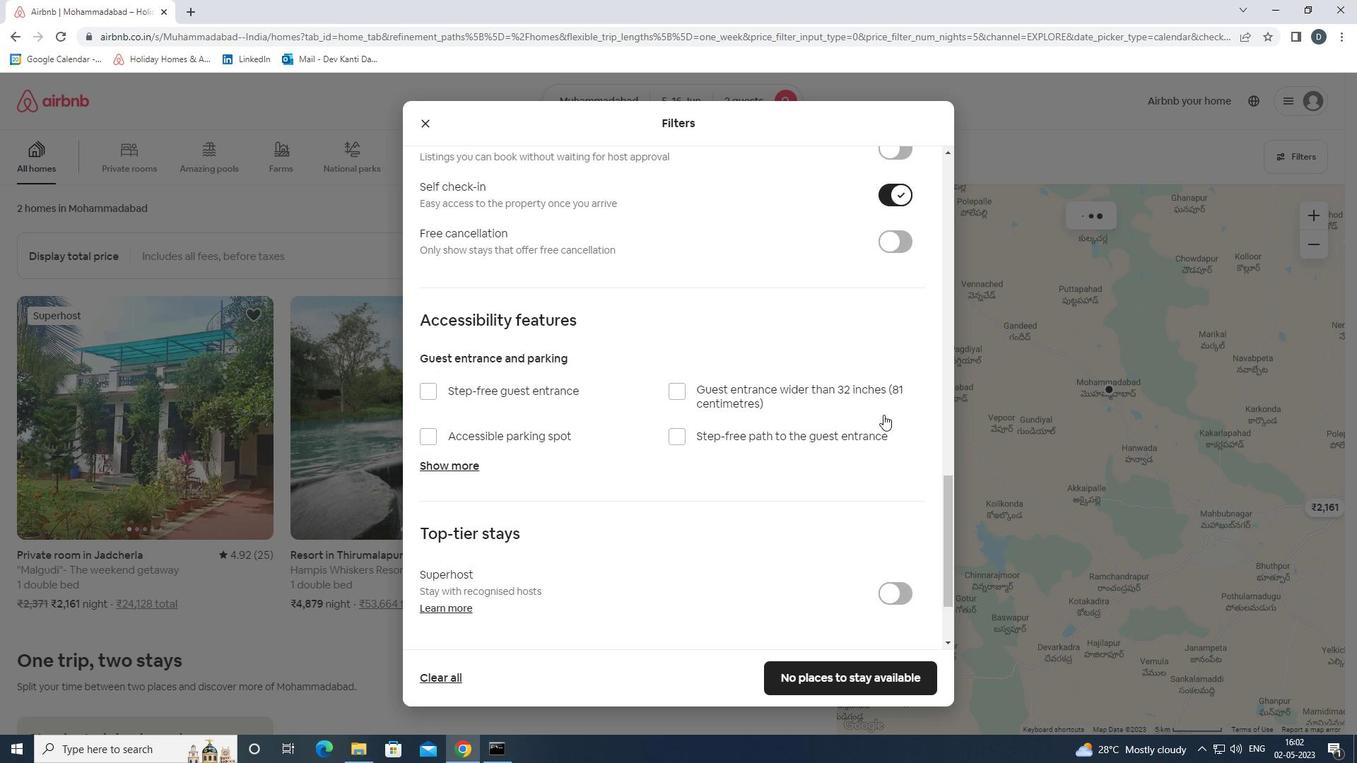 
Action: Mouse scrolled (883, 414) with delta (0, 0)
Screenshot: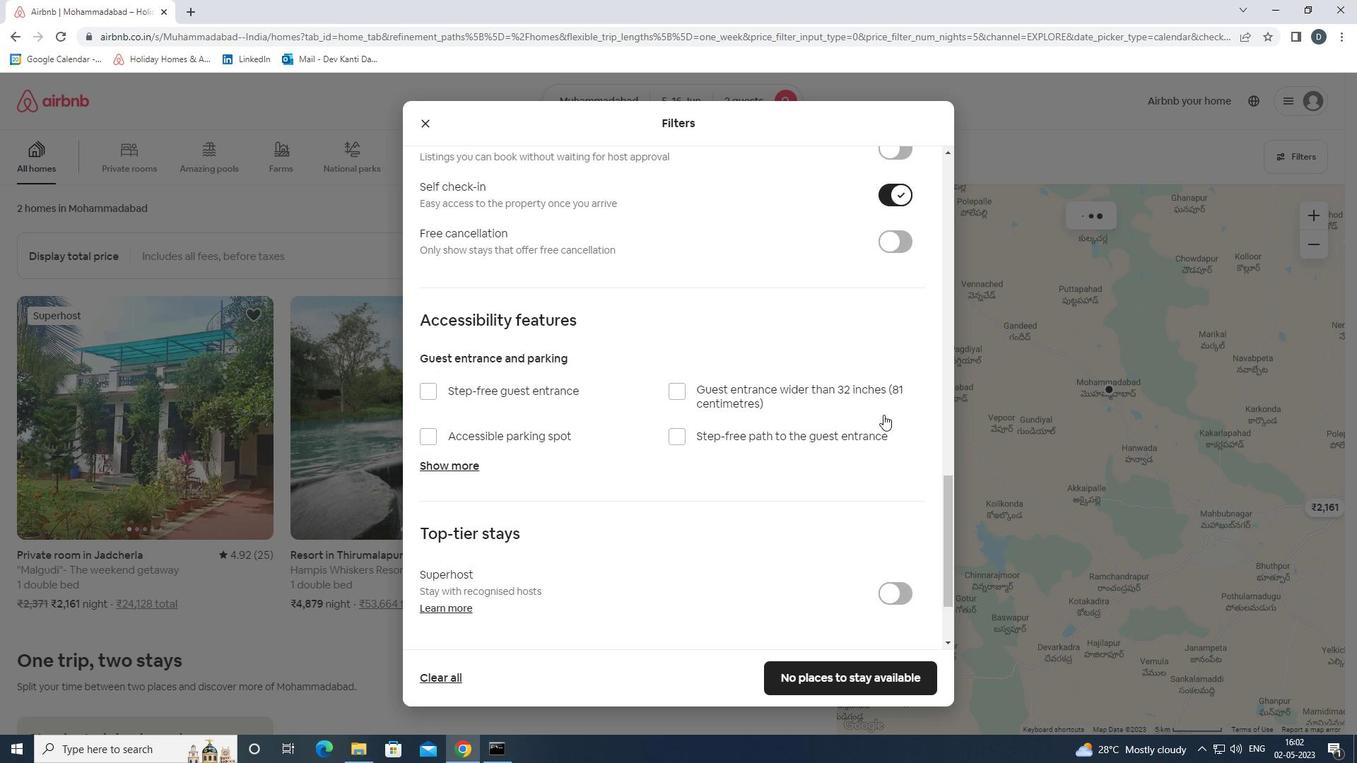 
Action: Mouse scrolled (883, 414) with delta (0, 0)
Screenshot: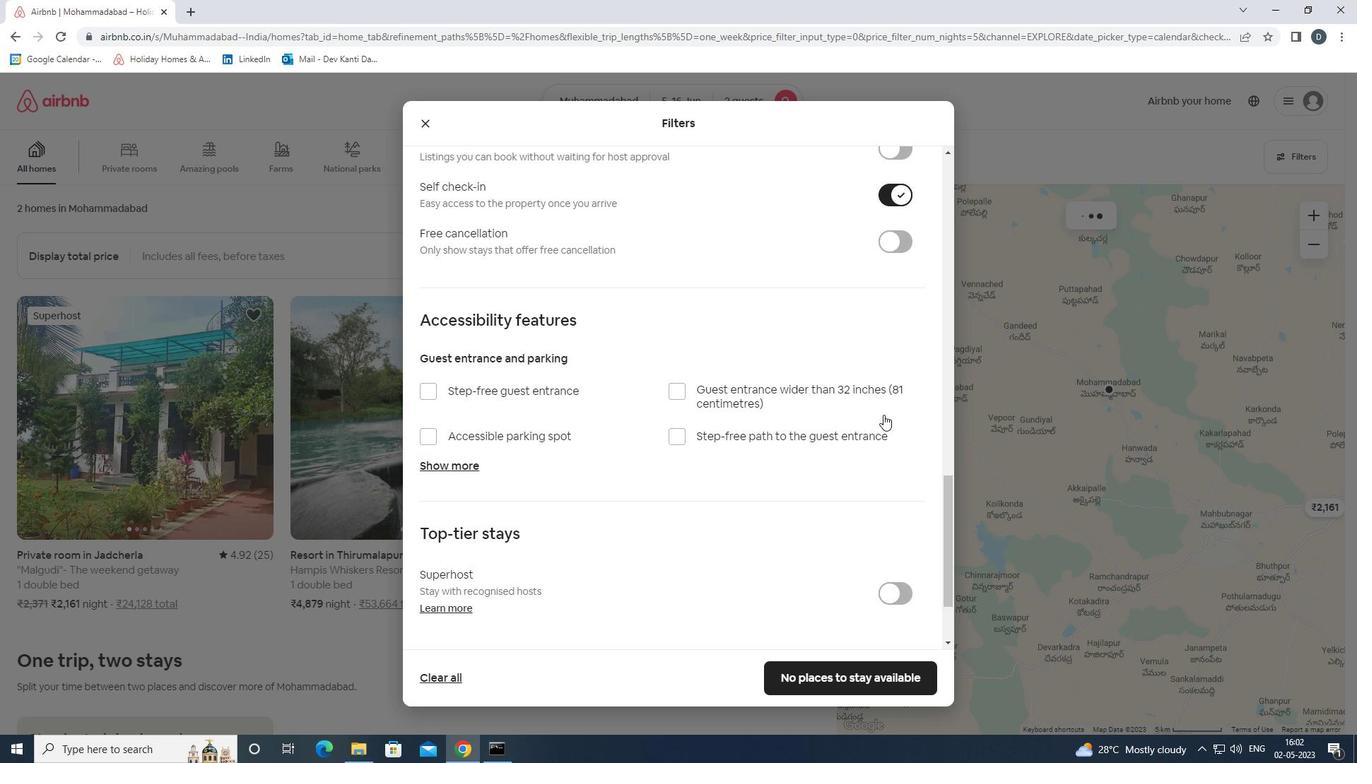 
Action: Mouse scrolled (883, 414) with delta (0, 0)
Screenshot: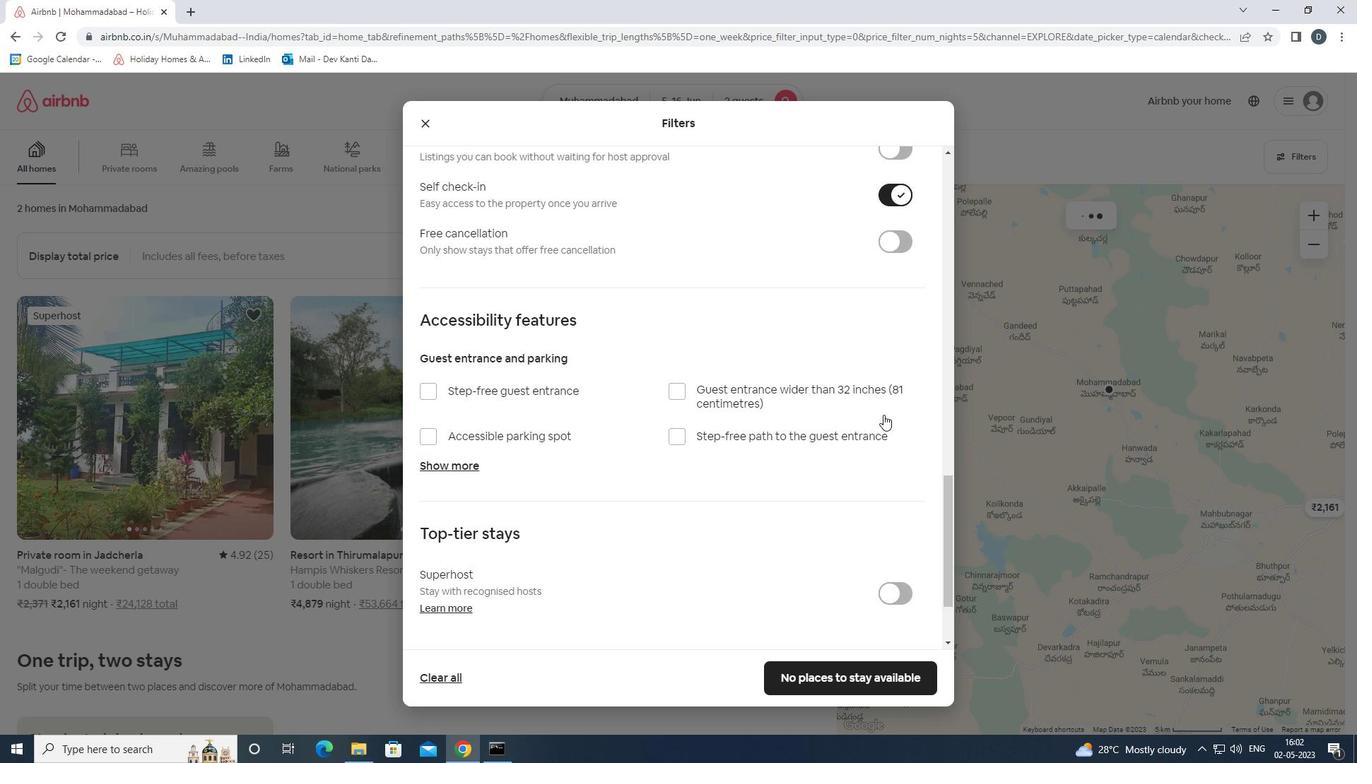 
Action: Mouse moved to (455, 603)
Screenshot: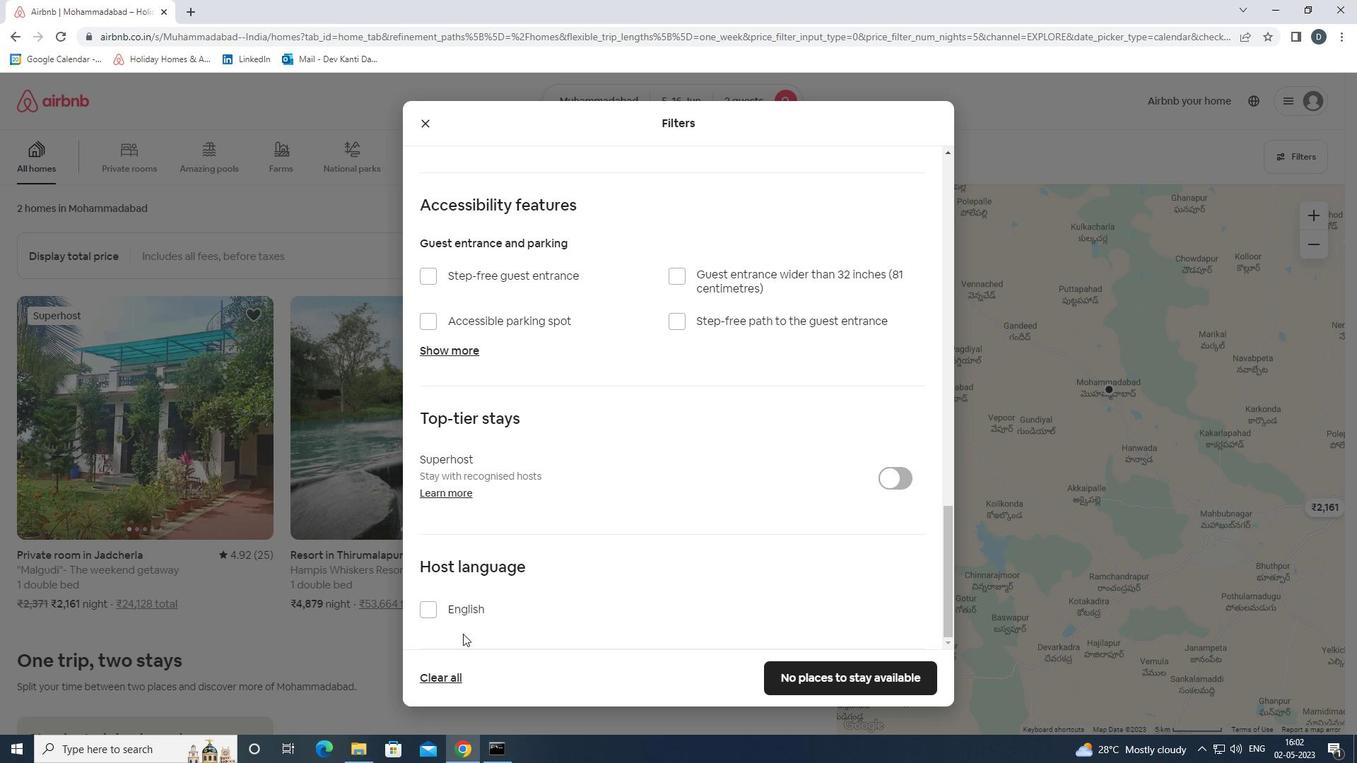 
Action: Mouse pressed left at (455, 603)
Screenshot: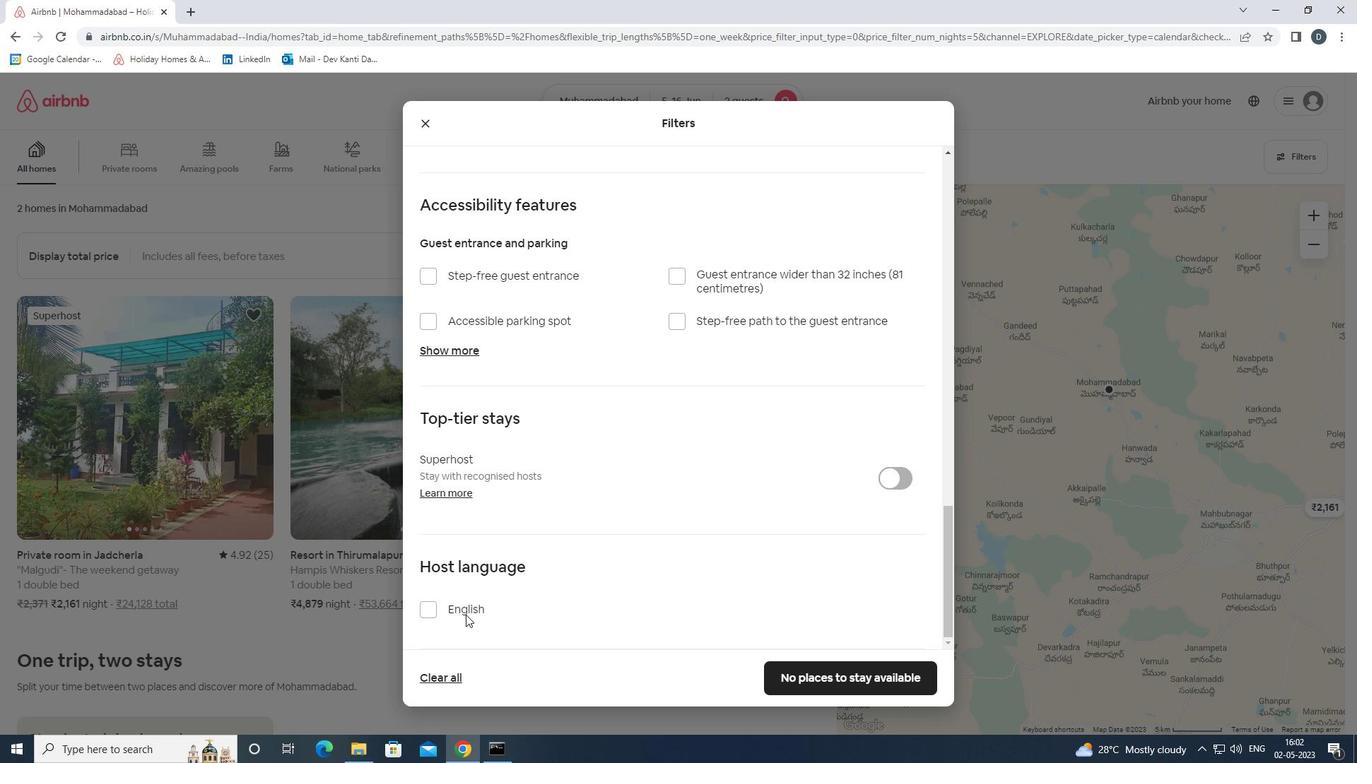 
Action: Mouse moved to (804, 682)
Screenshot: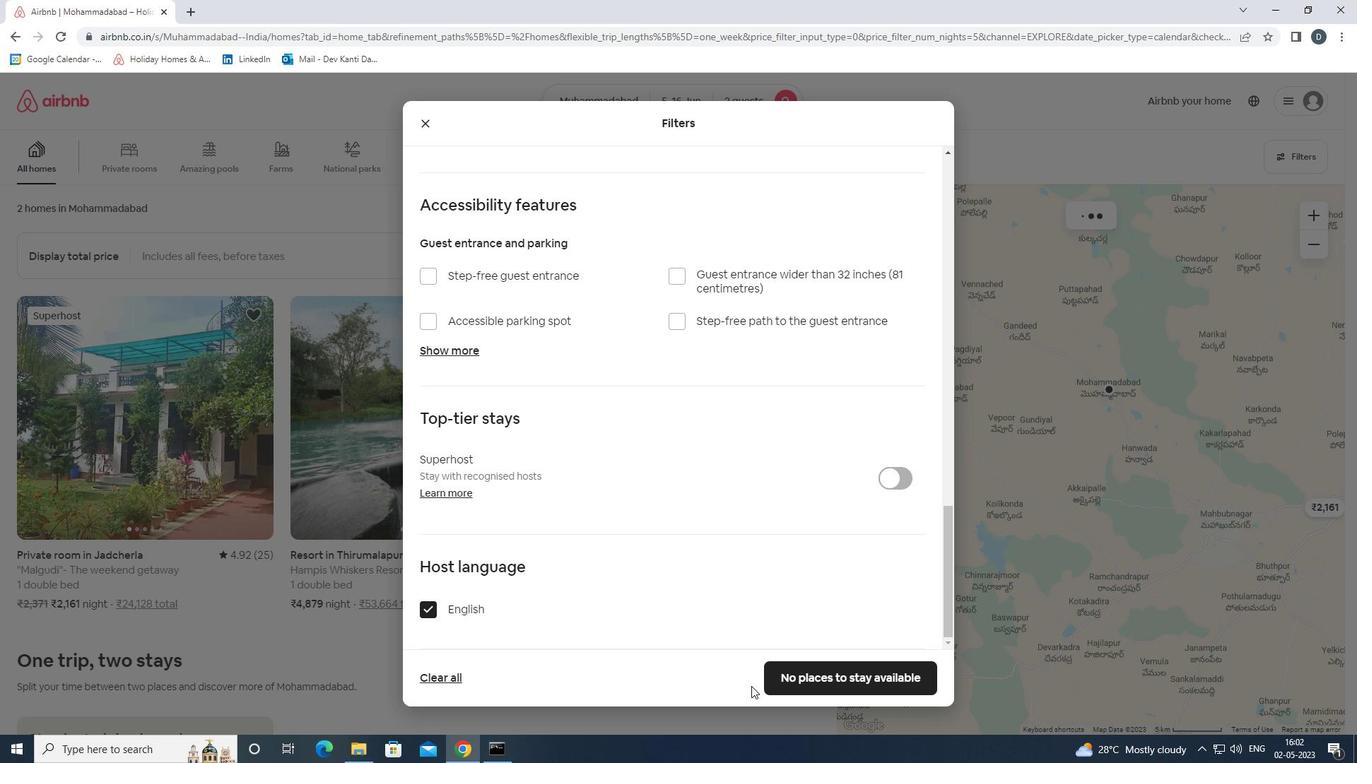
Action: Mouse pressed left at (804, 682)
Screenshot: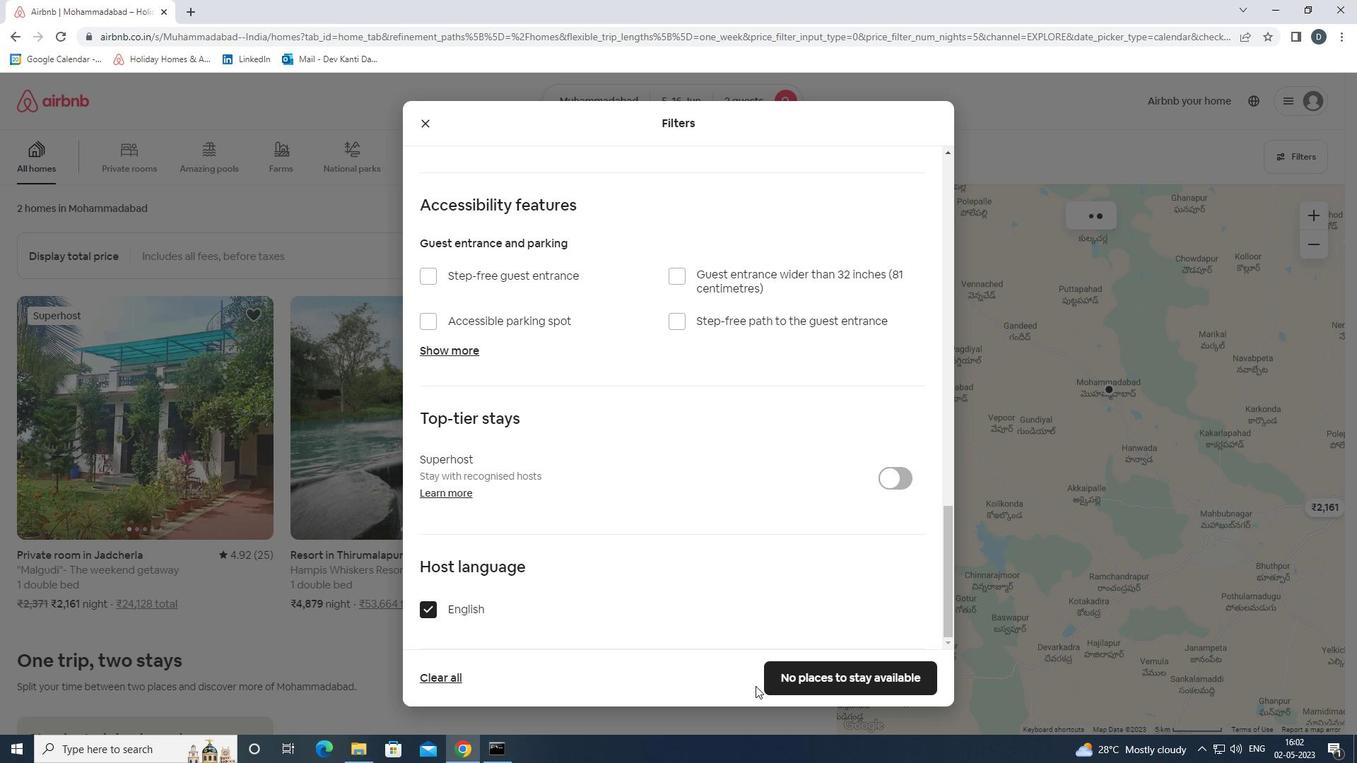 
Action: Mouse moved to (678, 415)
Screenshot: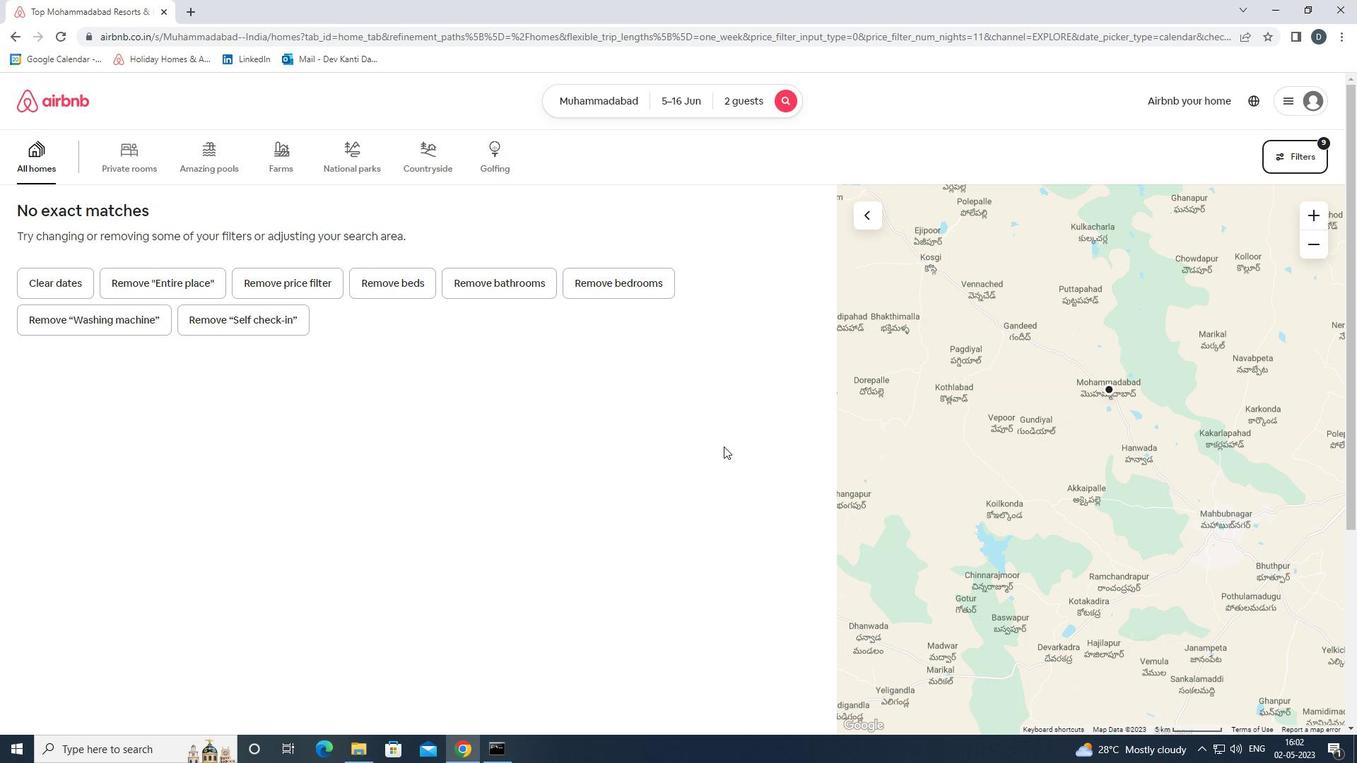 
